 Task: Find connections with filter location Stourport-on-Severn with filter topic #Startupcompanywith filter profile language Potuguese with filter current company UnitedLex with filter school Karnataka State Open University with filter industry Building Construction with filter service category Copywriting with filter keywords title Iron Worker
Action: Mouse moved to (650, 91)
Screenshot: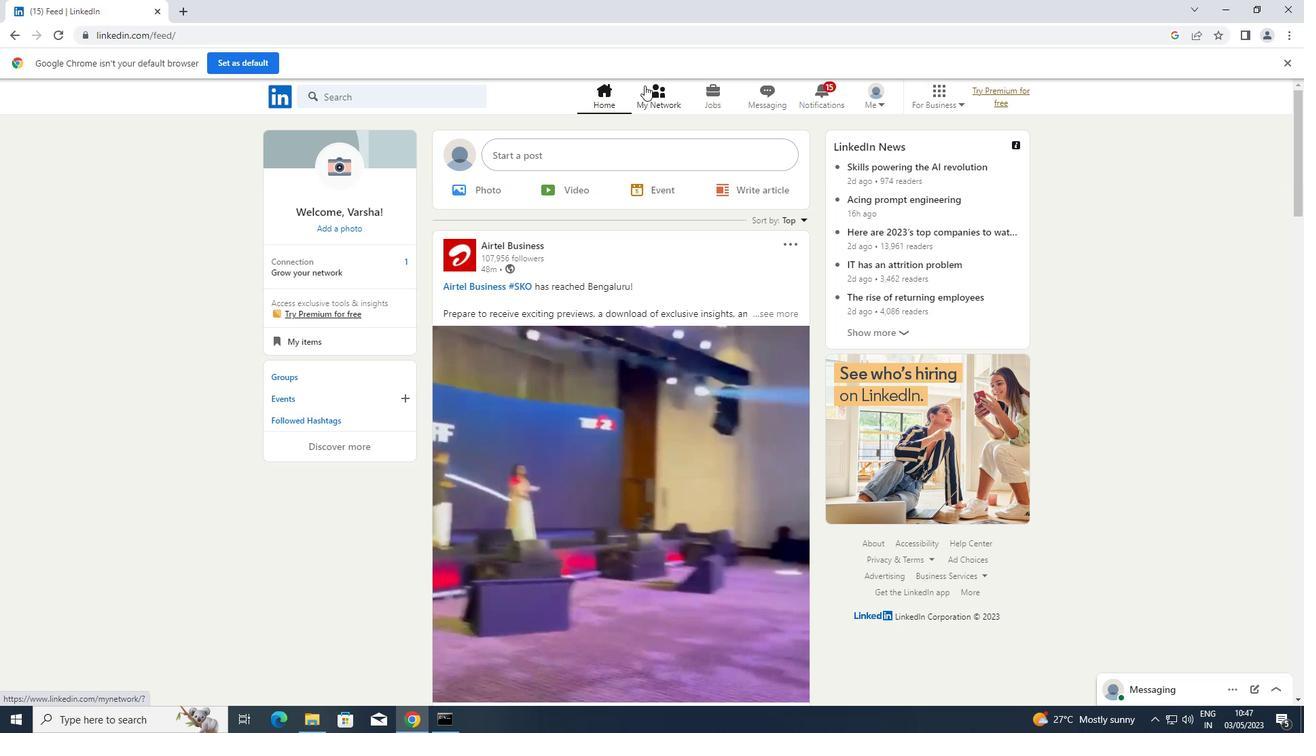 
Action: Mouse pressed left at (650, 91)
Screenshot: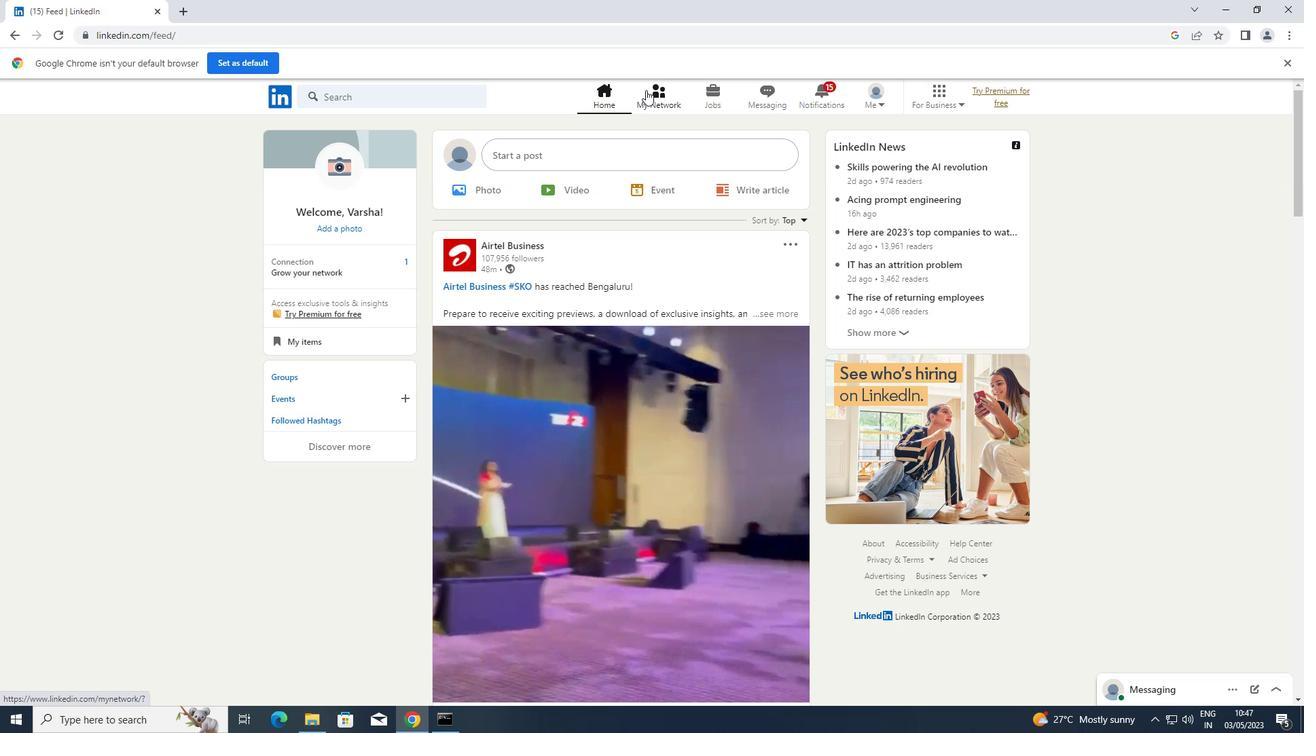 
Action: Mouse moved to (374, 171)
Screenshot: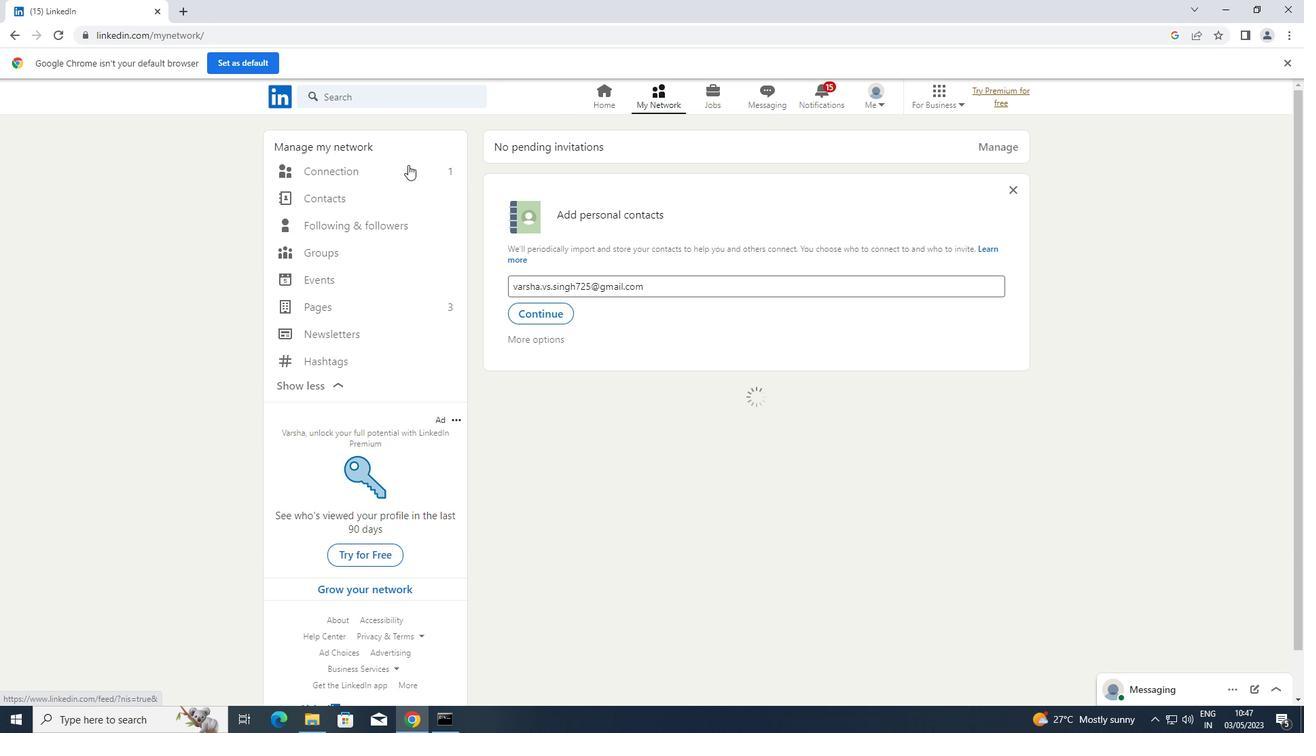 
Action: Mouse pressed left at (374, 171)
Screenshot: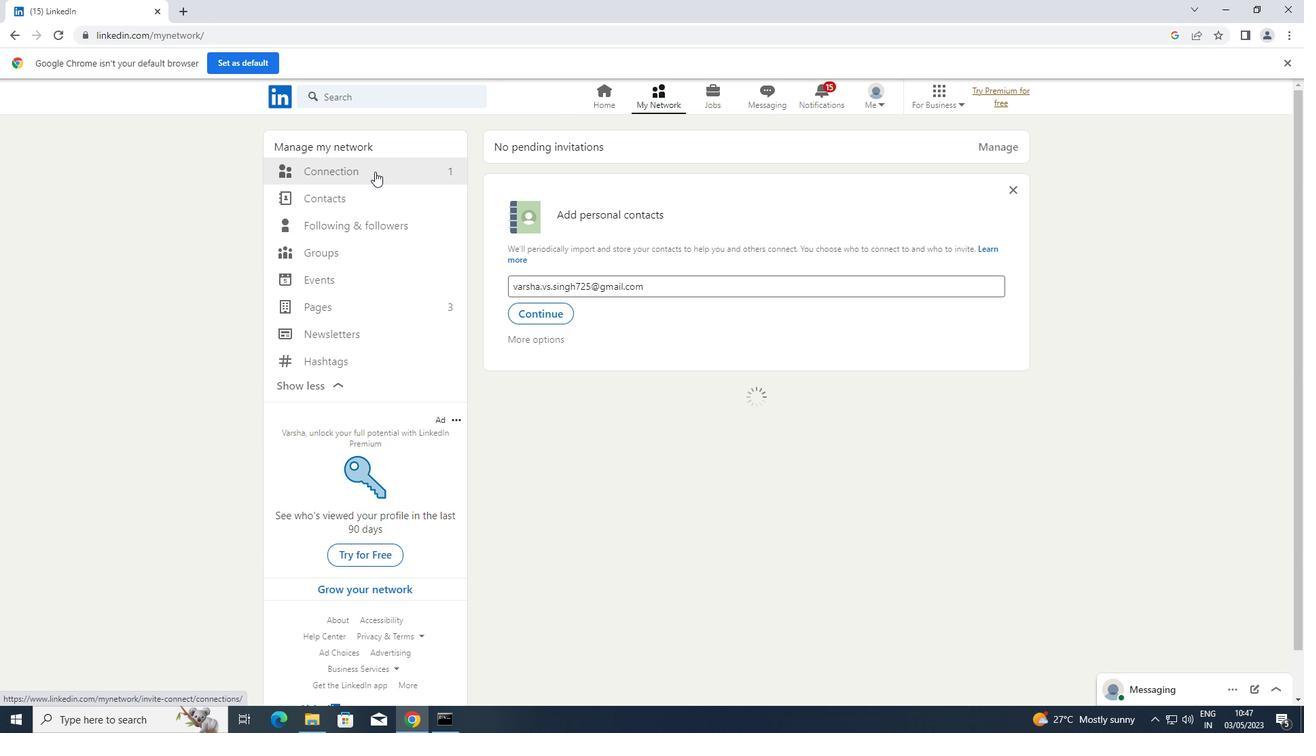 
Action: Mouse moved to (729, 160)
Screenshot: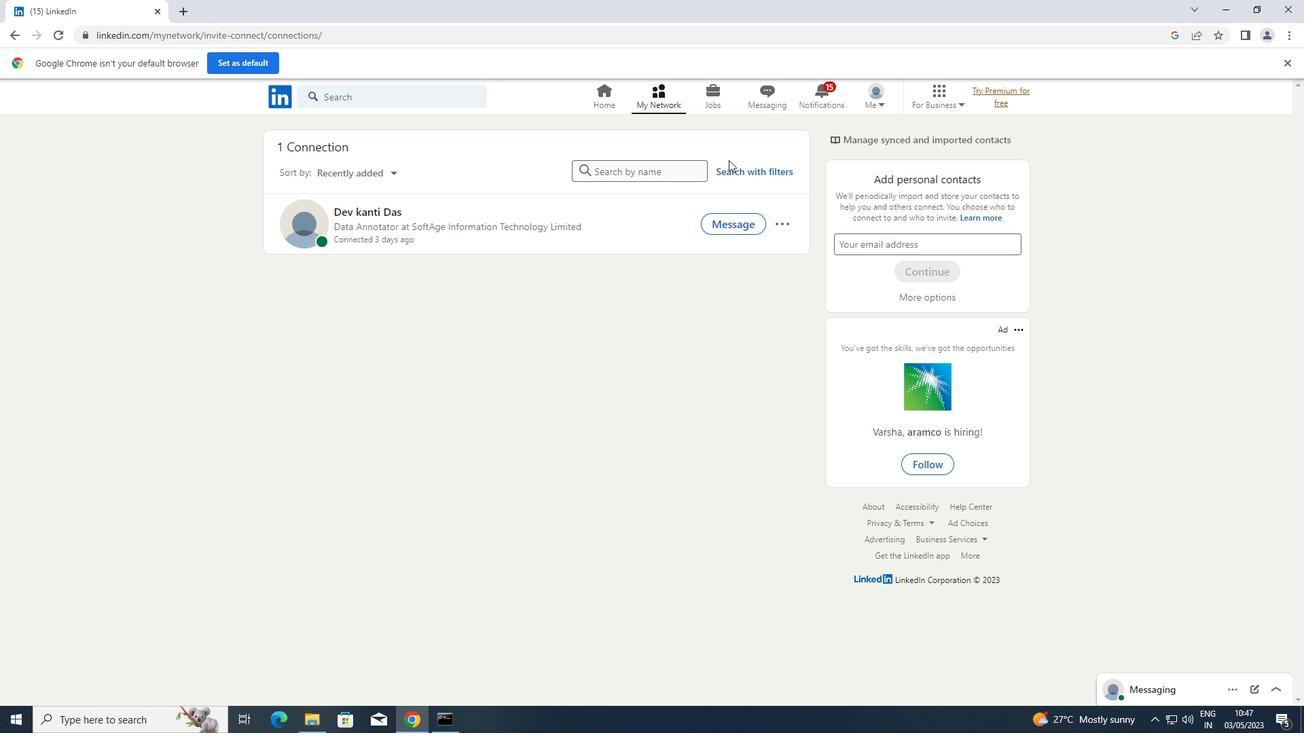 
Action: Mouse pressed left at (729, 160)
Screenshot: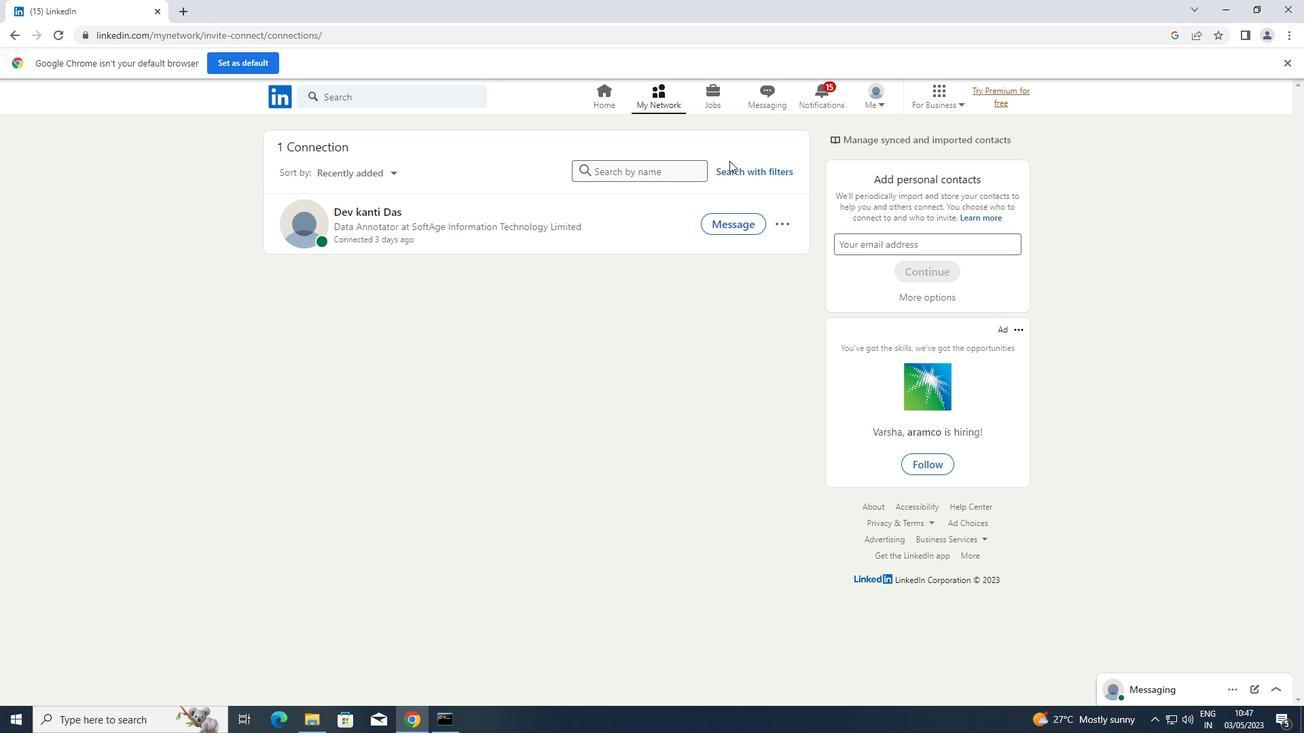 
Action: Mouse moved to (730, 164)
Screenshot: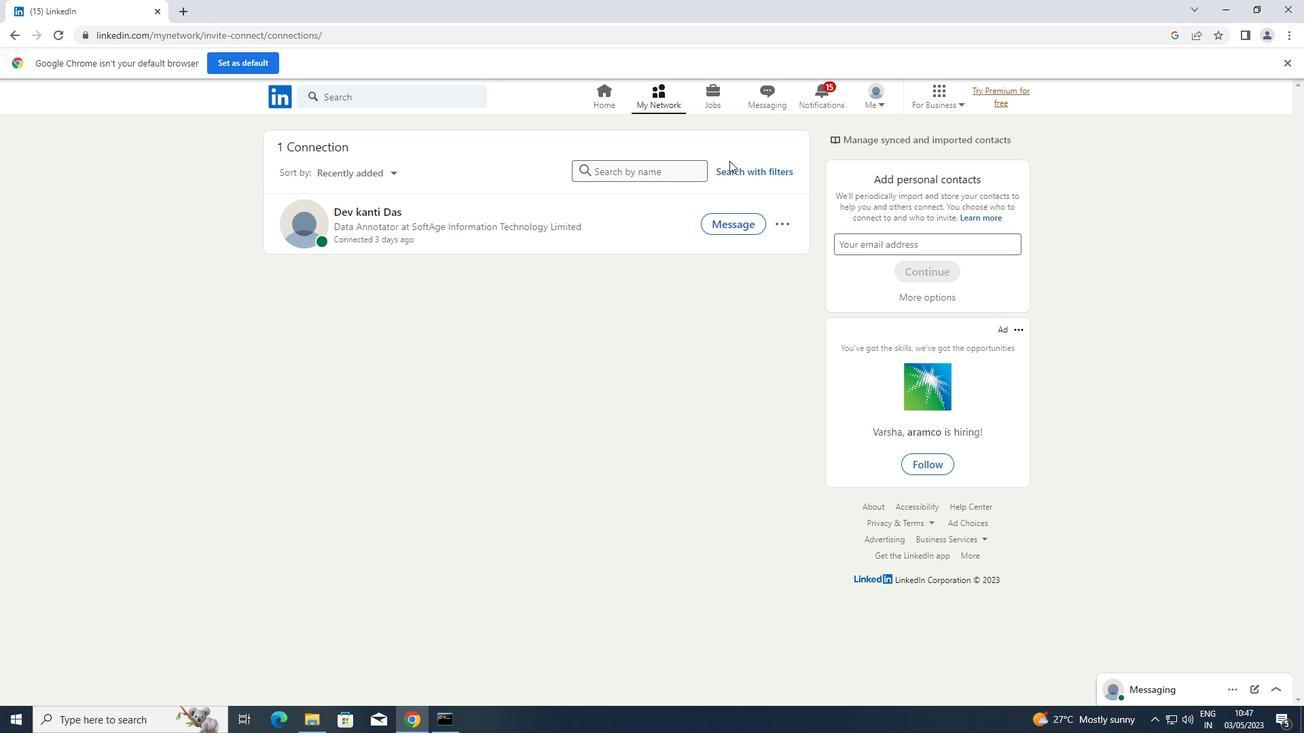 
Action: Mouse pressed left at (730, 164)
Screenshot: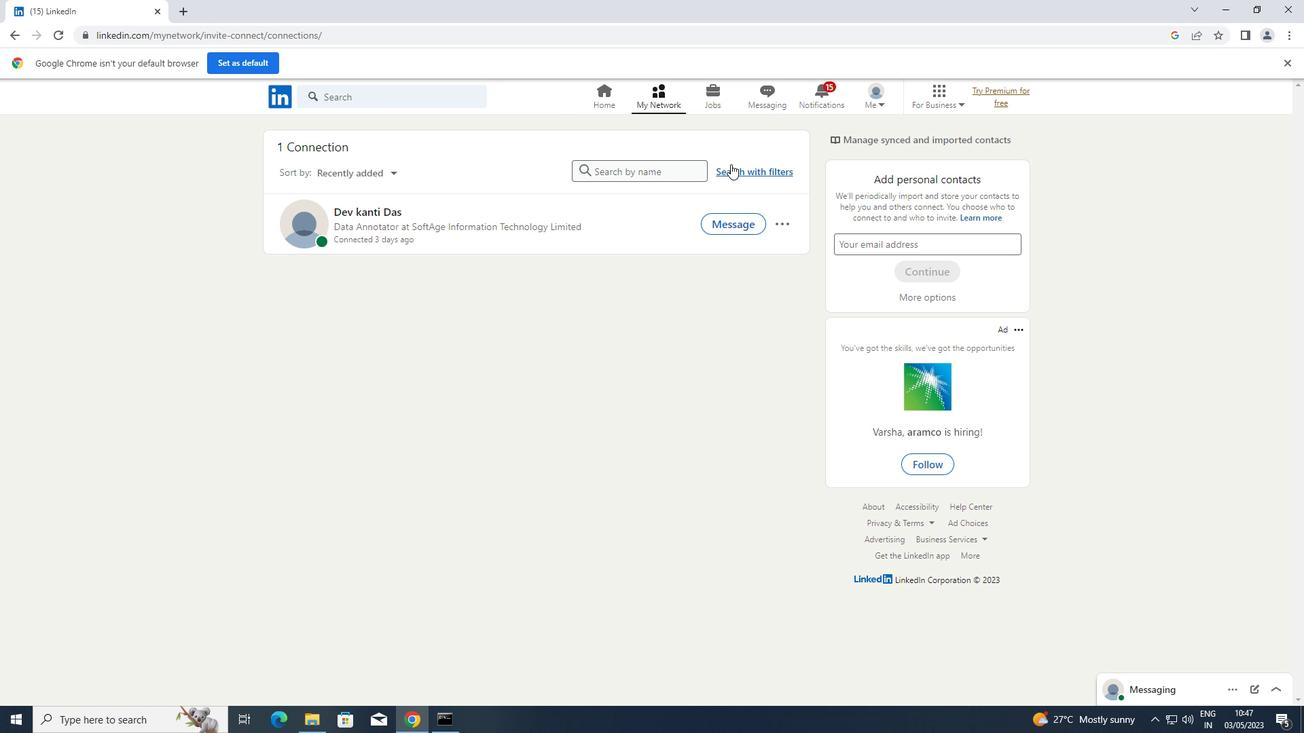
Action: Mouse moved to (705, 137)
Screenshot: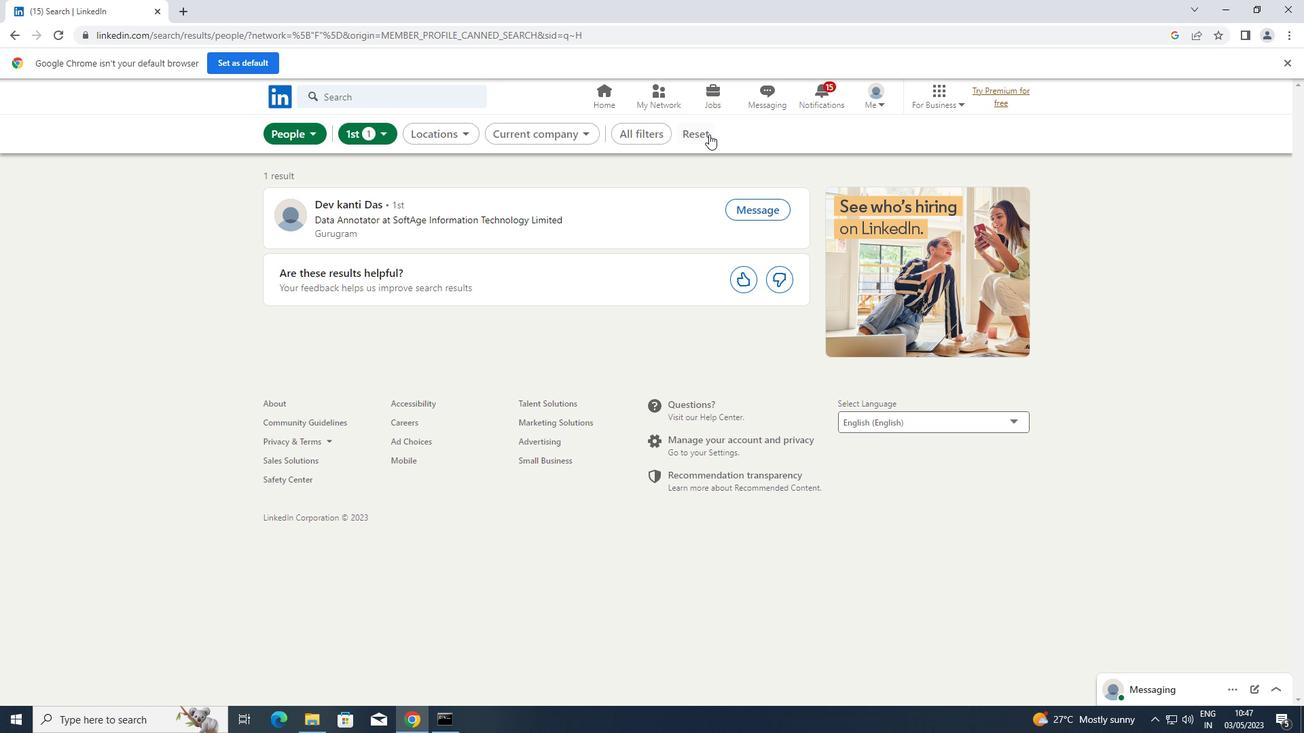 
Action: Mouse pressed left at (705, 137)
Screenshot: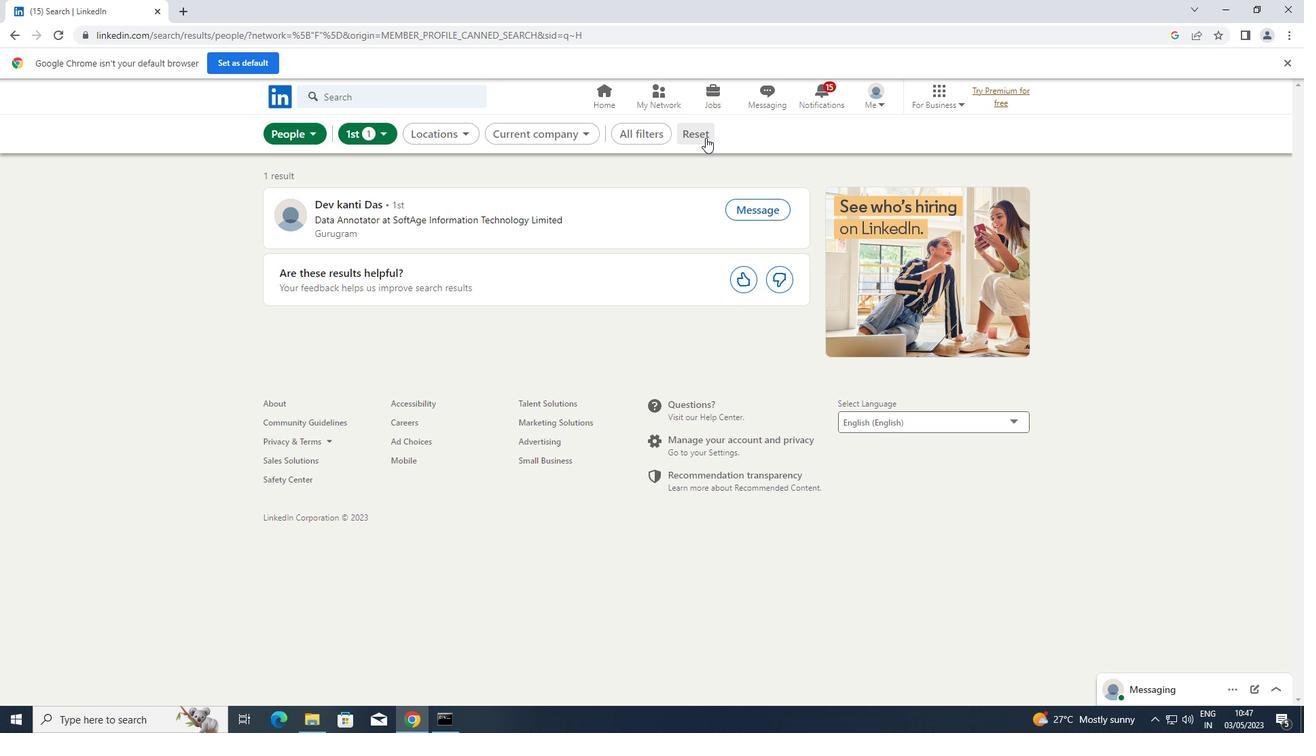 
Action: Mouse moved to (677, 138)
Screenshot: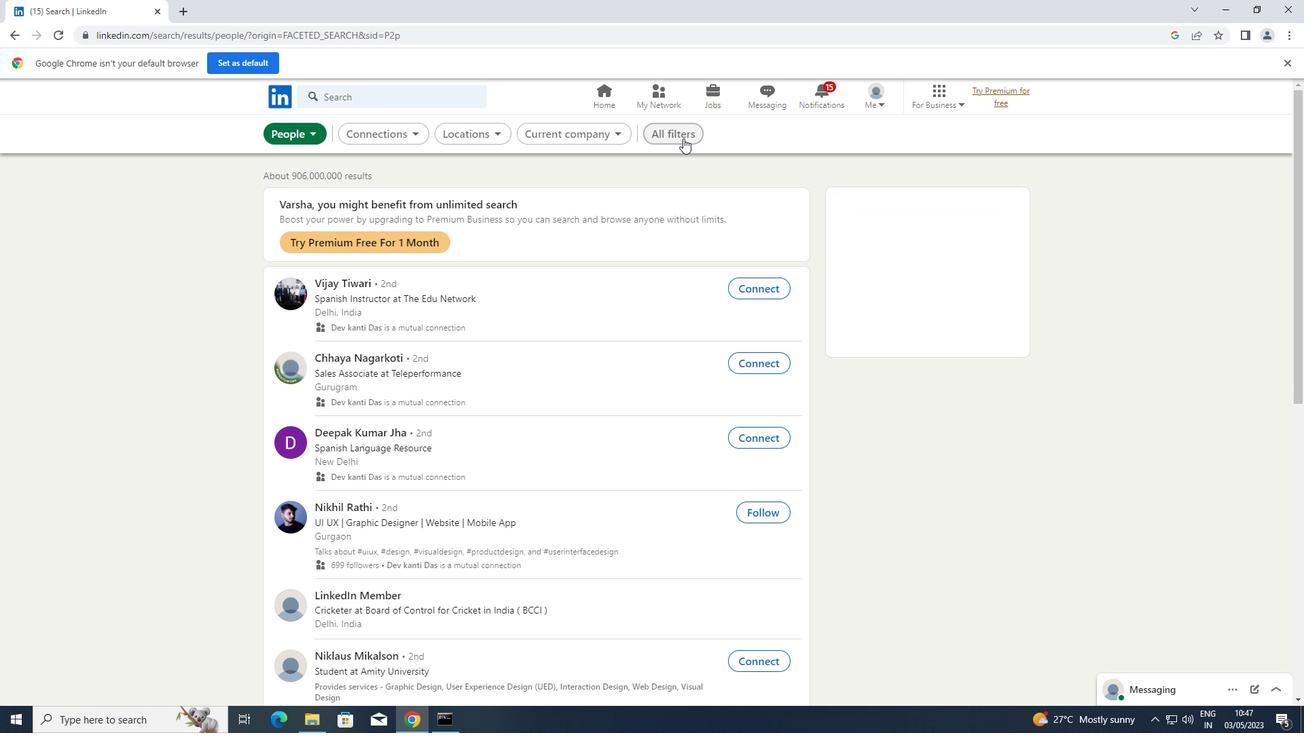 
Action: Mouse pressed left at (677, 138)
Screenshot: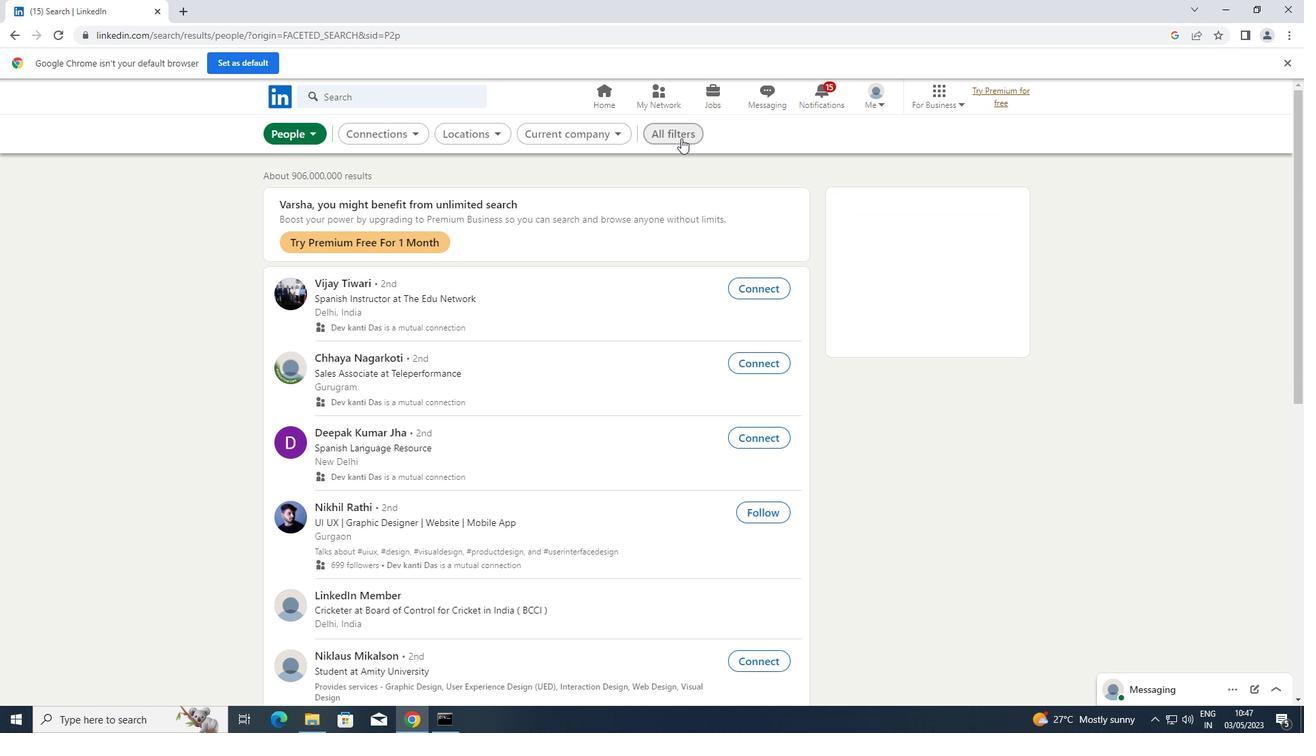 
Action: Mouse moved to (910, 256)
Screenshot: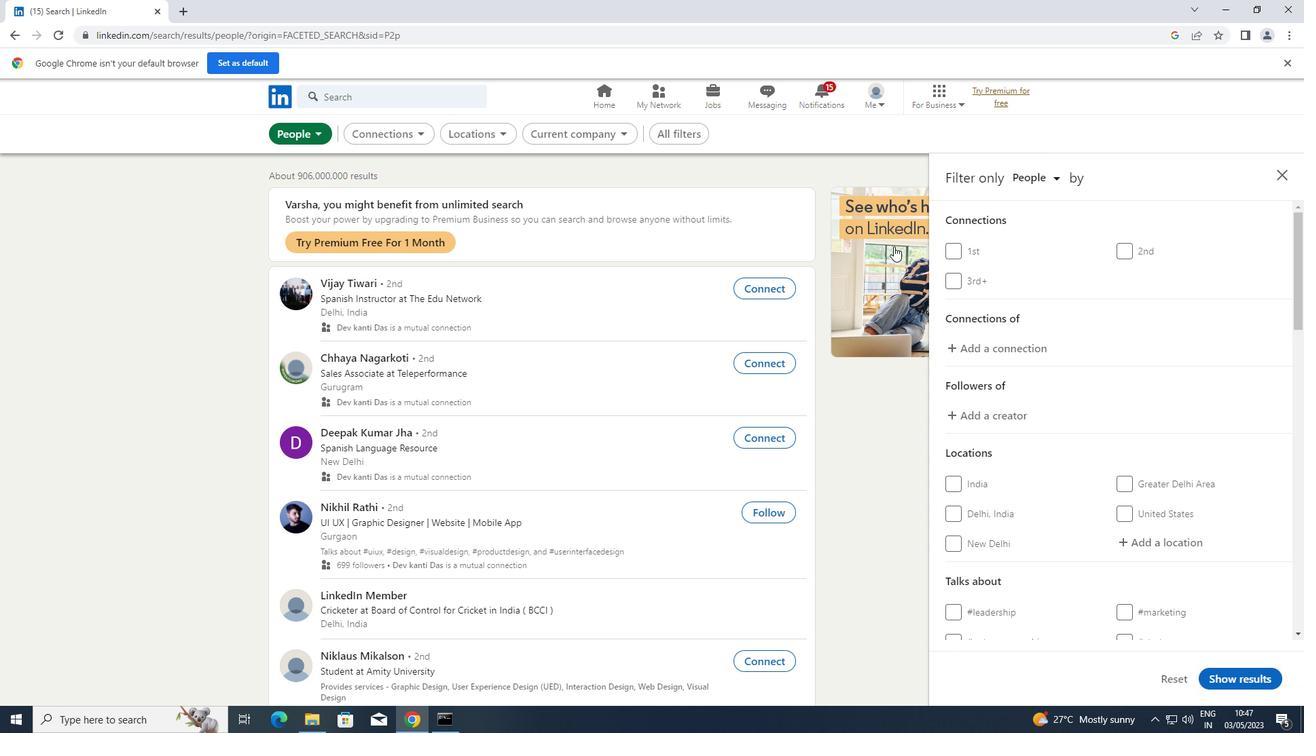 
Action: Mouse scrolled (910, 256) with delta (0, 0)
Screenshot: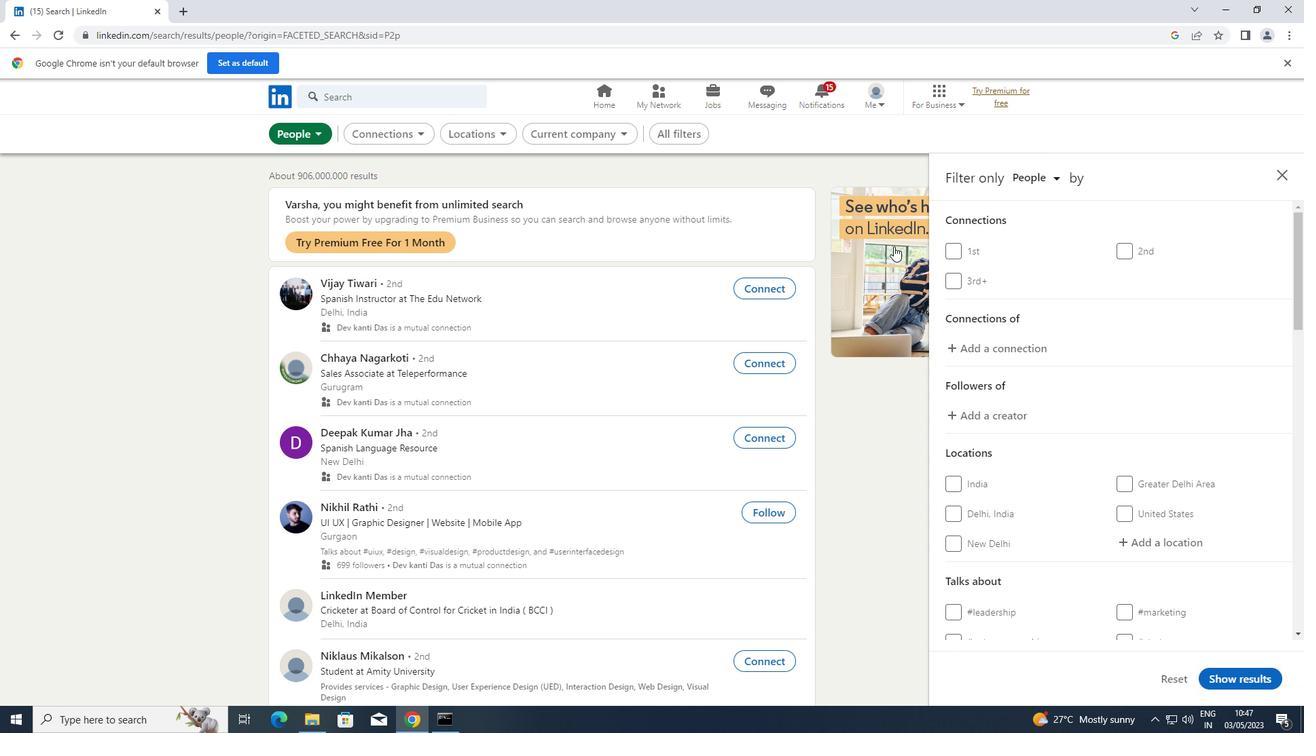 
Action: Mouse moved to (914, 259)
Screenshot: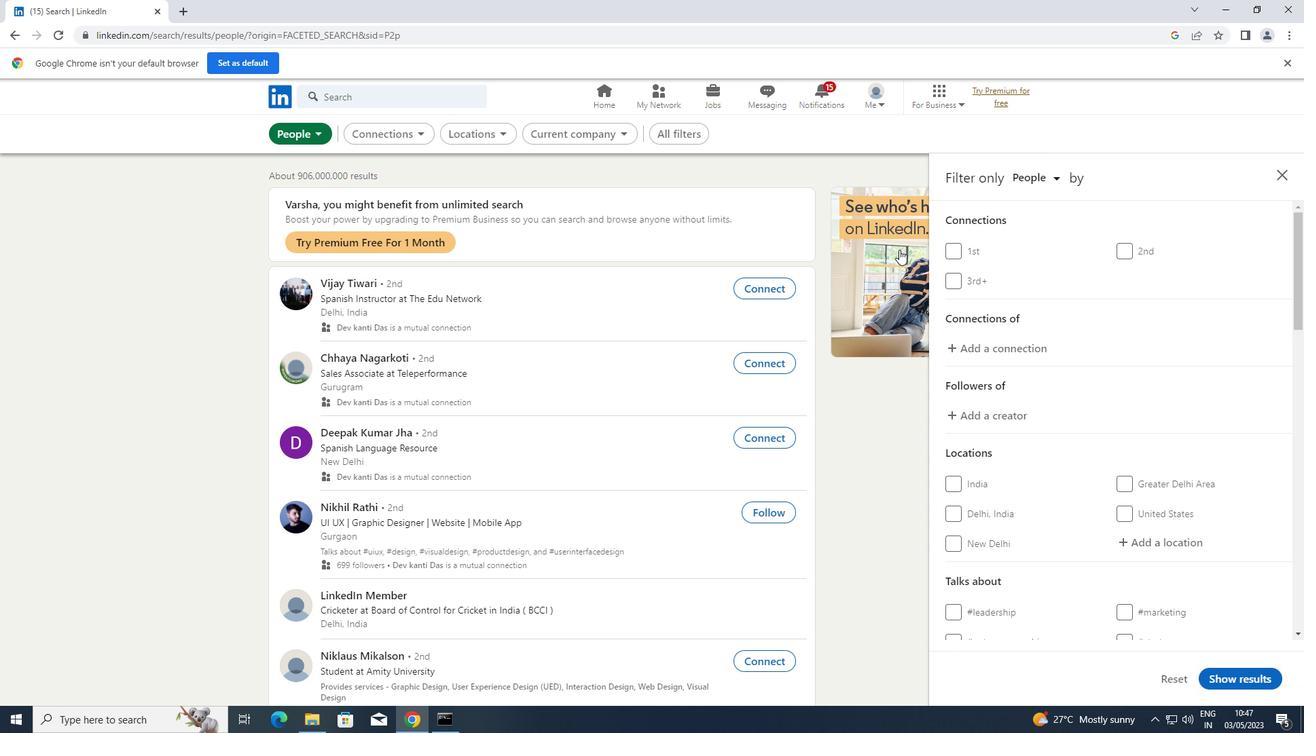
Action: Mouse scrolled (914, 258) with delta (0, 0)
Screenshot: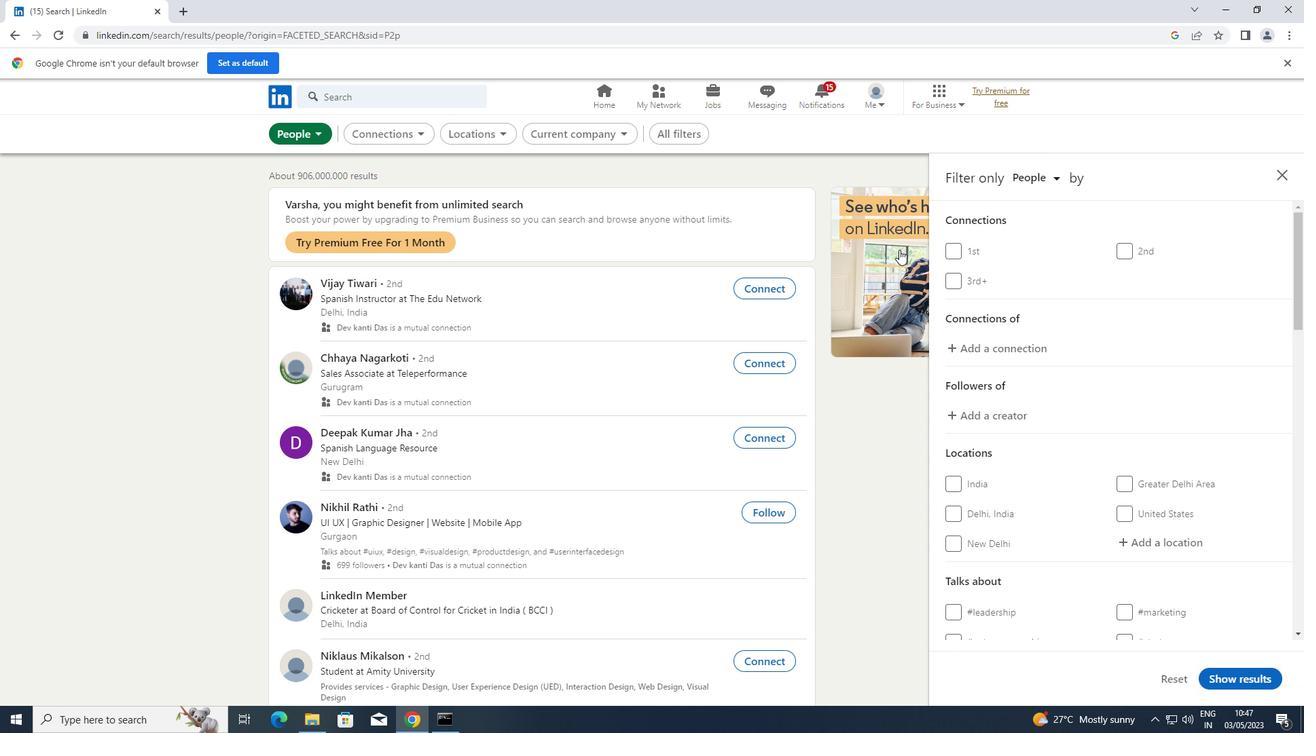 
Action: Mouse scrolled (914, 258) with delta (0, 0)
Screenshot: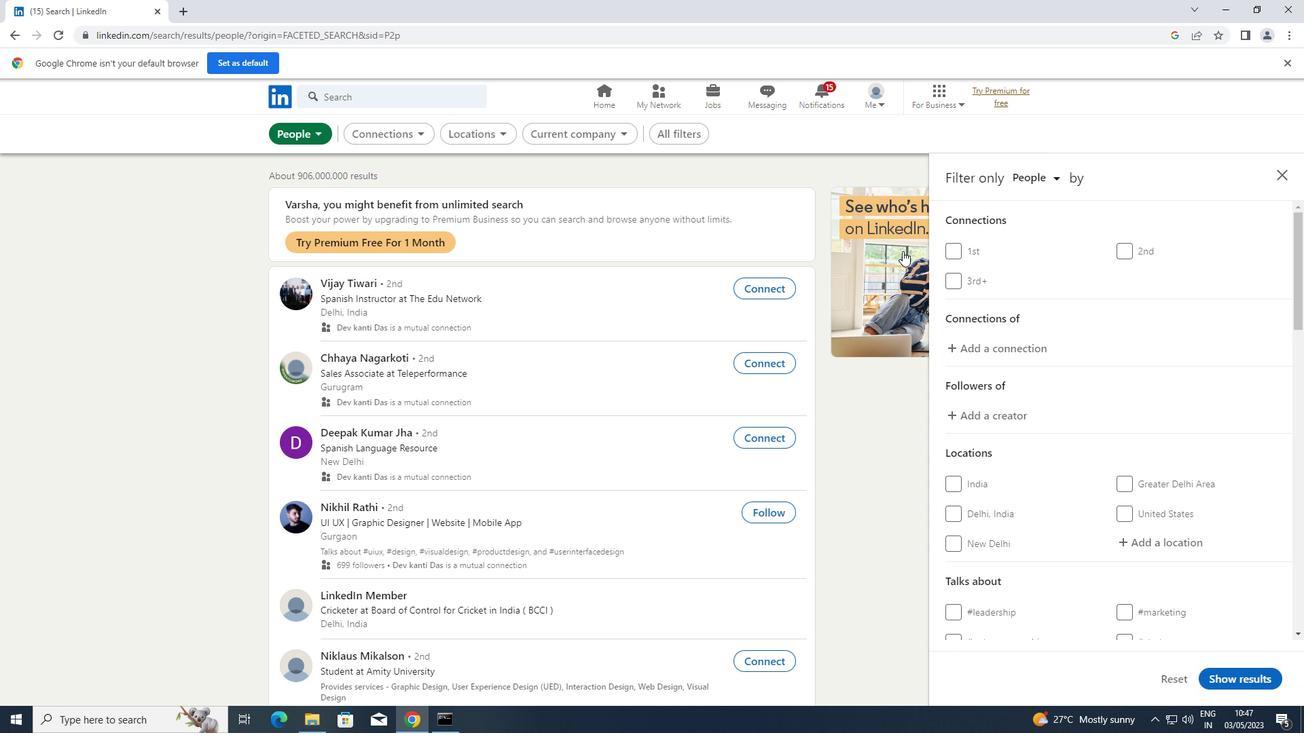 
Action: Mouse moved to (1134, 548)
Screenshot: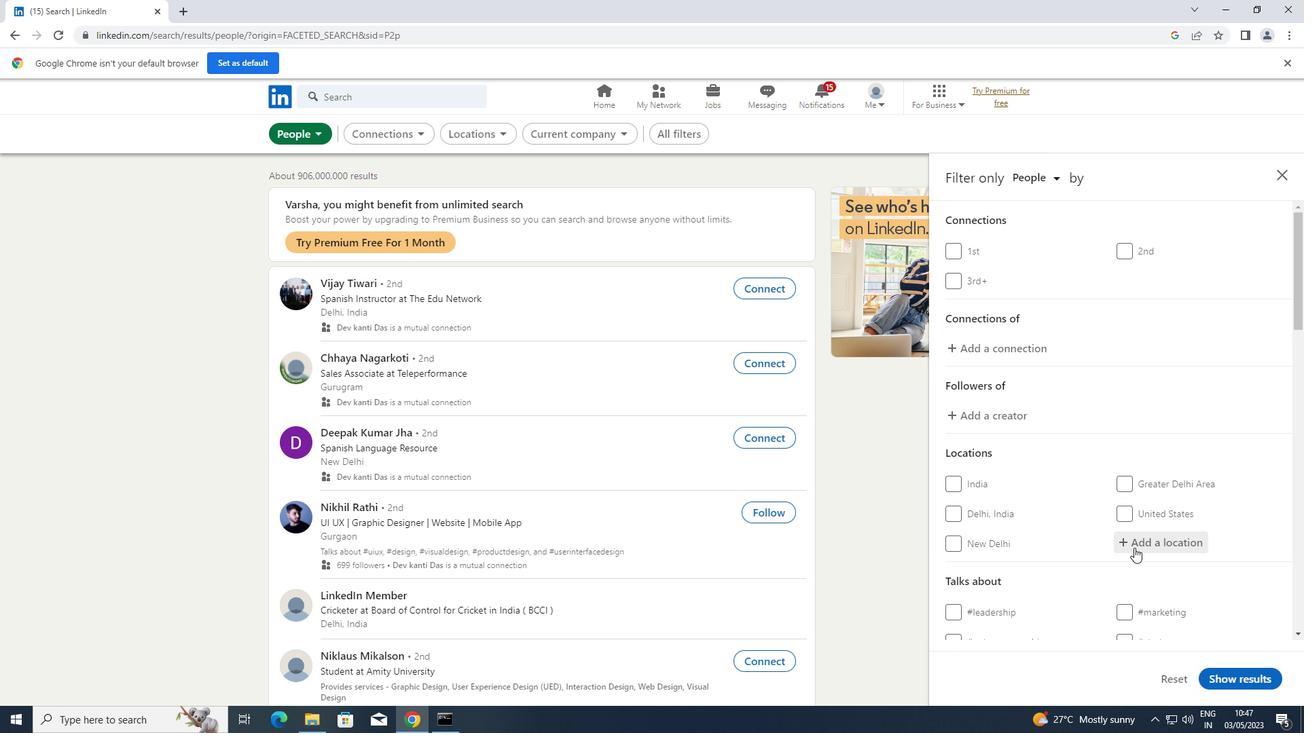 
Action: Mouse pressed left at (1134, 548)
Screenshot: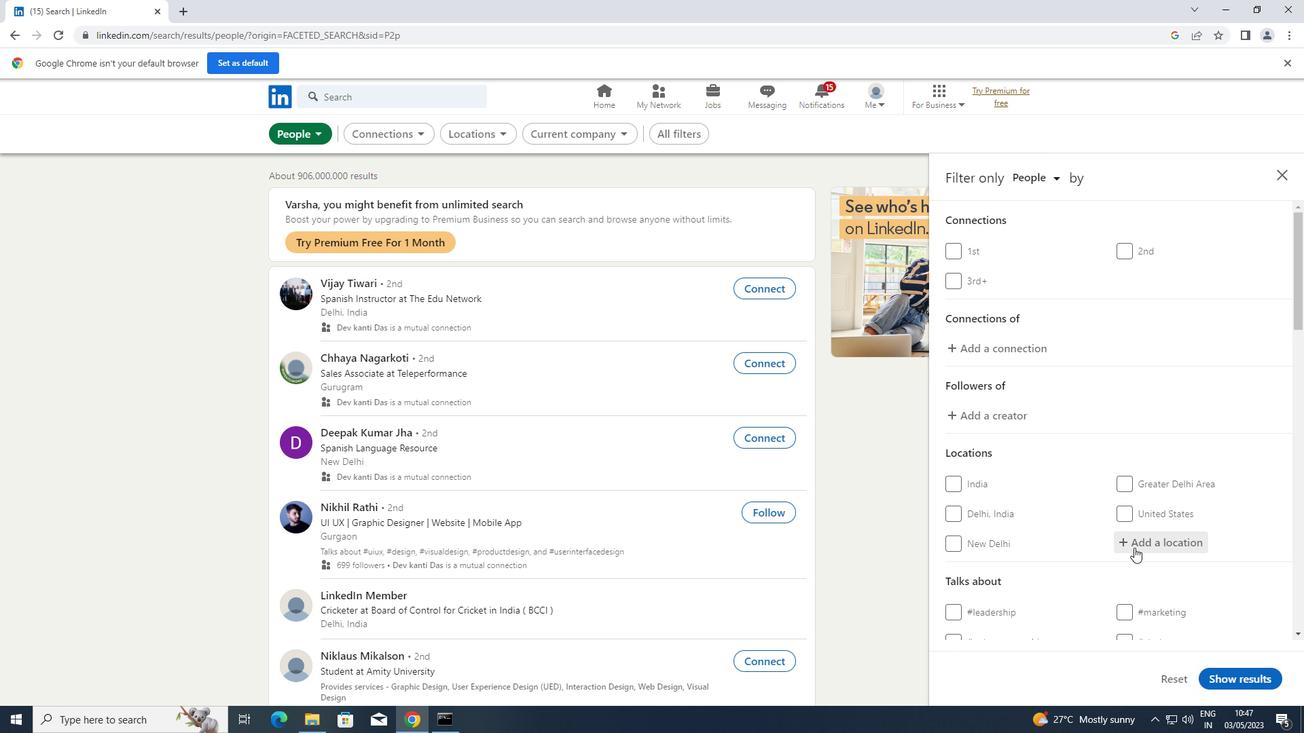
Action: Mouse moved to (1099, 204)
Screenshot: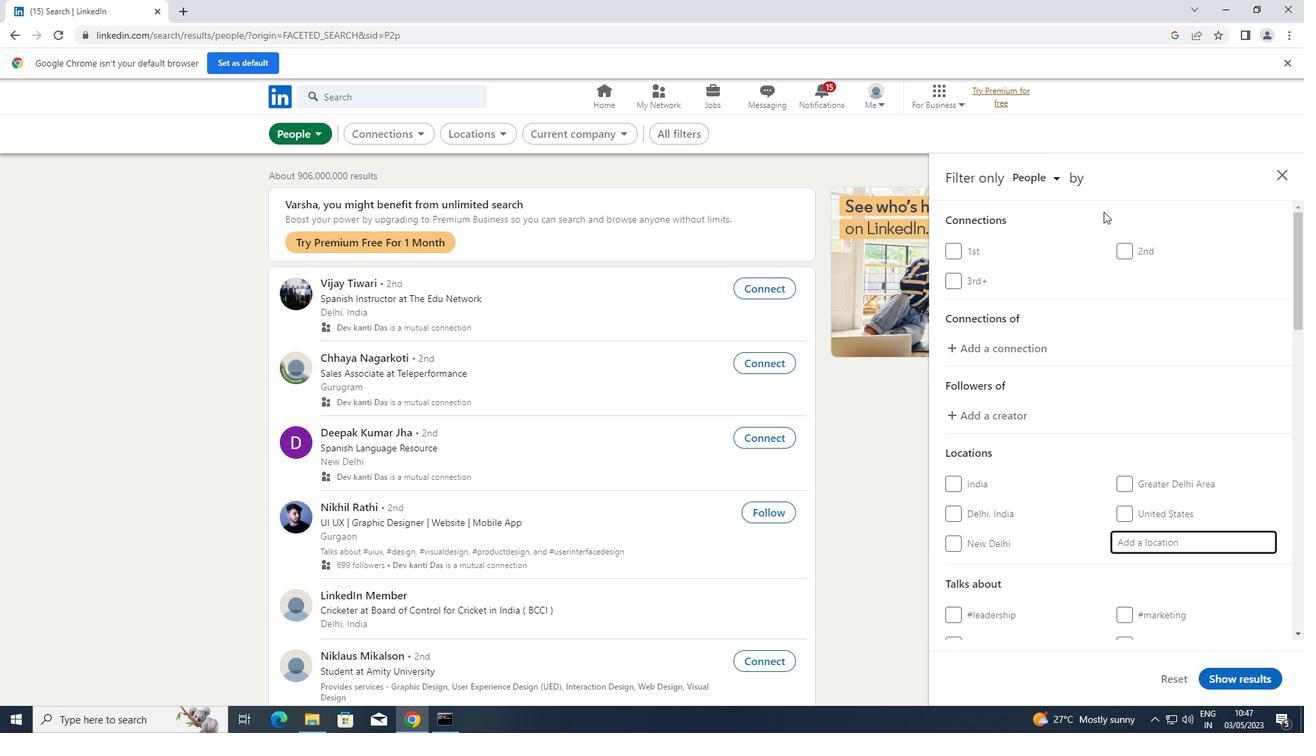 
Action: Key pressed <Key.shift>STUR<Key.backspace><Key.backspace>OURPORT-ON-<Key.shift>SEVERN
Screenshot: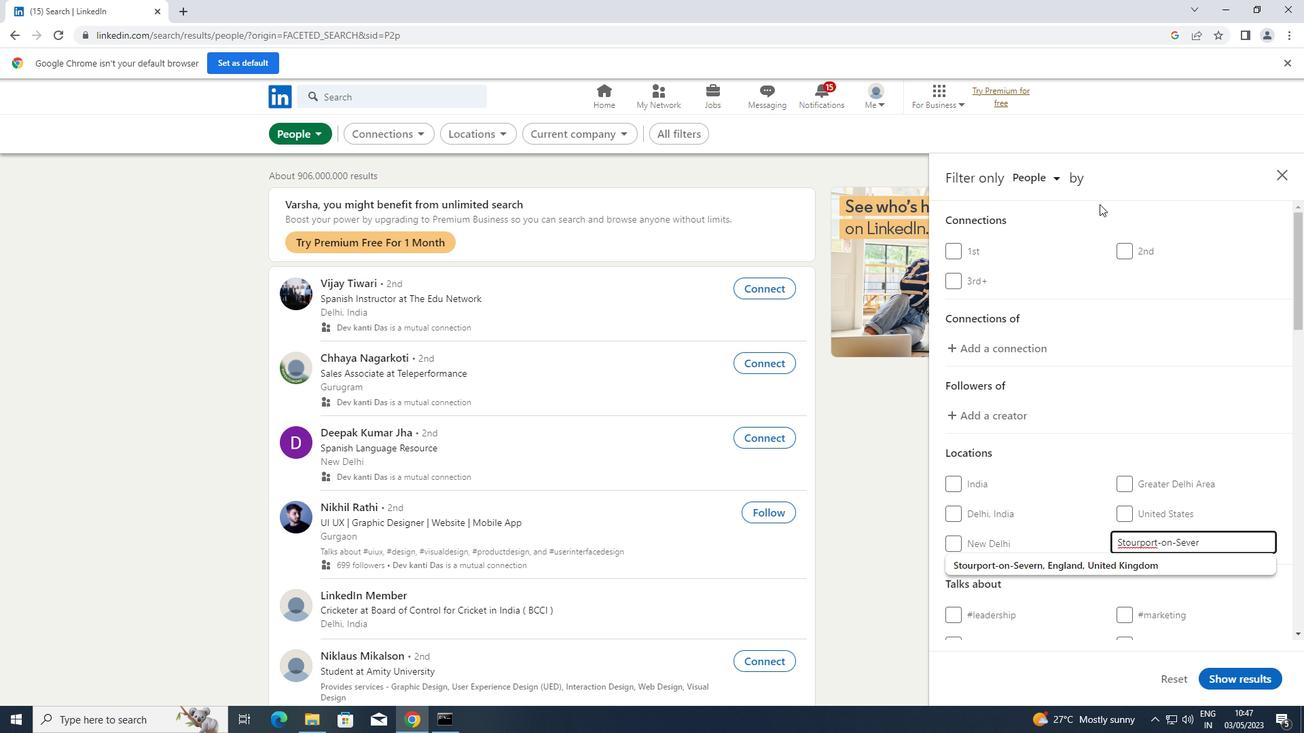 
Action: Mouse moved to (1083, 311)
Screenshot: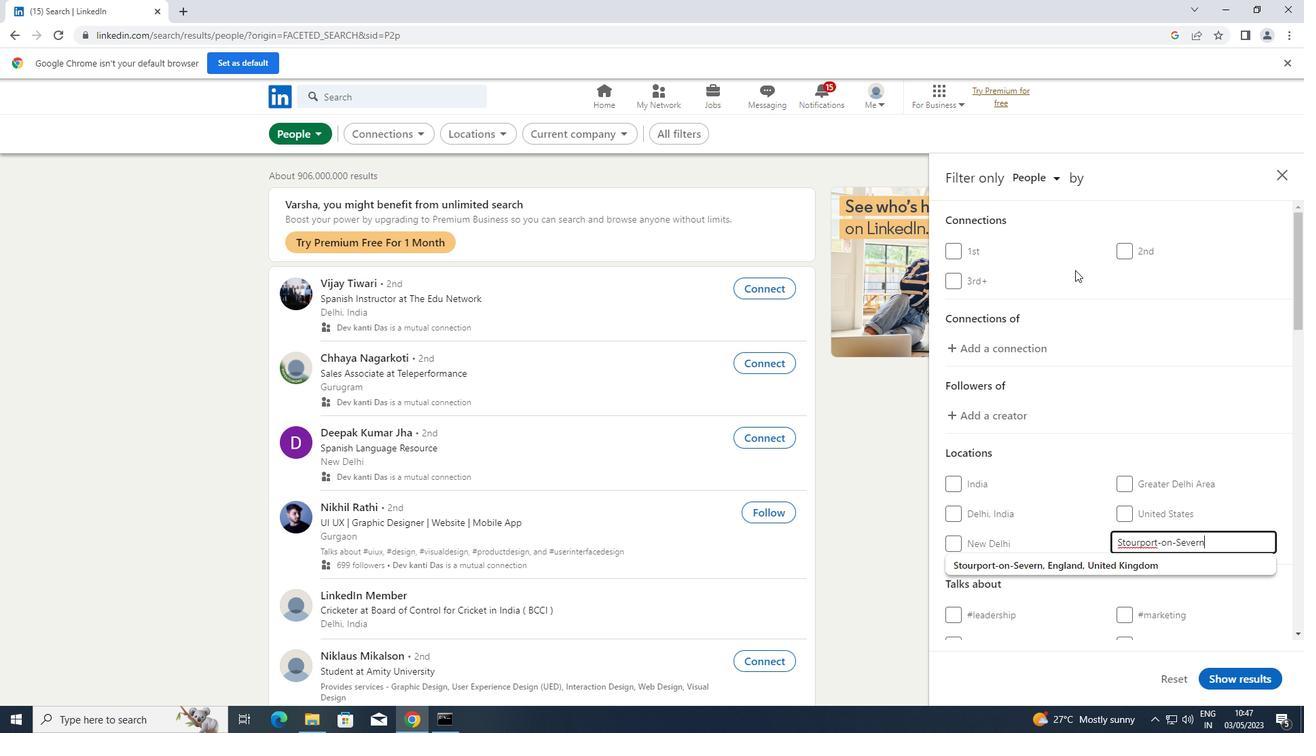 
Action: Mouse scrolled (1083, 311) with delta (0, 0)
Screenshot: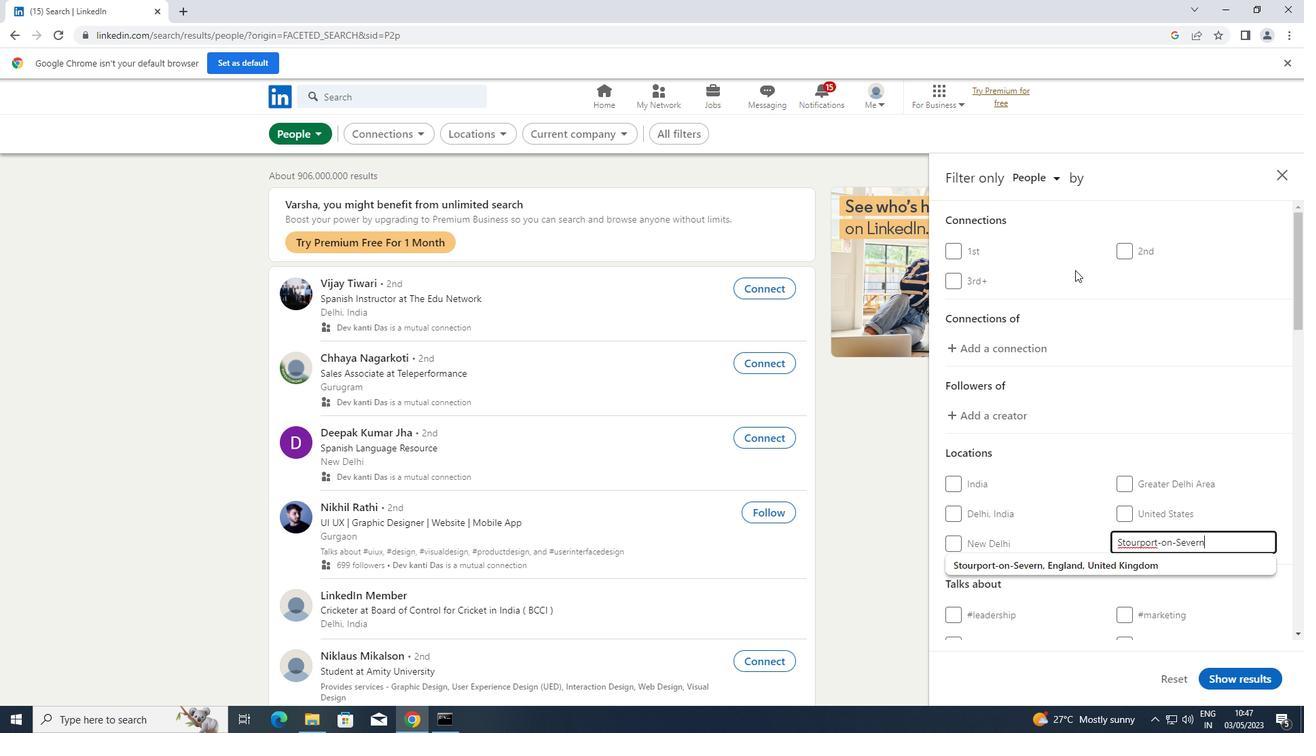 
Action: Mouse moved to (1084, 313)
Screenshot: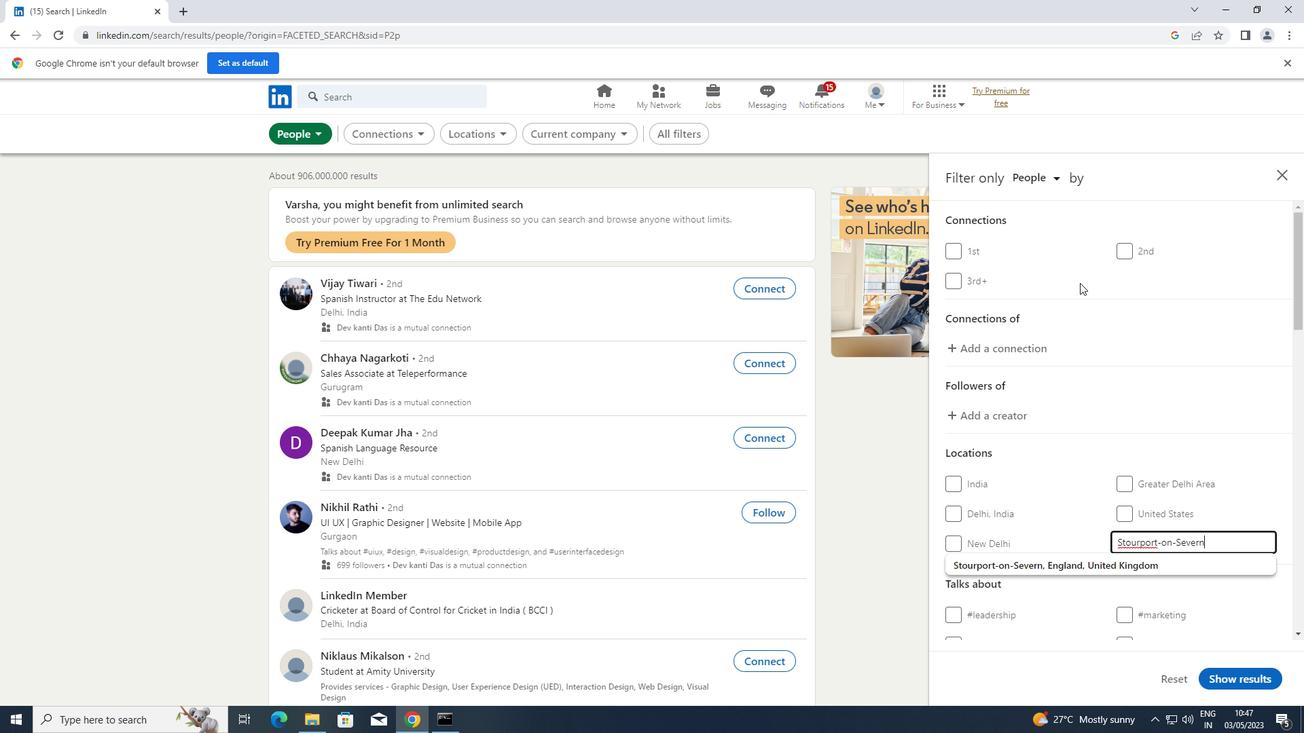 
Action: Mouse scrolled (1084, 313) with delta (0, 0)
Screenshot: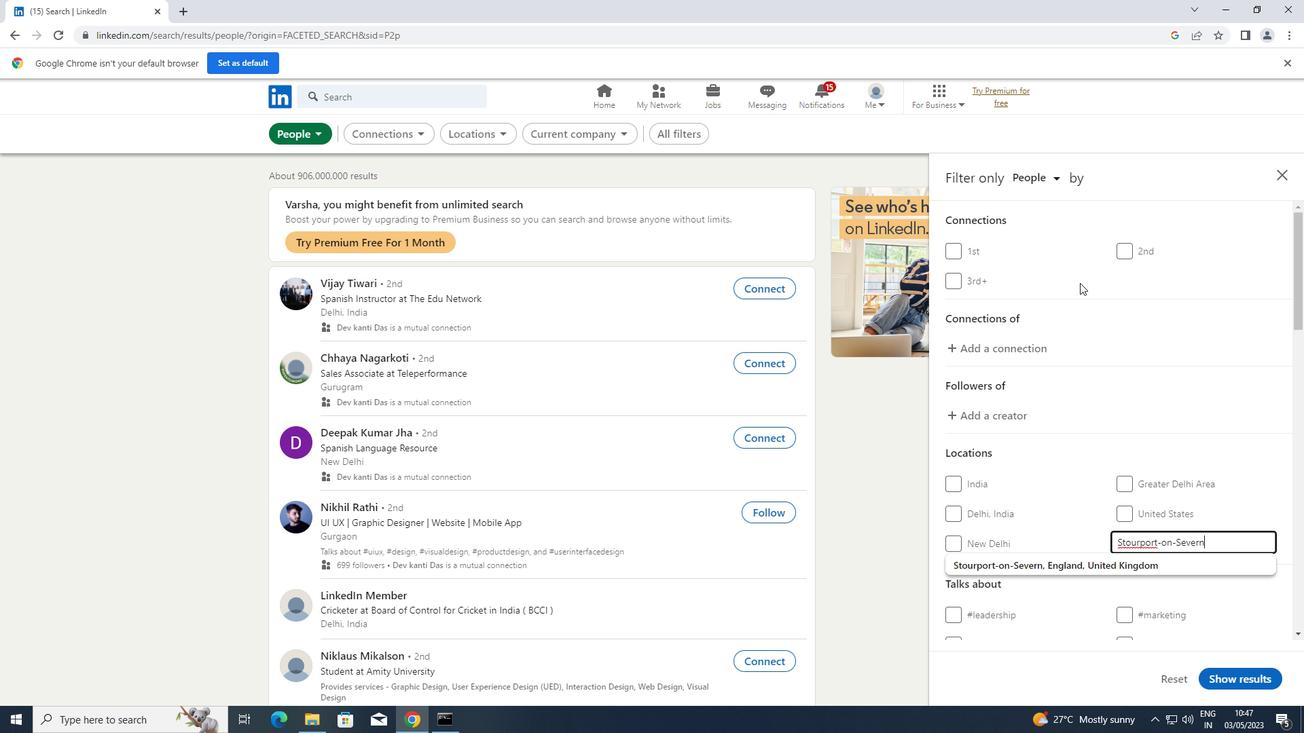 
Action: Mouse moved to (1132, 528)
Screenshot: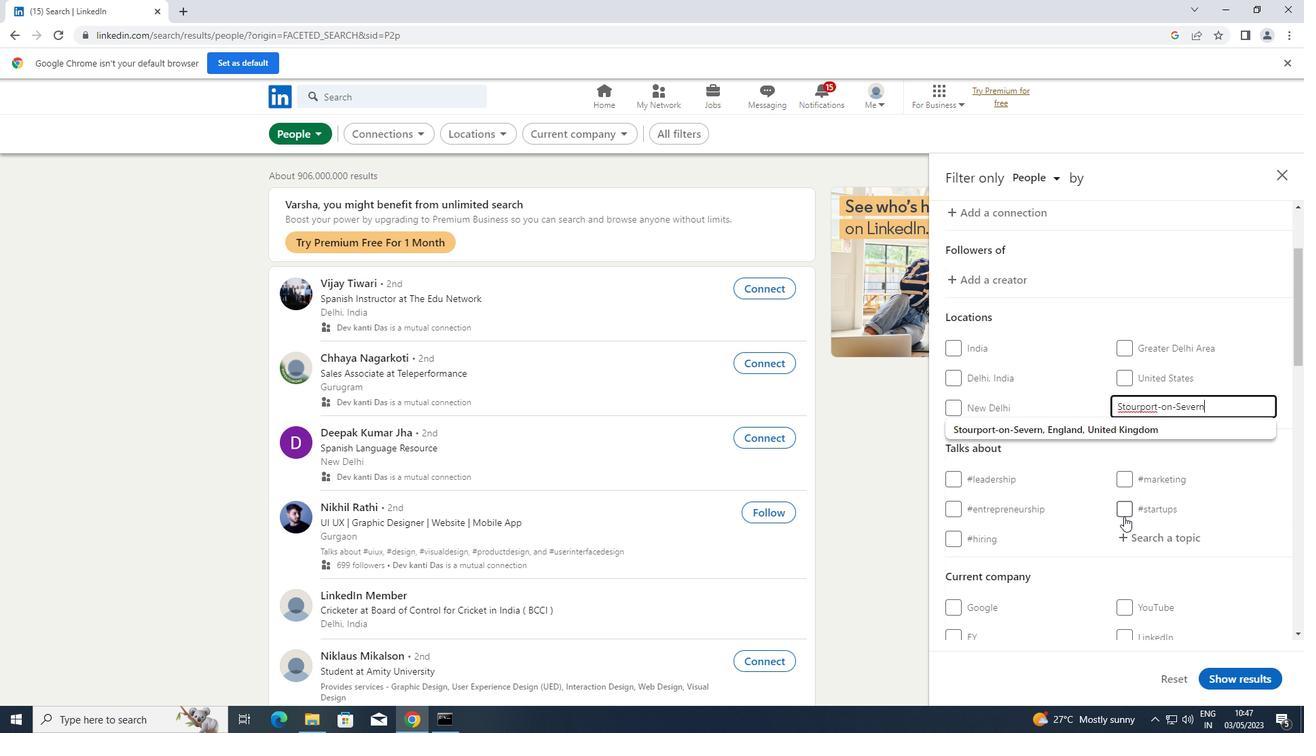 
Action: Mouse pressed left at (1132, 528)
Screenshot: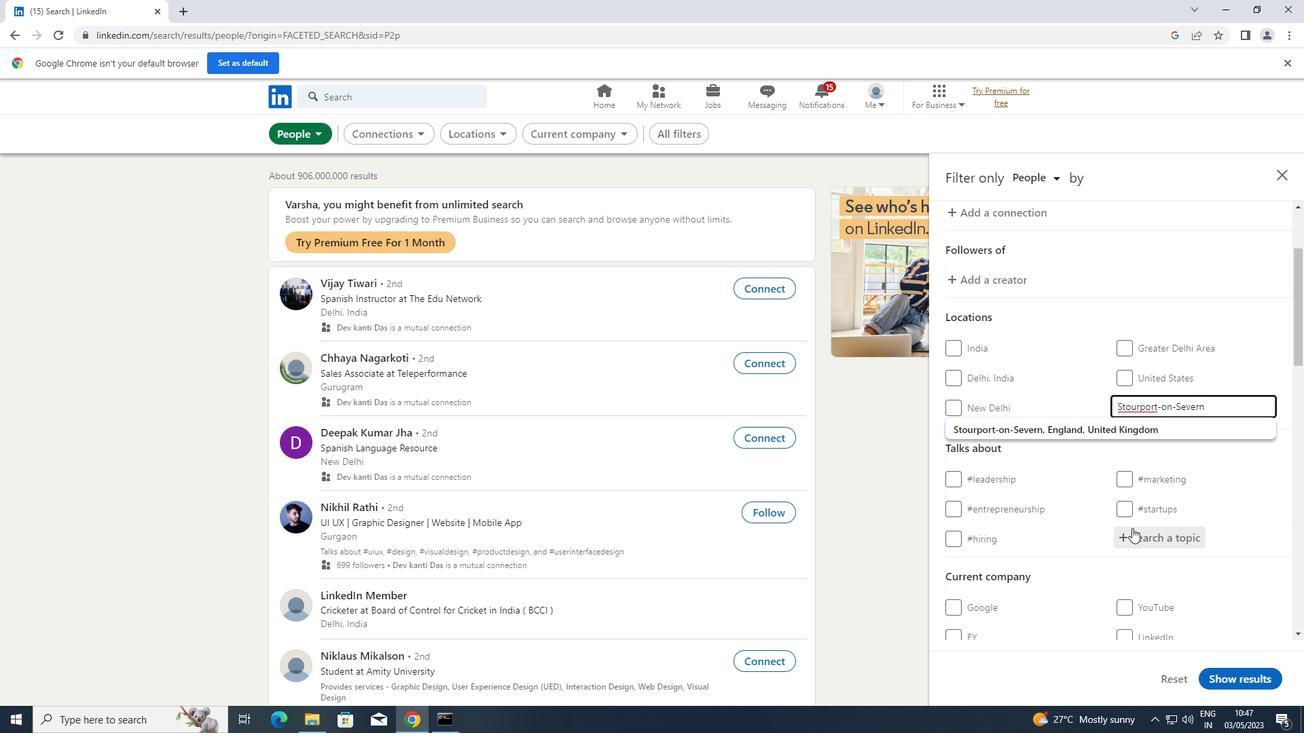 
Action: Mouse moved to (1014, 228)
Screenshot: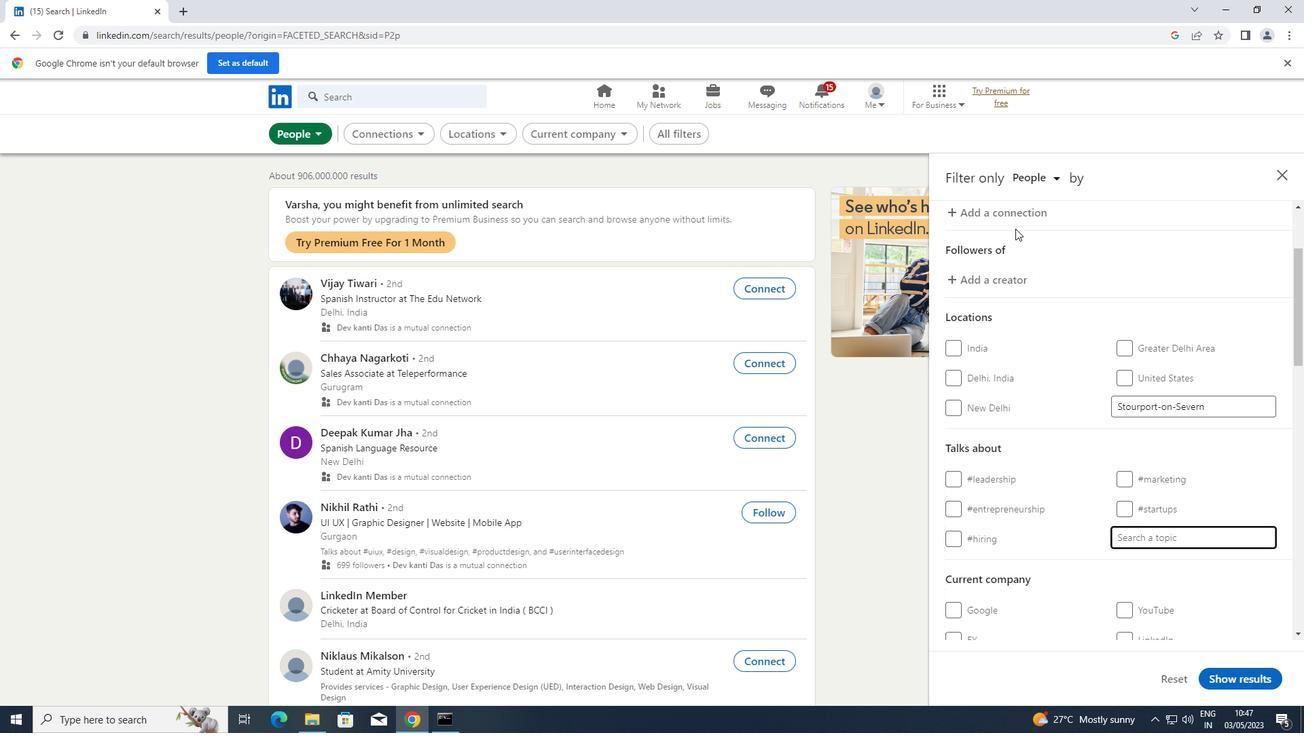 
Action: Key pressed <Key.shift>STARTUPCOMPANY
Screenshot: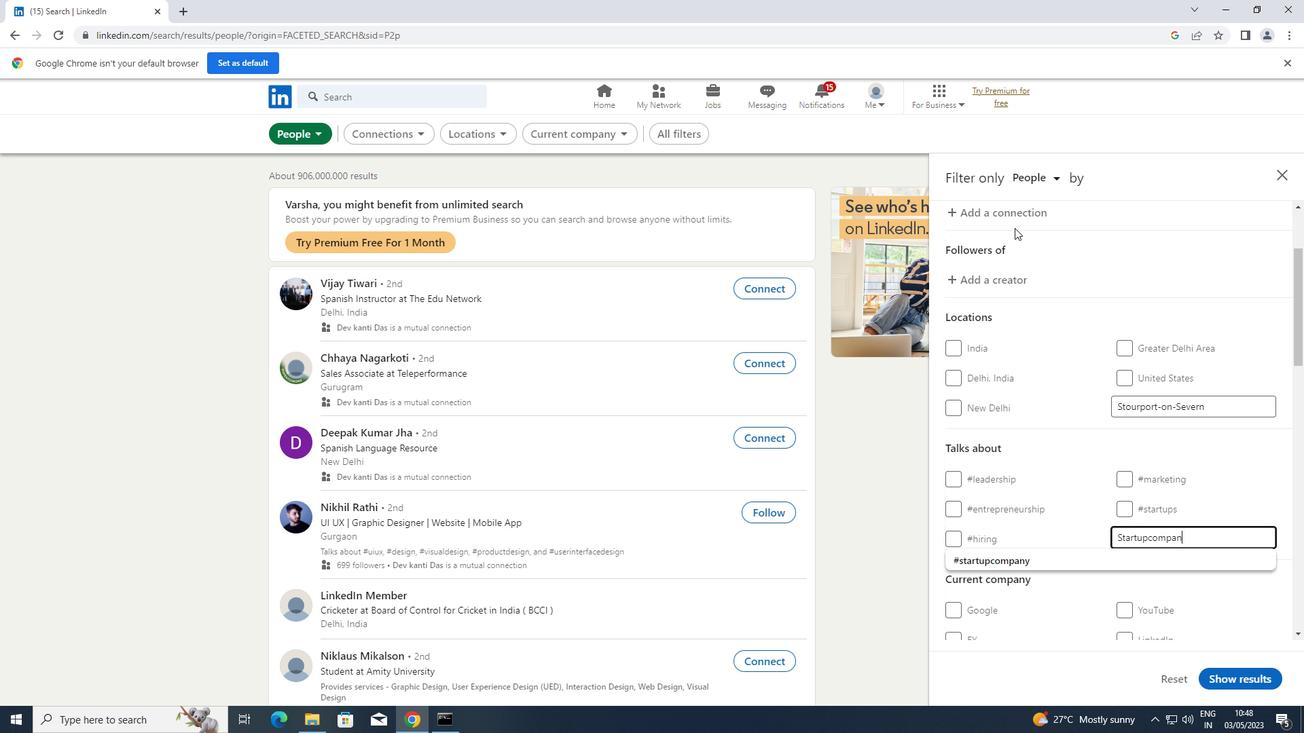 
Action: Mouse moved to (1001, 552)
Screenshot: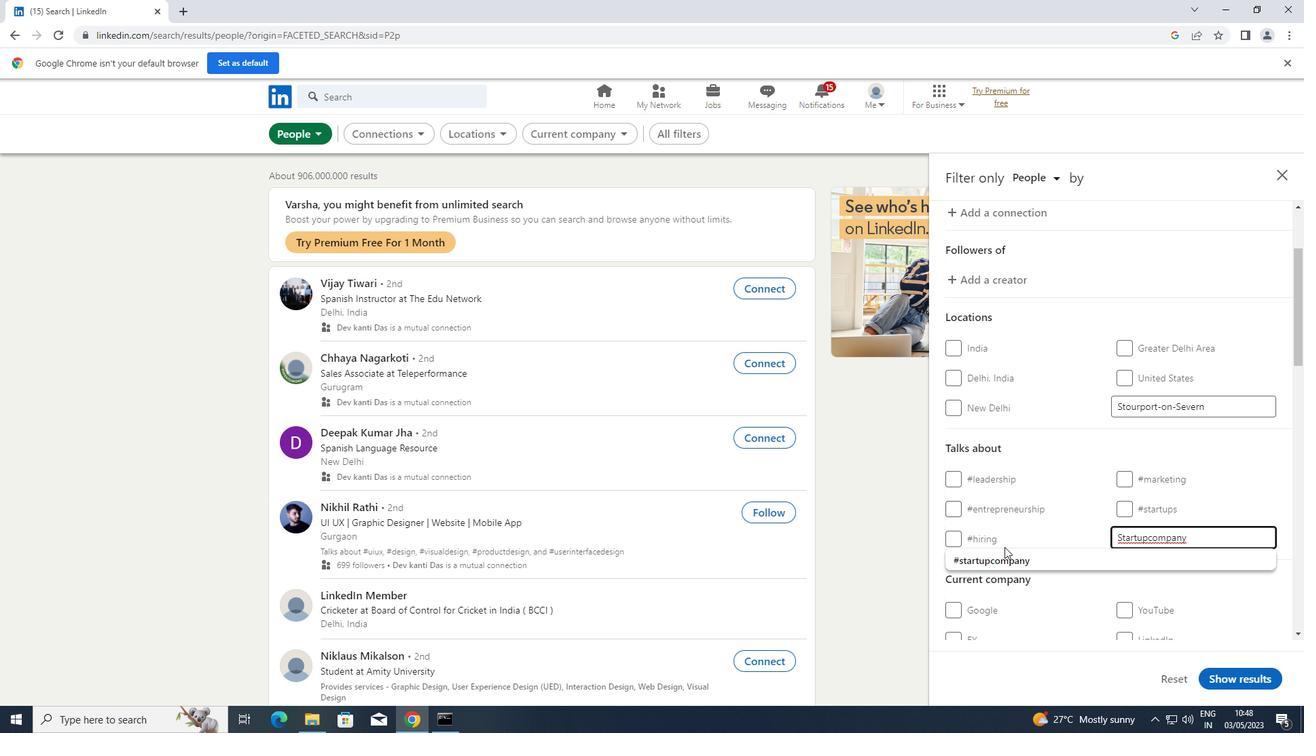 
Action: Mouse pressed left at (1001, 552)
Screenshot: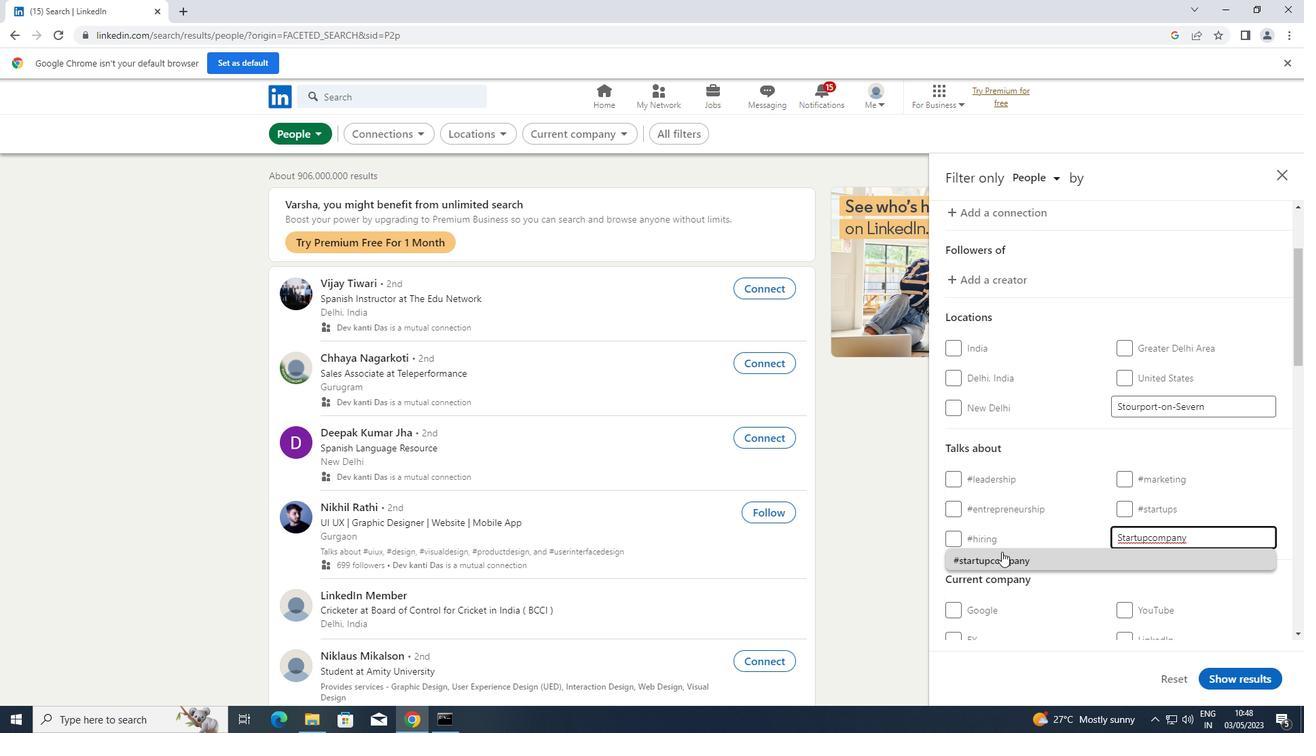 
Action: Mouse scrolled (1001, 551) with delta (0, 0)
Screenshot: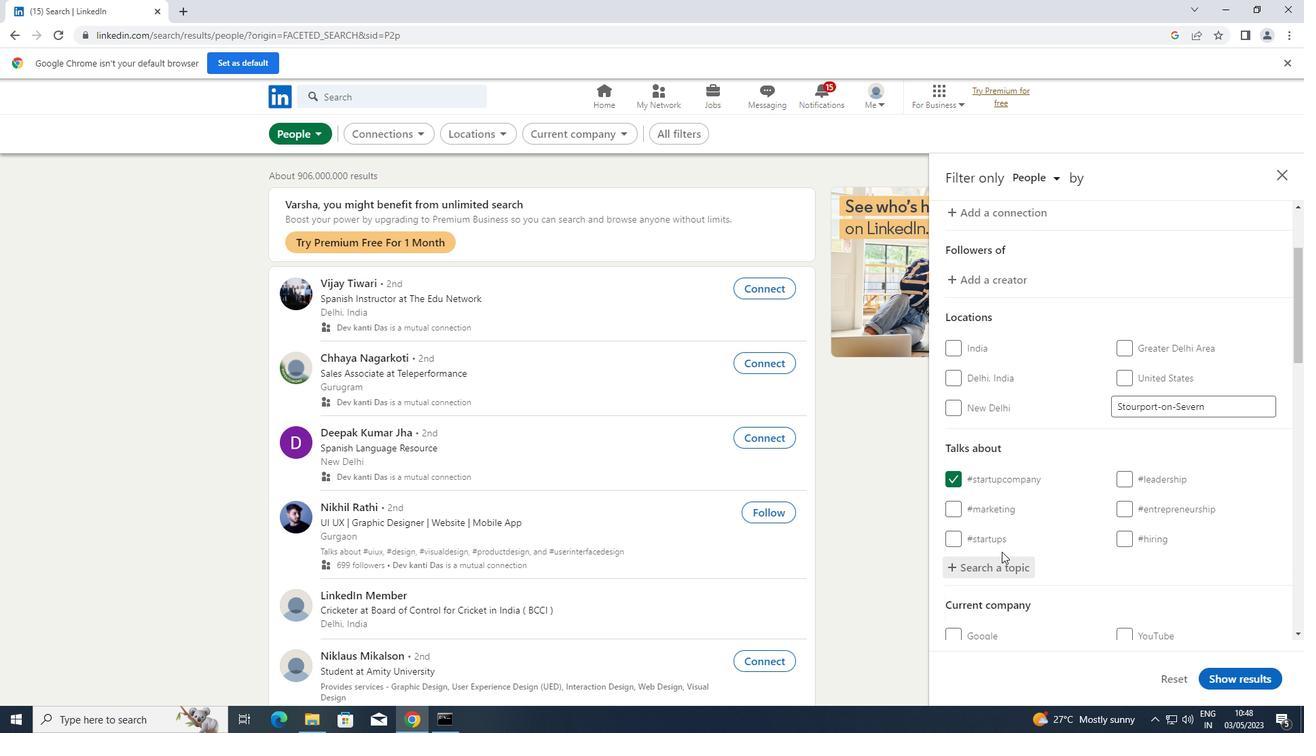 
Action: Mouse scrolled (1001, 551) with delta (0, 0)
Screenshot: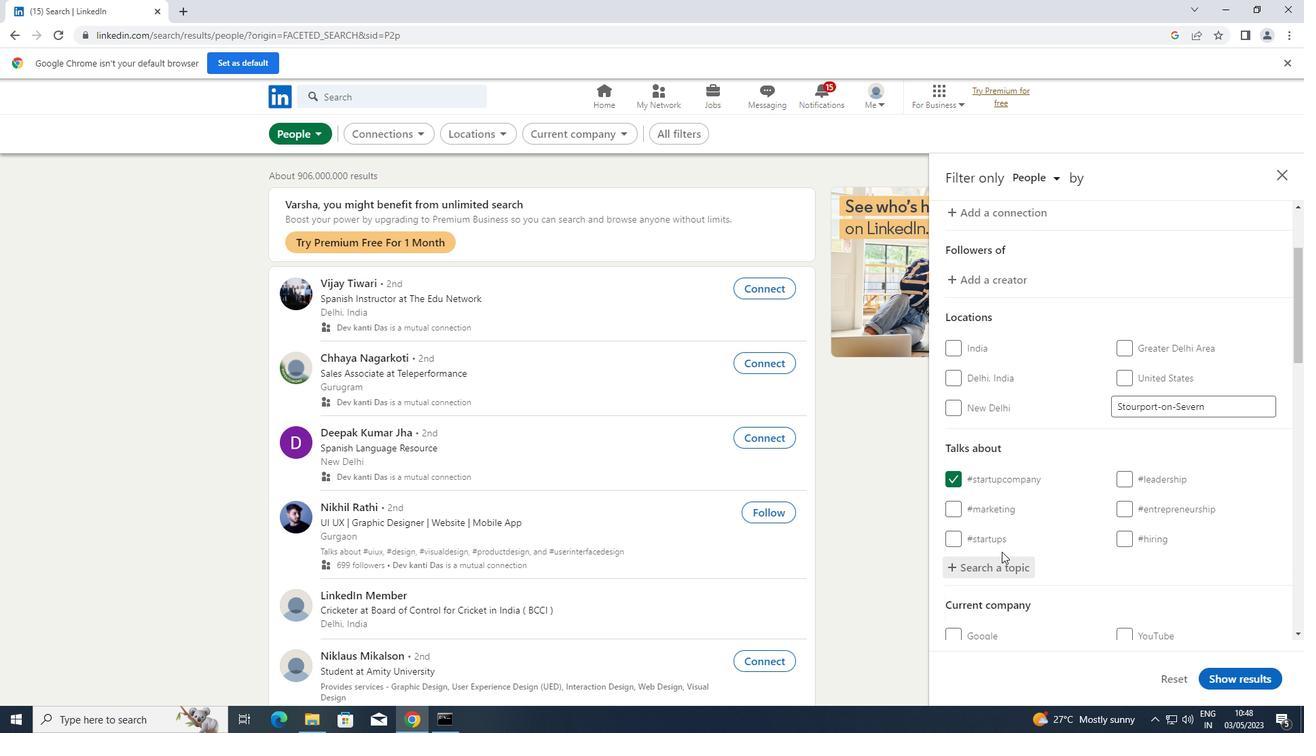 
Action: Mouse scrolled (1001, 551) with delta (0, 0)
Screenshot: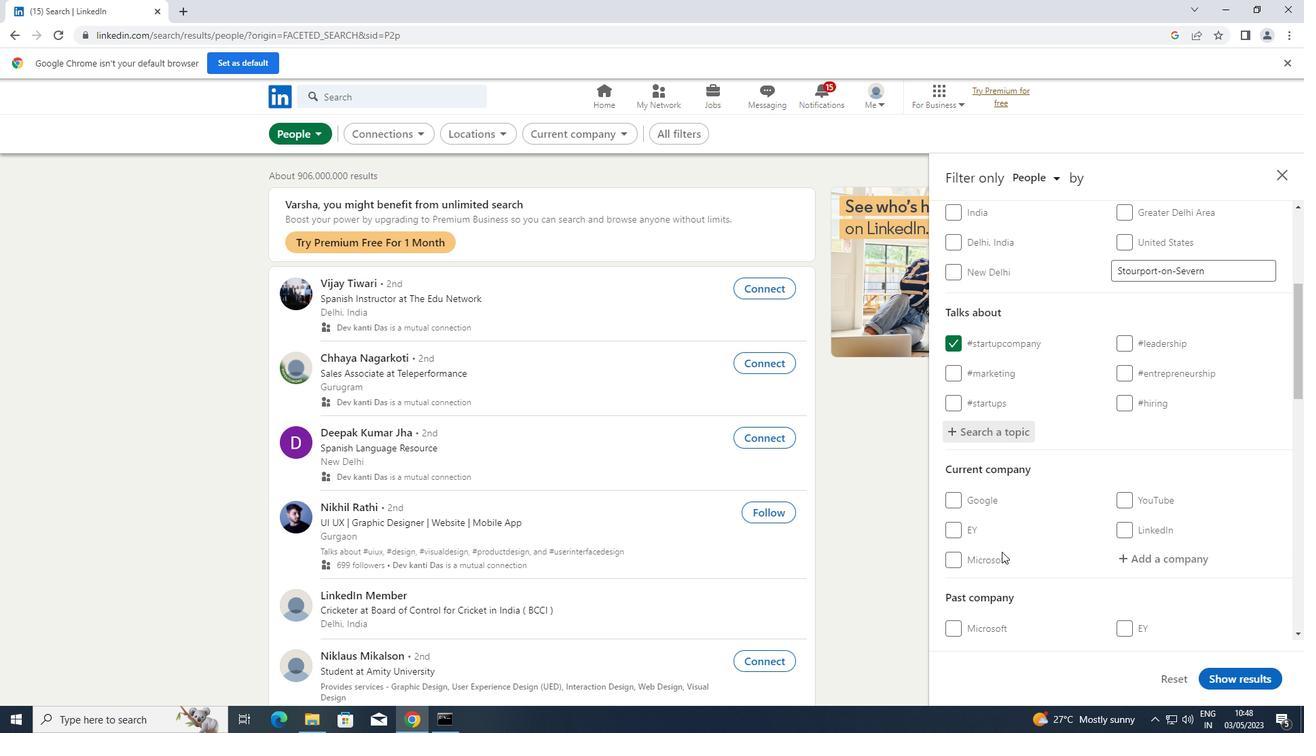 
Action: Mouse scrolled (1001, 551) with delta (0, 0)
Screenshot: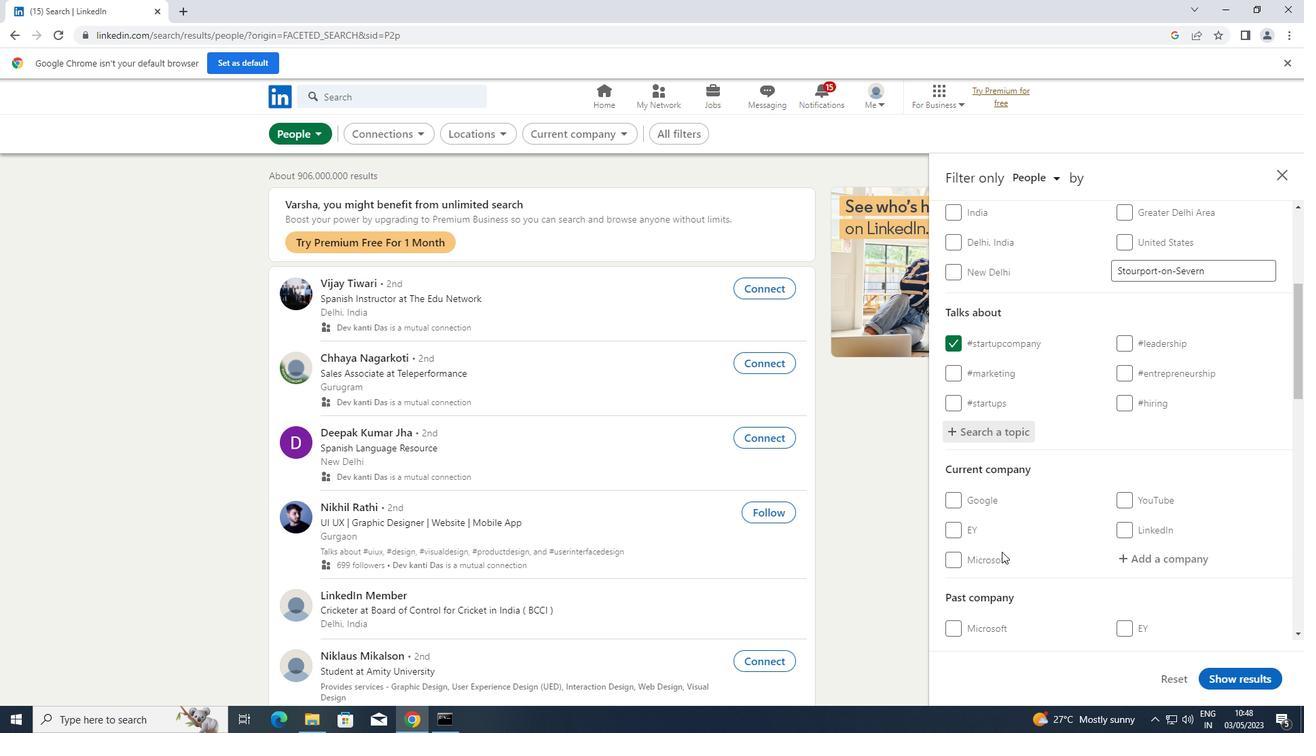 
Action: Mouse scrolled (1001, 551) with delta (0, 0)
Screenshot: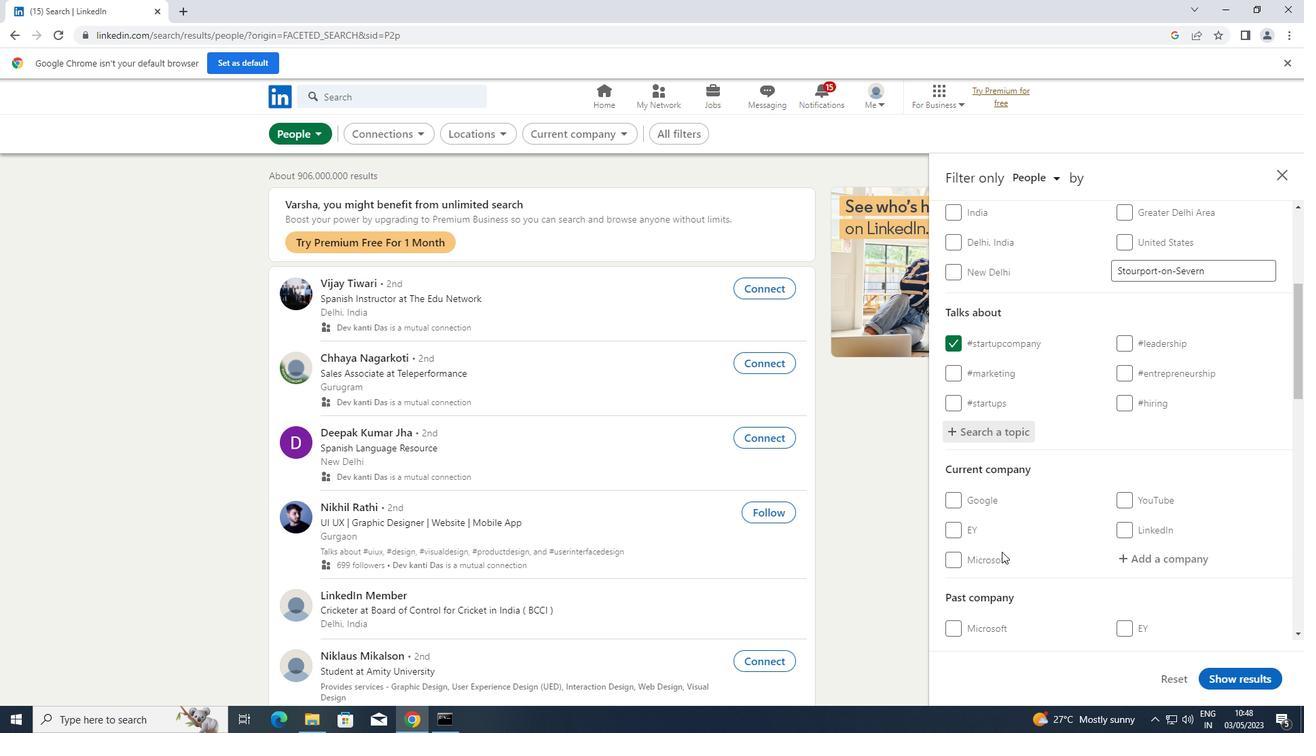 
Action: Mouse scrolled (1001, 551) with delta (0, 0)
Screenshot: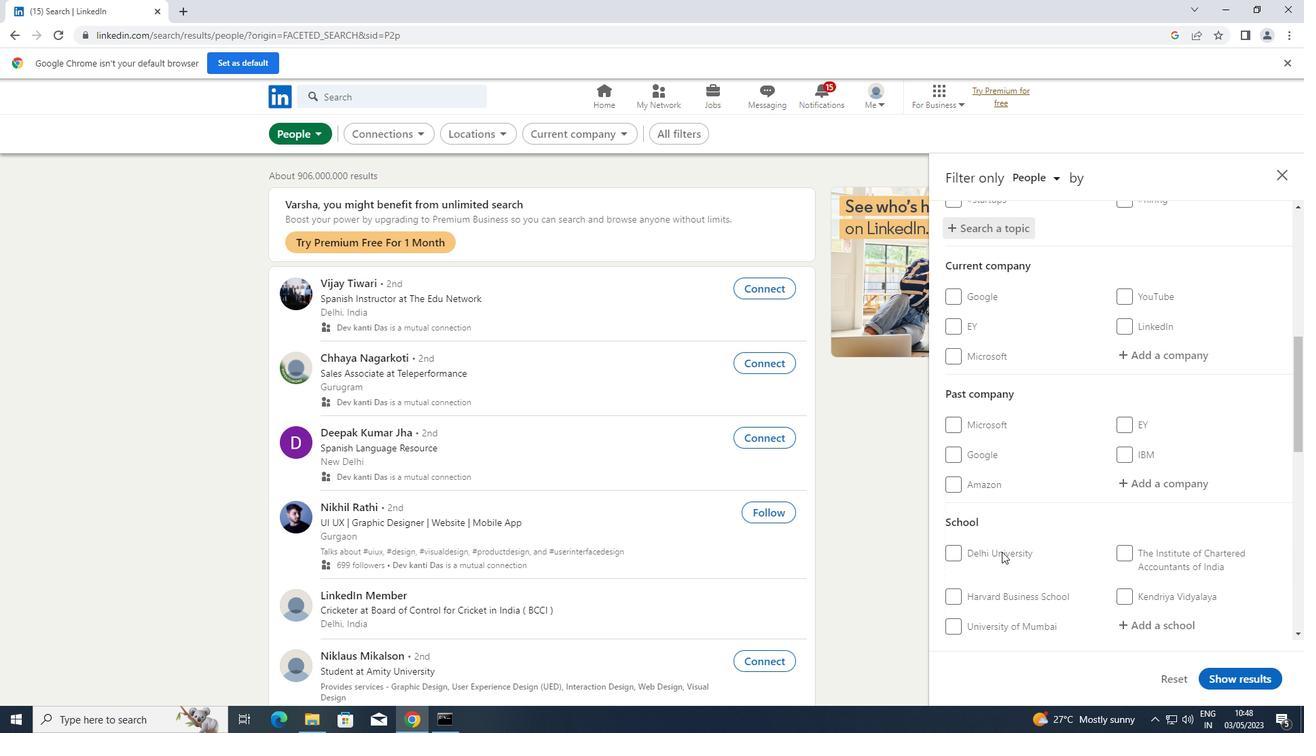 
Action: Mouse scrolled (1001, 551) with delta (0, 0)
Screenshot: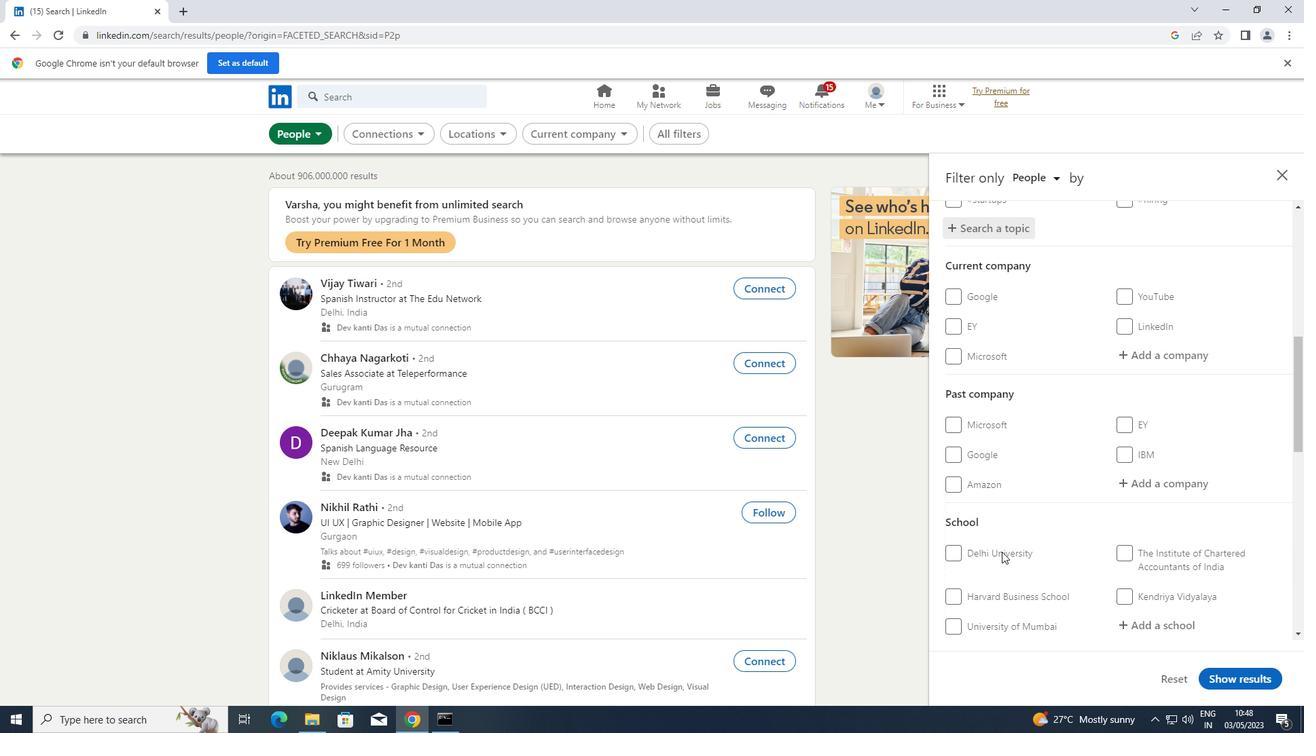 
Action: Mouse scrolled (1001, 551) with delta (0, 0)
Screenshot: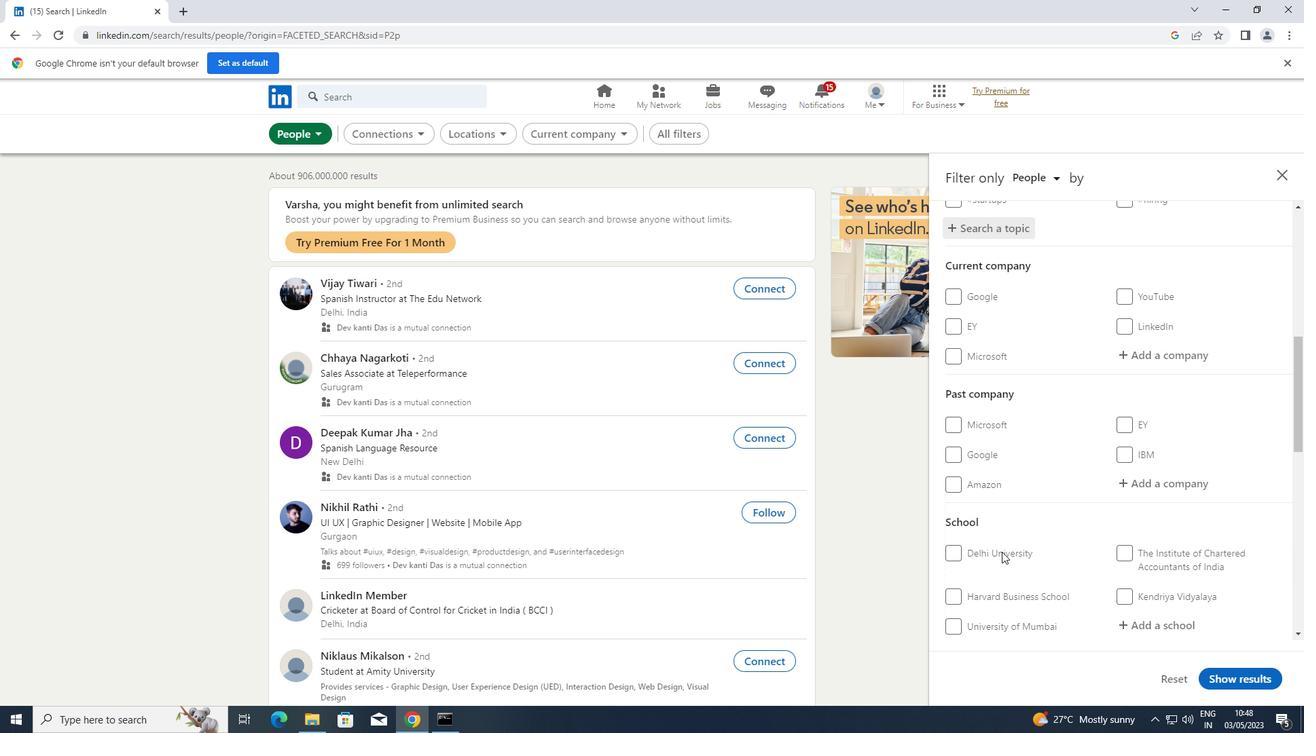 
Action: Mouse scrolled (1001, 551) with delta (0, 0)
Screenshot: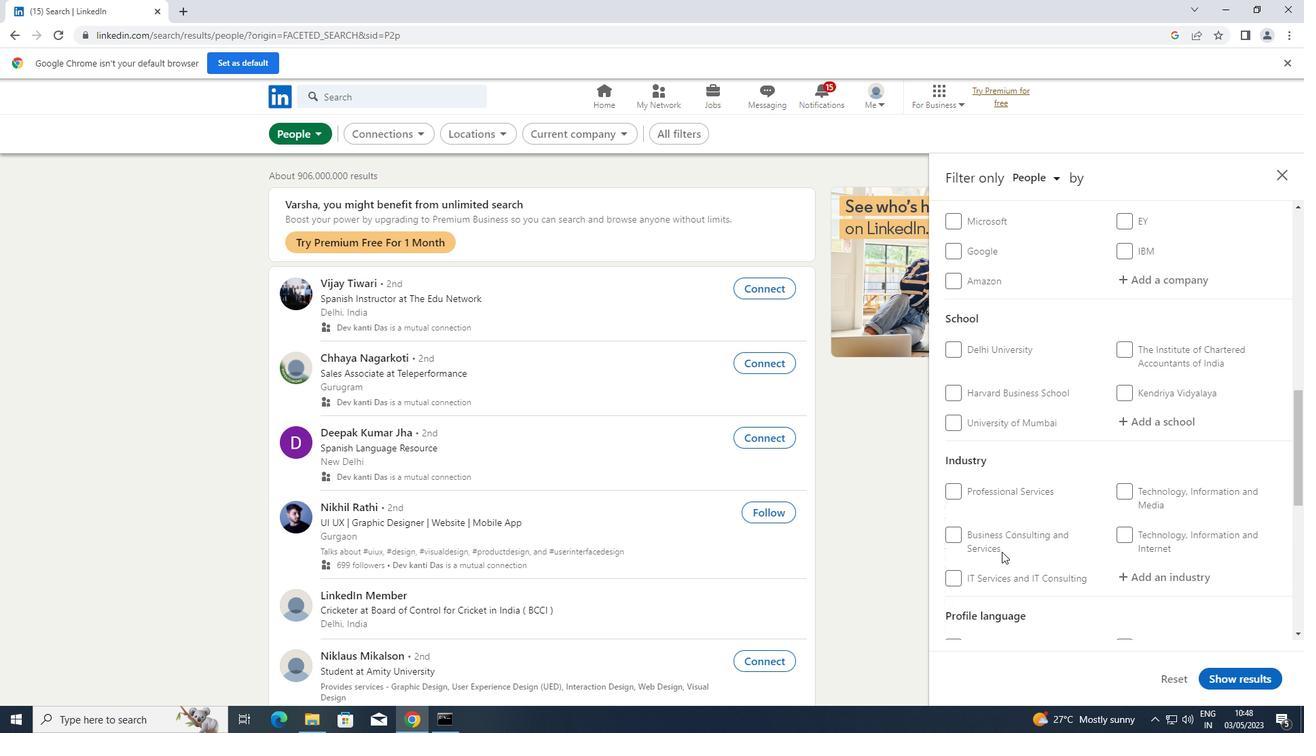 
Action: Mouse scrolled (1001, 551) with delta (0, 0)
Screenshot: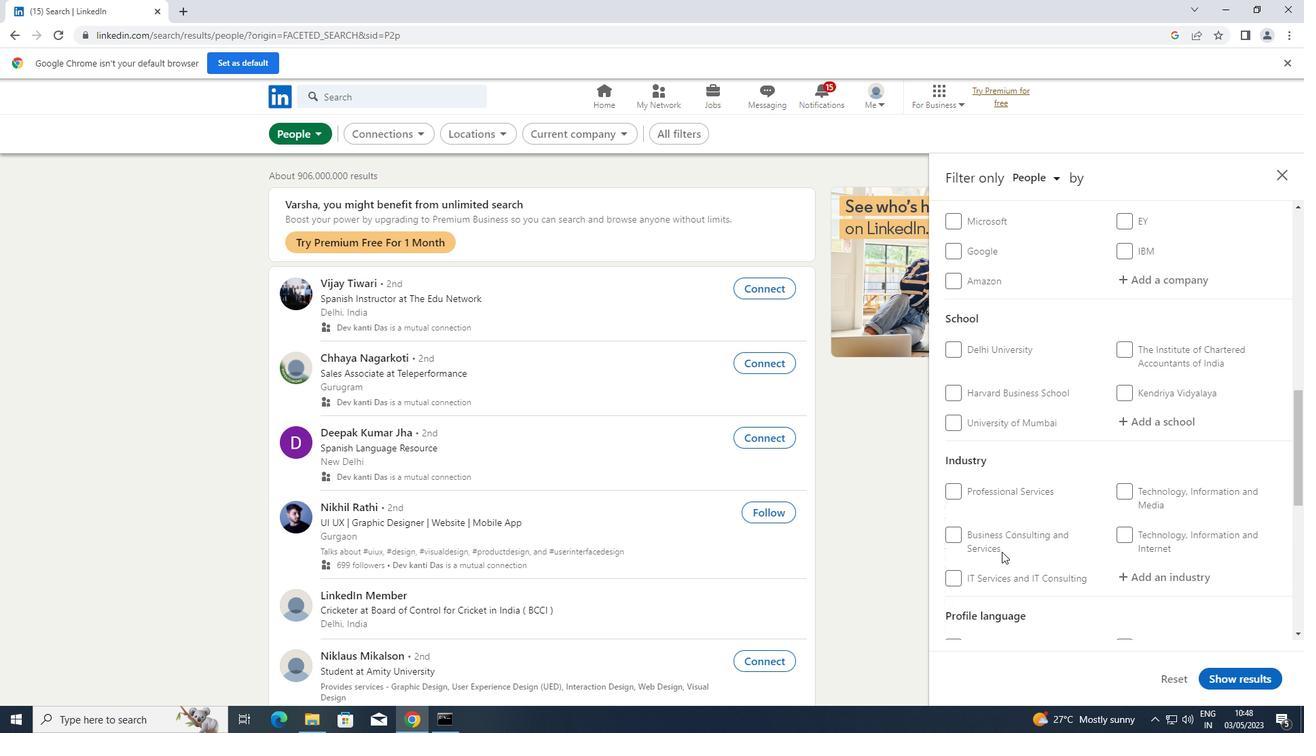 
Action: Mouse scrolled (1001, 551) with delta (0, 0)
Screenshot: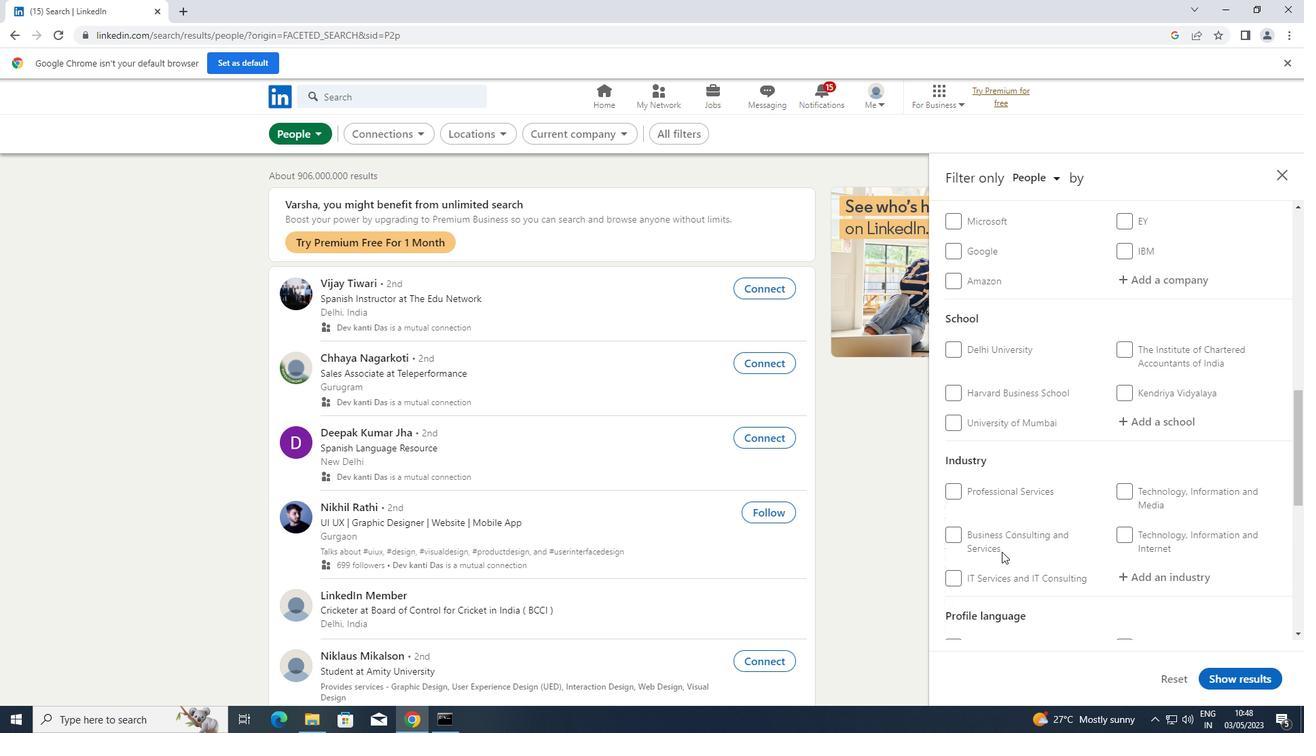 
Action: Mouse moved to (1127, 473)
Screenshot: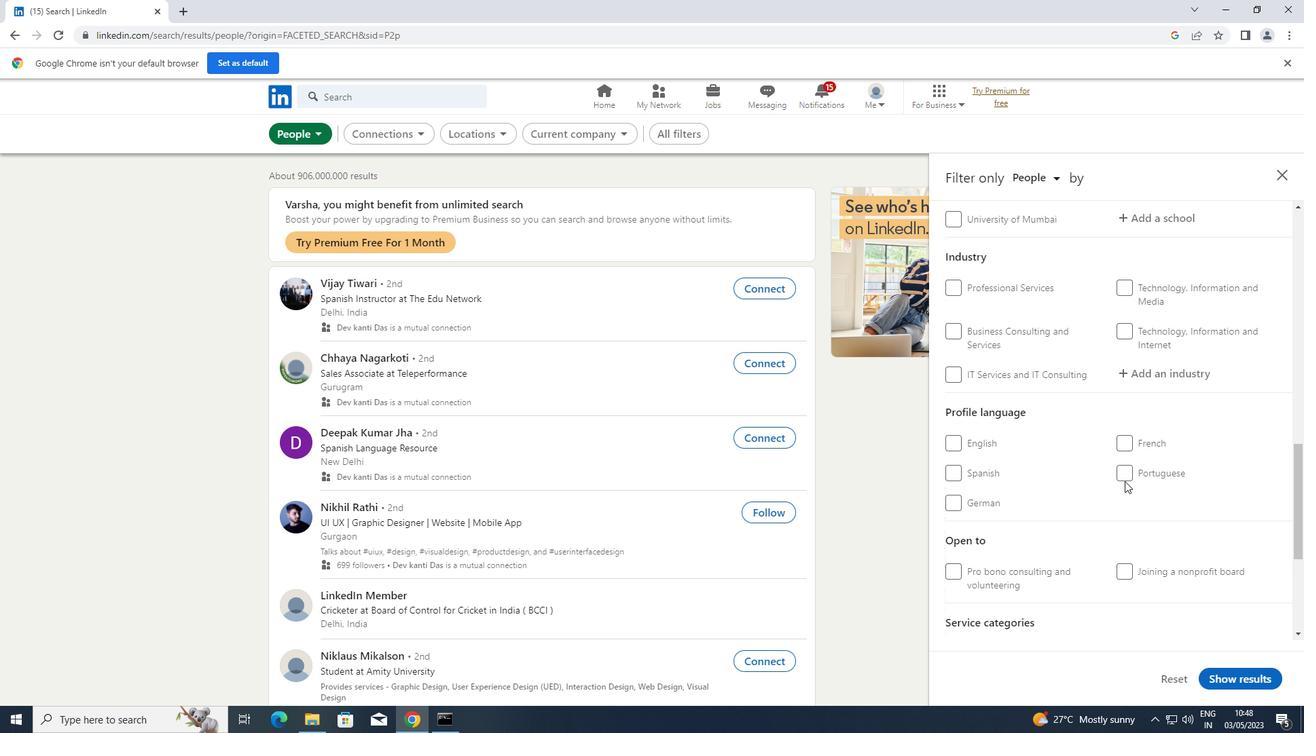 
Action: Mouse pressed left at (1127, 473)
Screenshot: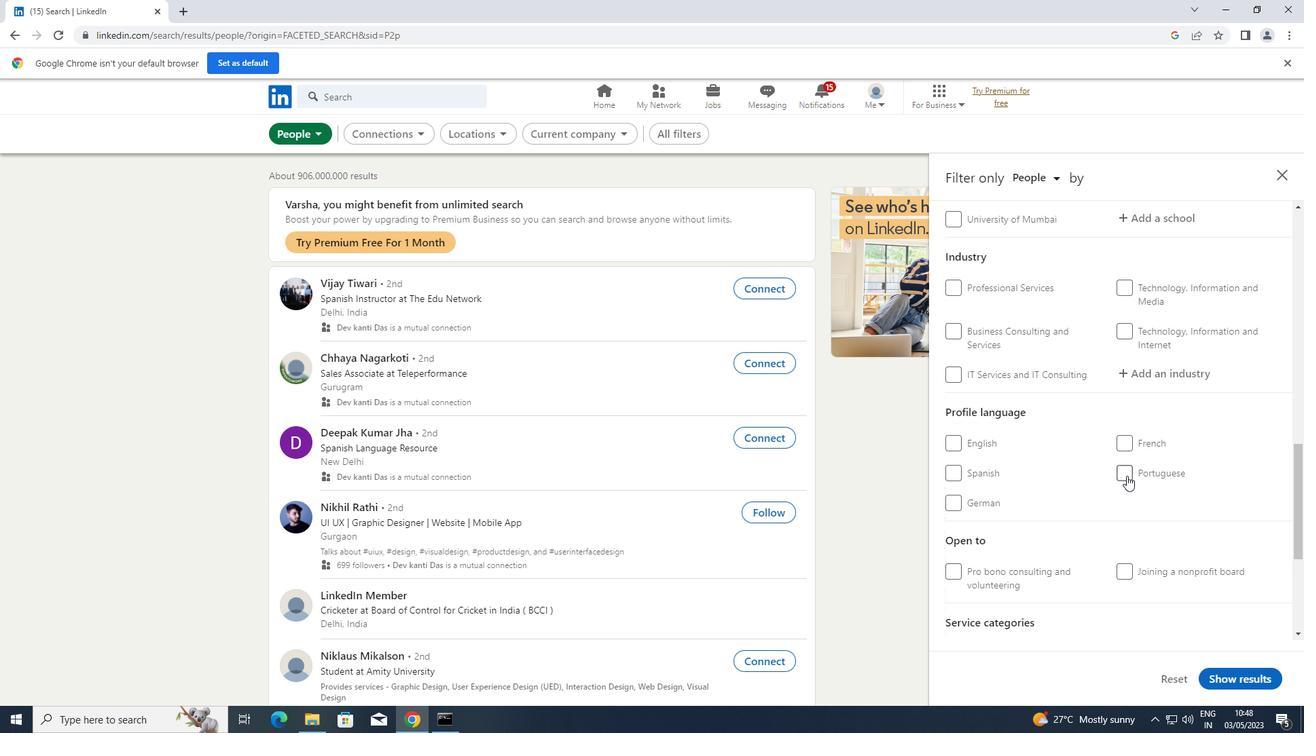 
Action: Mouse moved to (1105, 476)
Screenshot: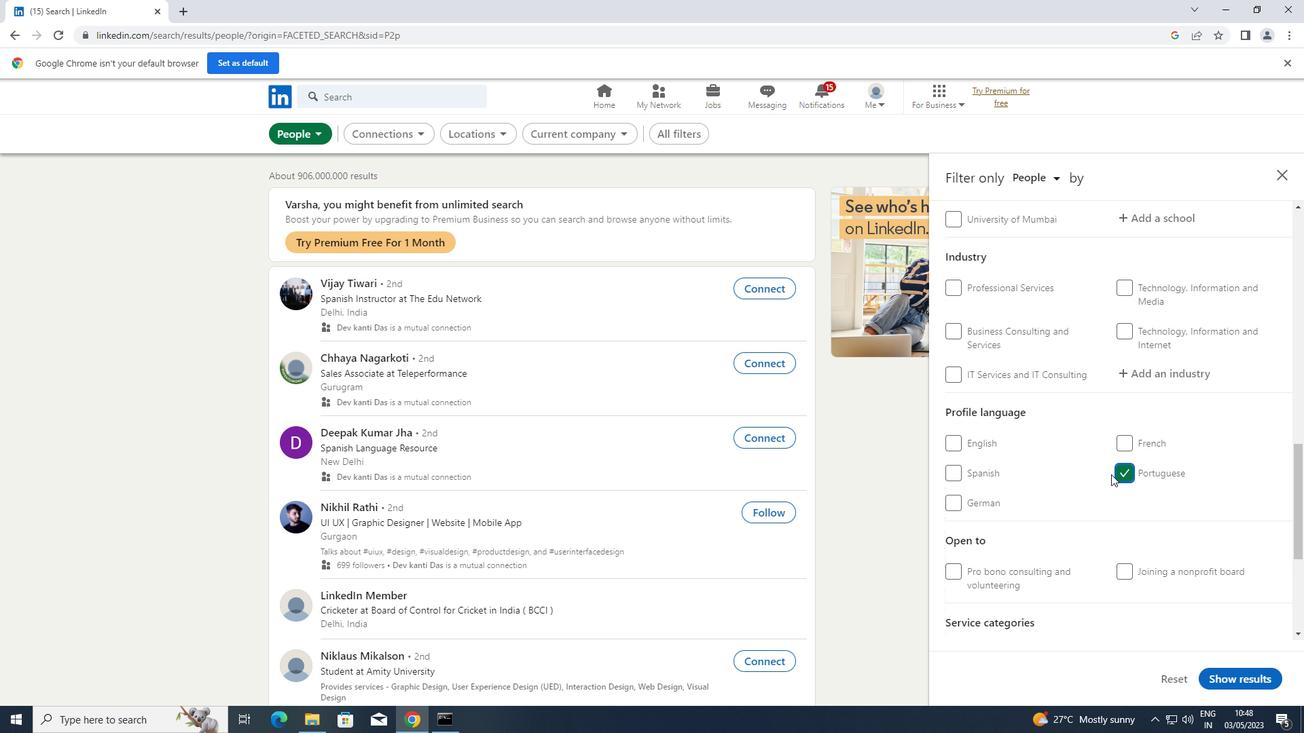 
Action: Mouse scrolled (1105, 476) with delta (0, 0)
Screenshot: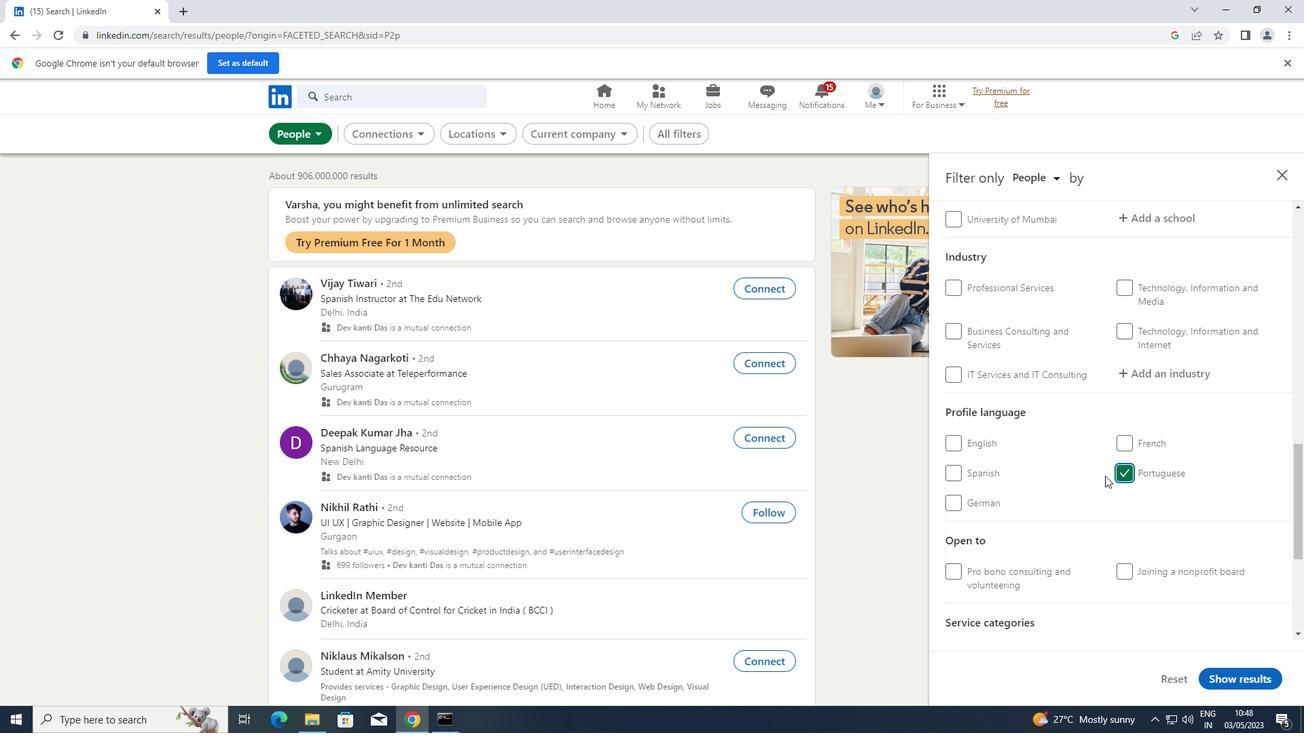 
Action: Mouse scrolled (1105, 476) with delta (0, 0)
Screenshot: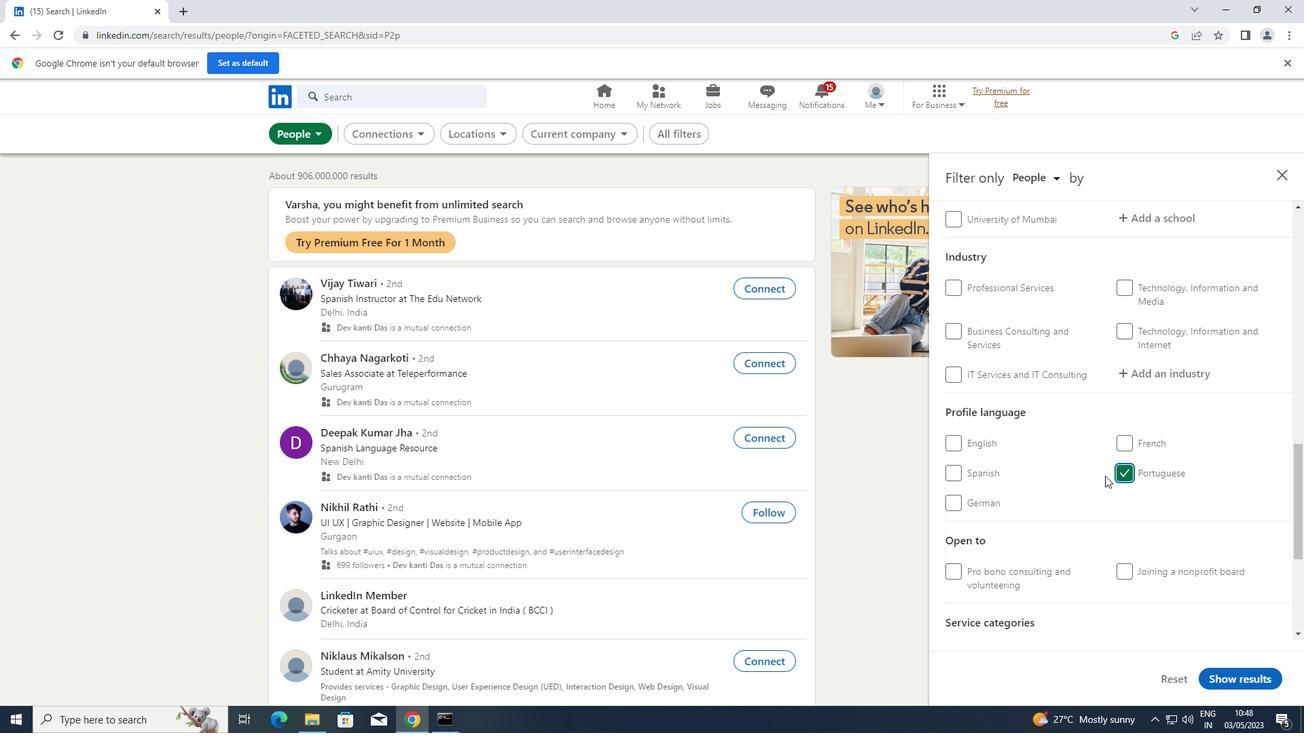 
Action: Mouse scrolled (1105, 476) with delta (0, 0)
Screenshot: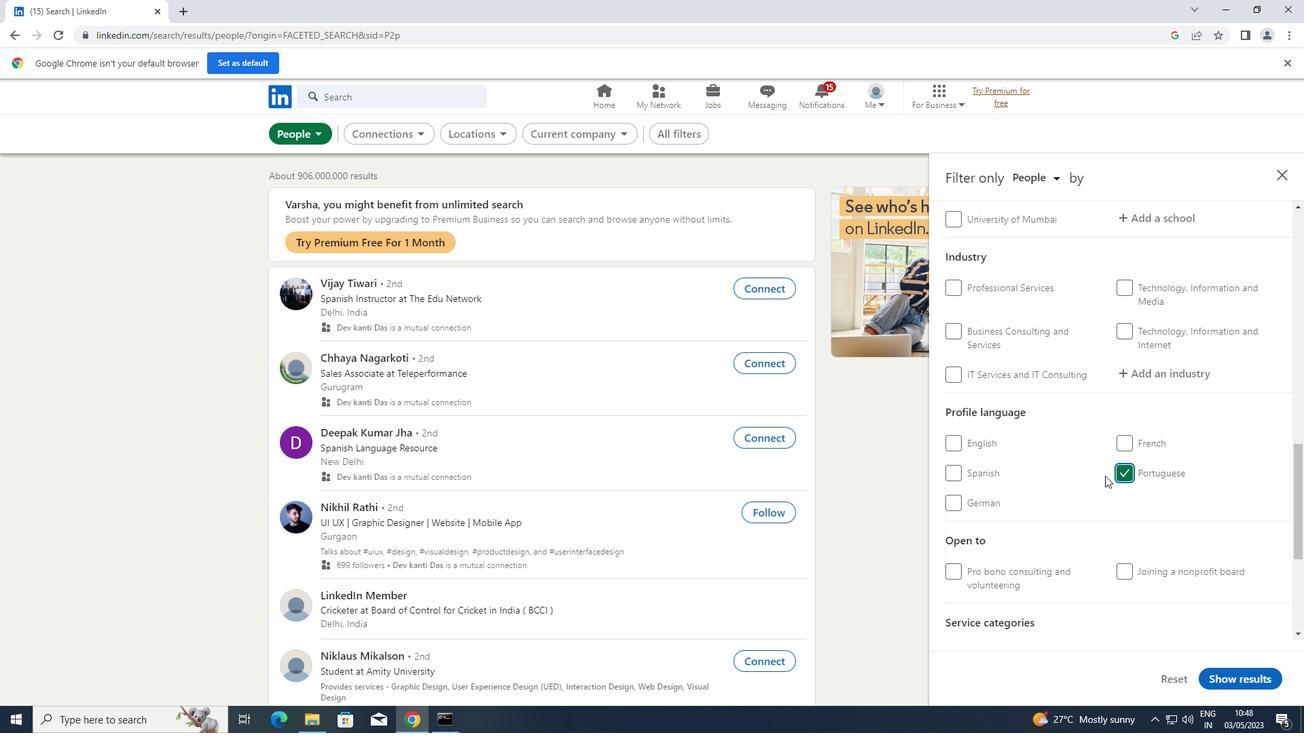 
Action: Mouse scrolled (1105, 476) with delta (0, 0)
Screenshot: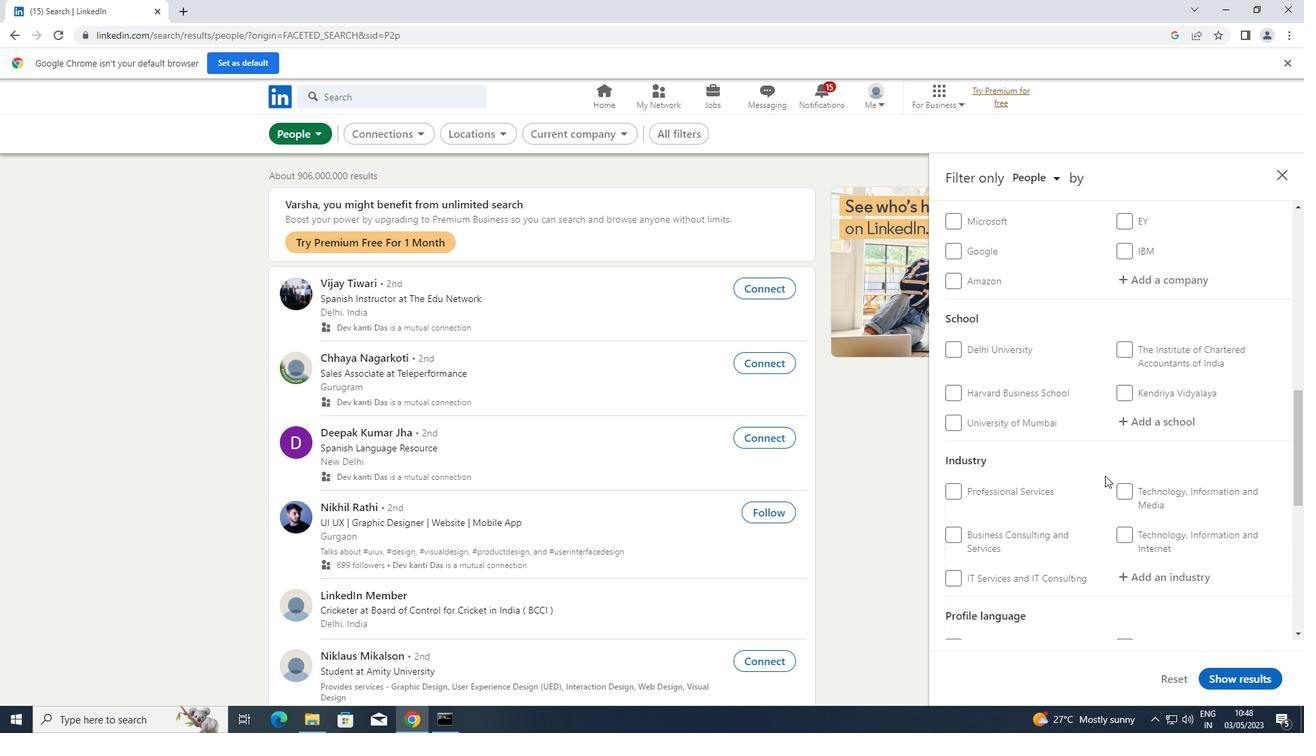 
Action: Mouse scrolled (1105, 476) with delta (0, 0)
Screenshot: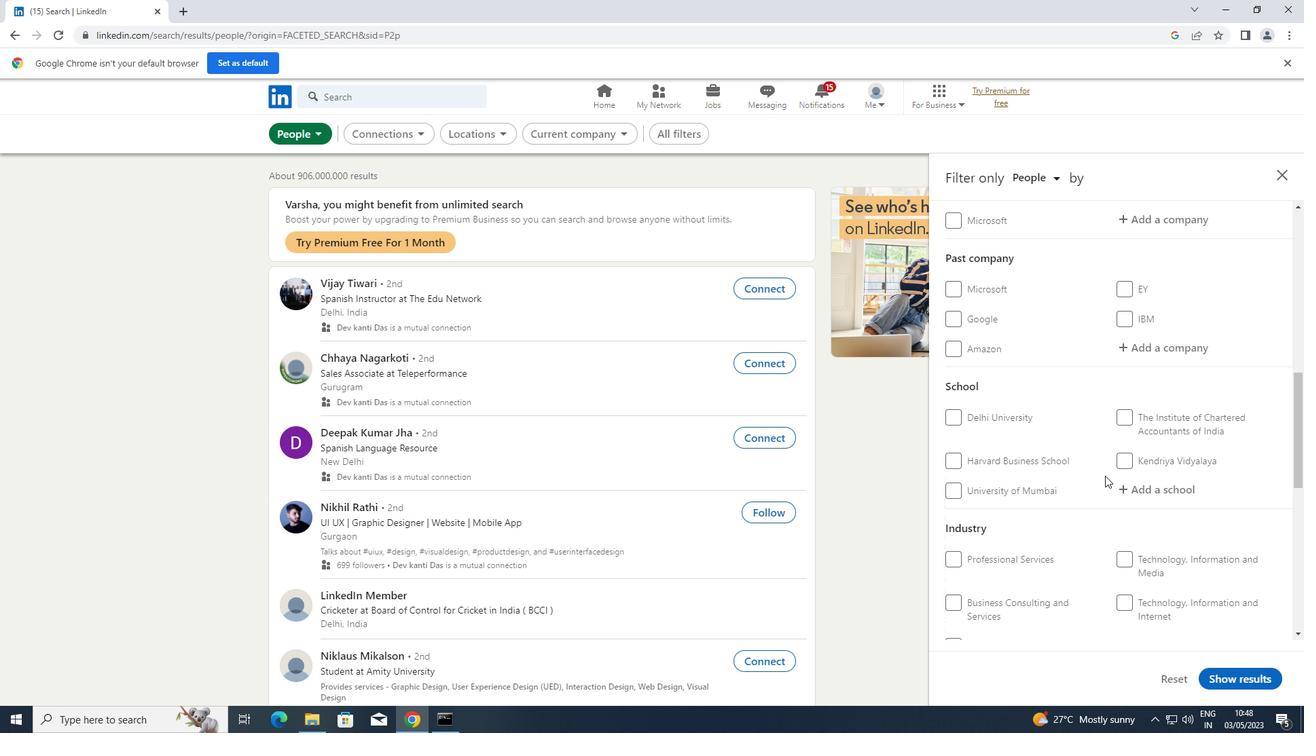 
Action: Mouse scrolled (1105, 476) with delta (0, 0)
Screenshot: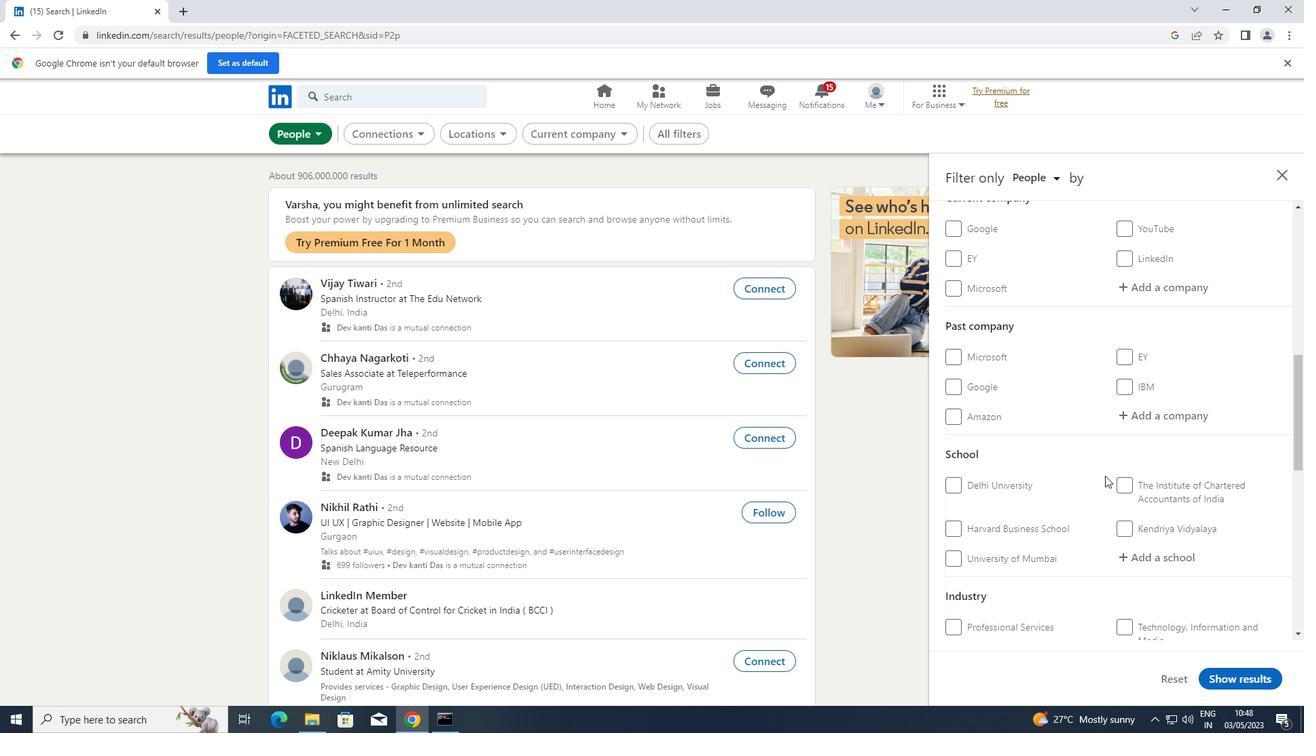 
Action: Mouse scrolled (1105, 476) with delta (0, 0)
Screenshot: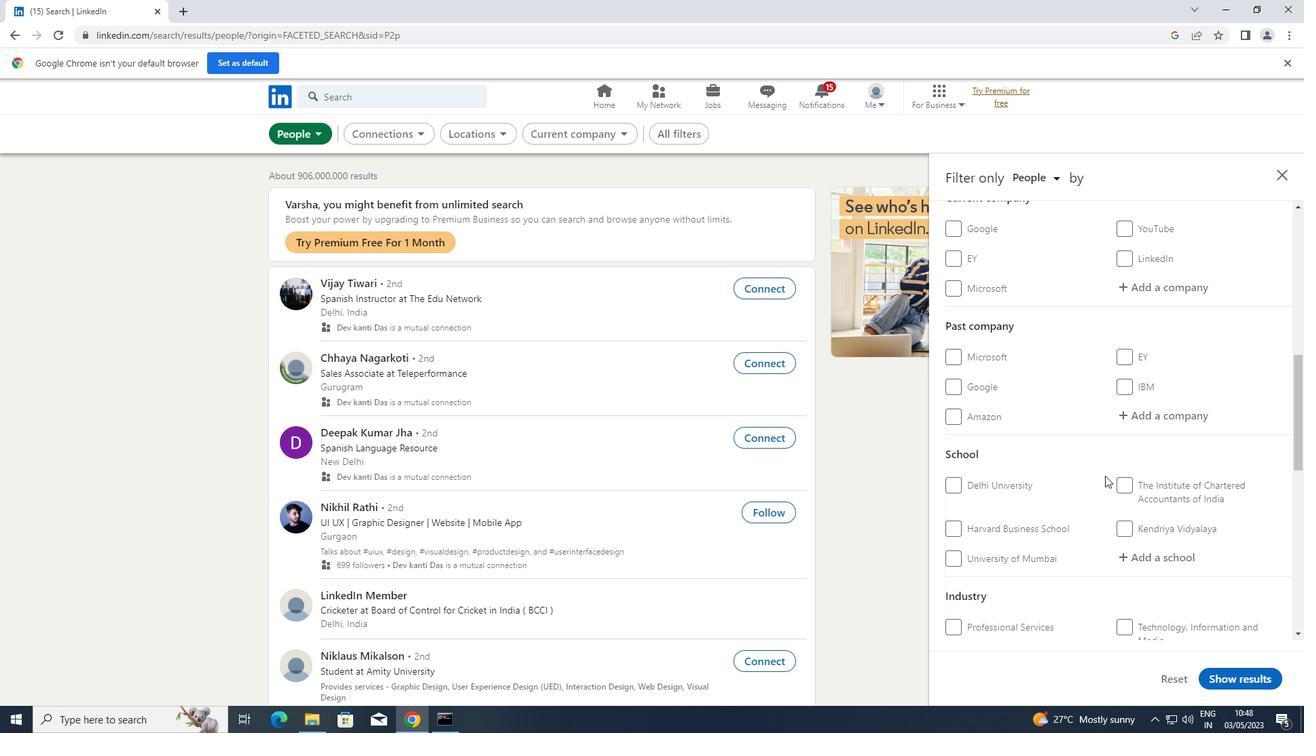 
Action: Mouse moved to (1172, 416)
Screenshot: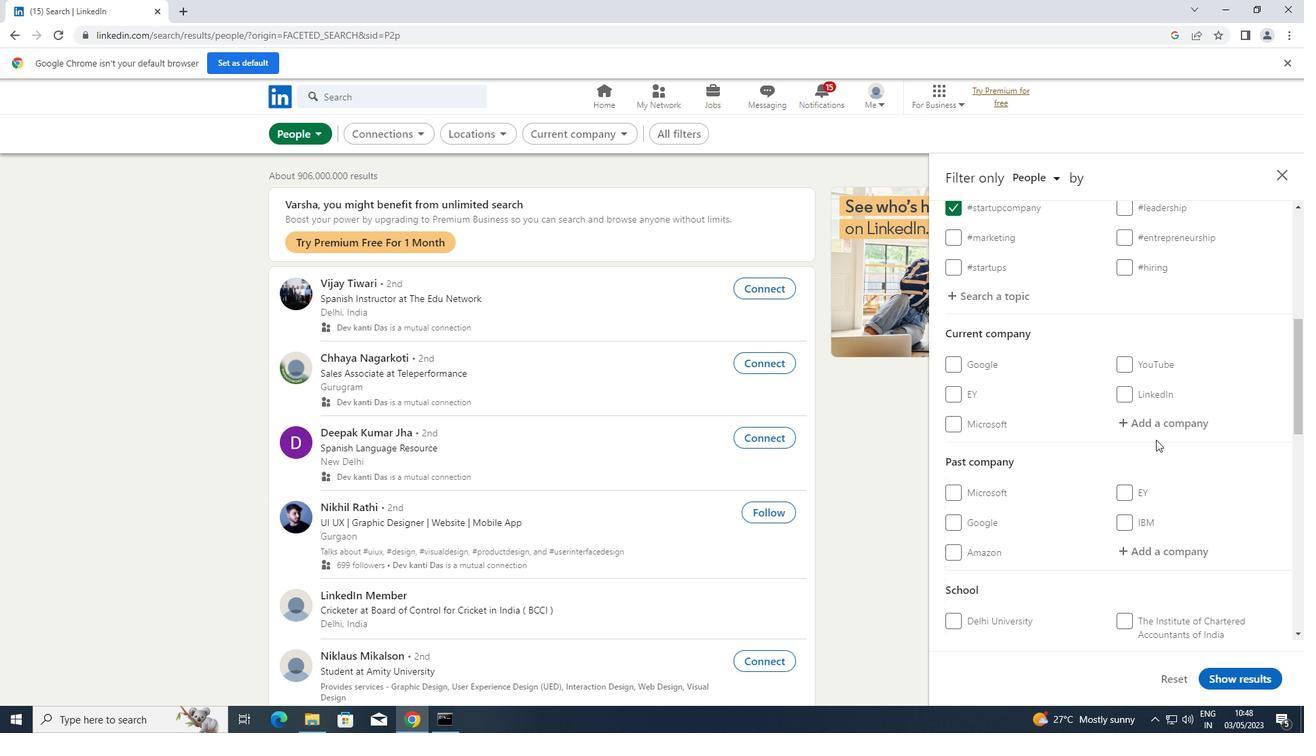 
Action: Mouse pressed left at (1172, 416)
Screenshot: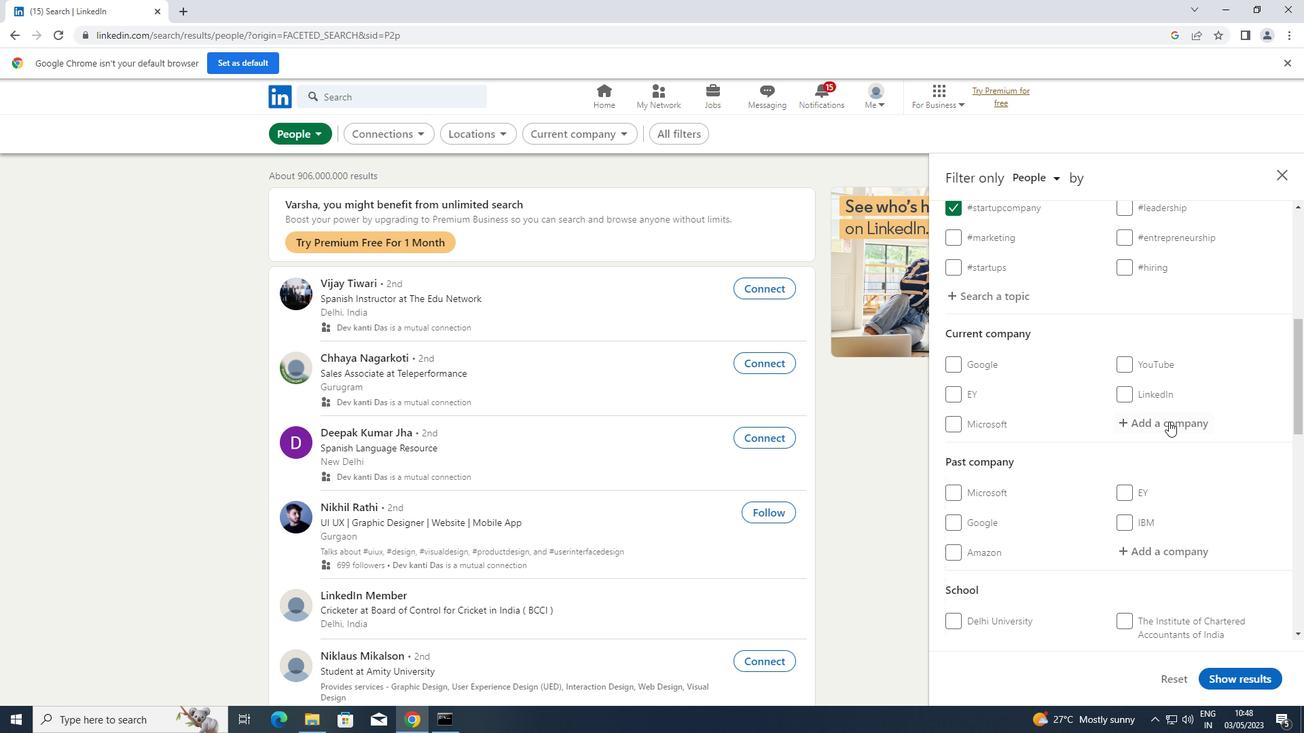 
Action: Mouse moved to (994, 258)
Screenshot: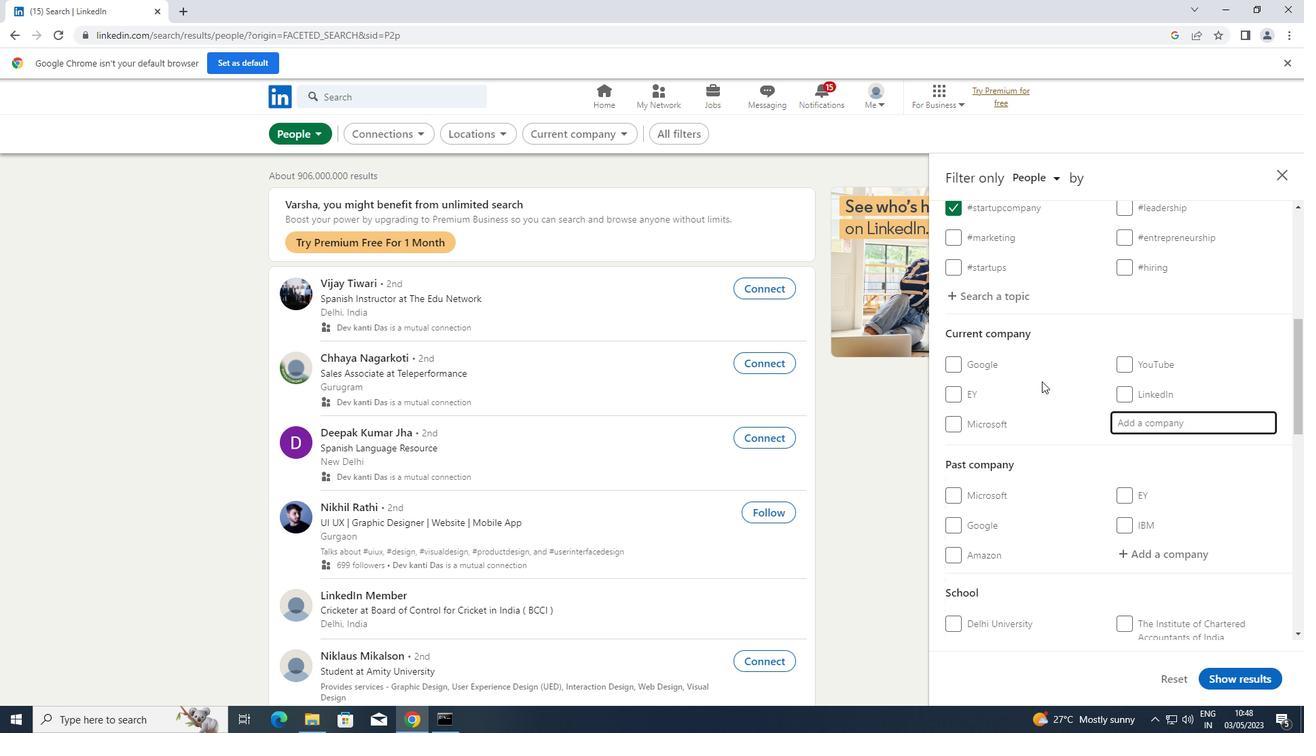 
Action: Key pressed <Key.shift>UNITED<Key.shift>LE
Screenshot: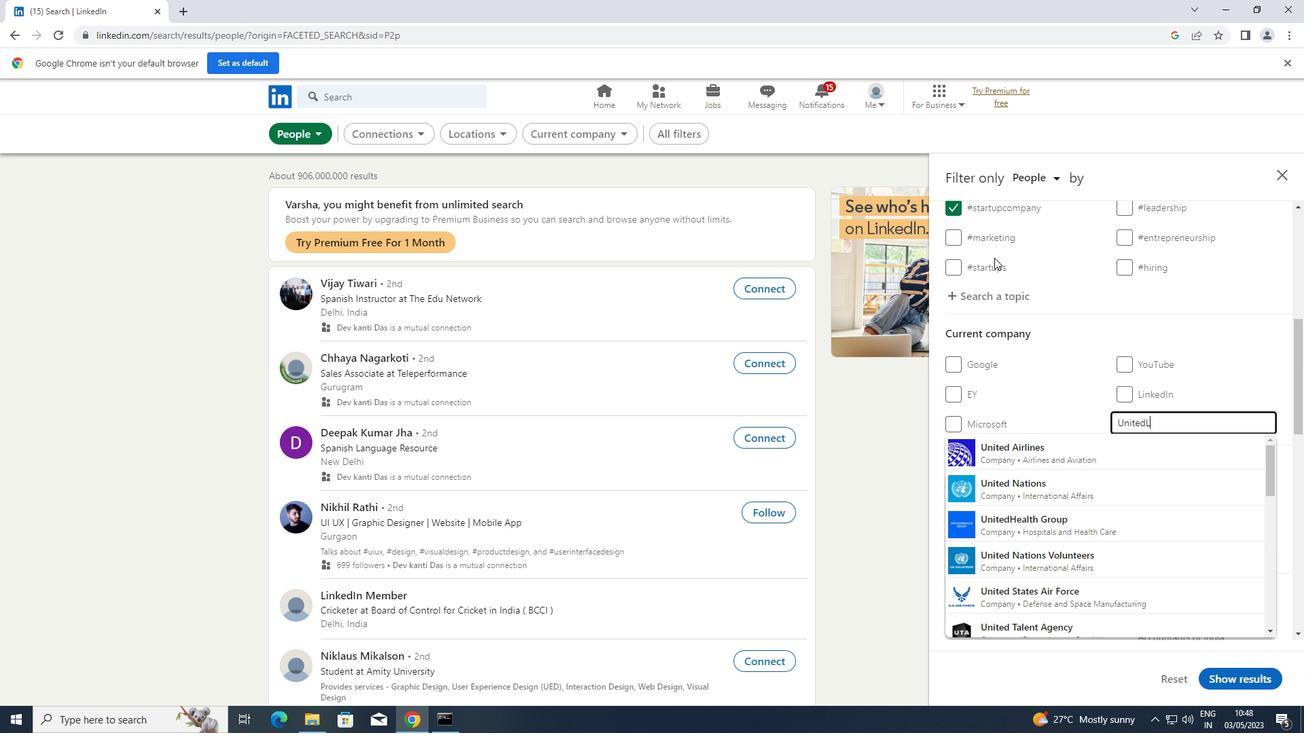 
Action: Mouse moved to (1032, 444)
Screenshot: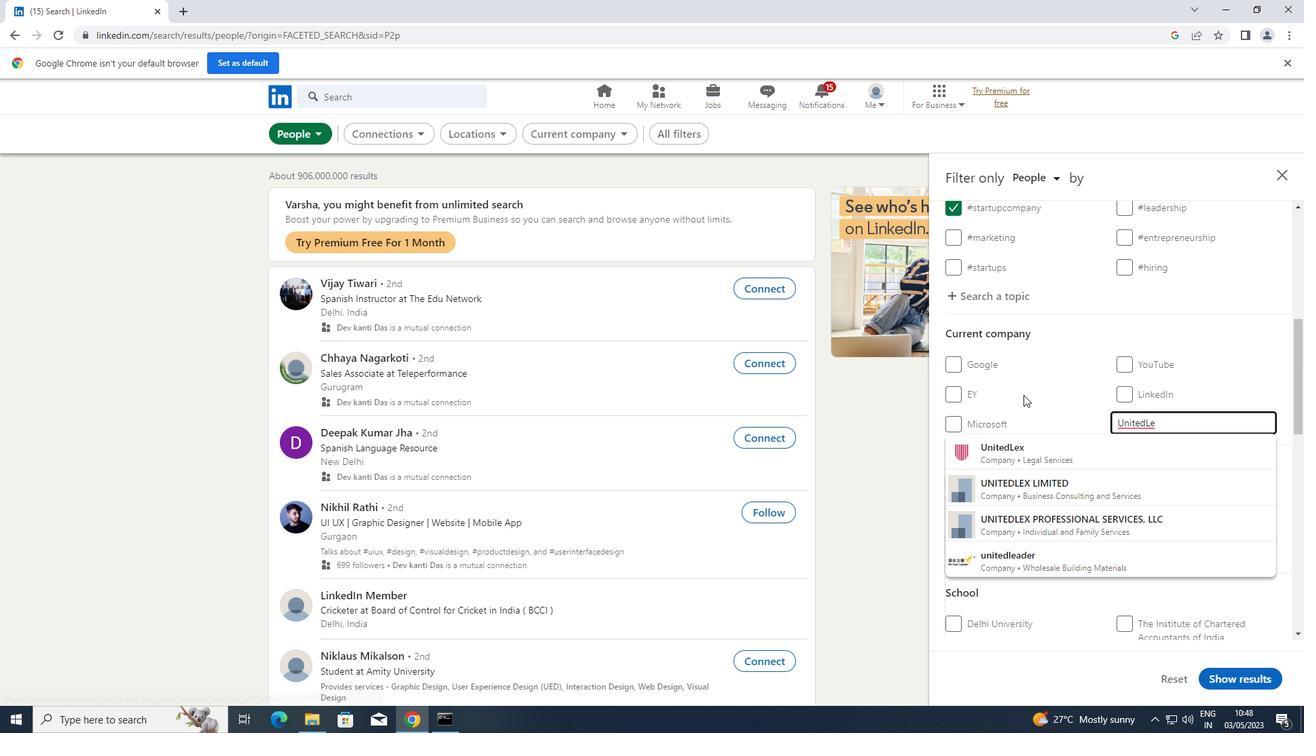 
Action: Mouse pressed left at (1032, 444)
Screenshot: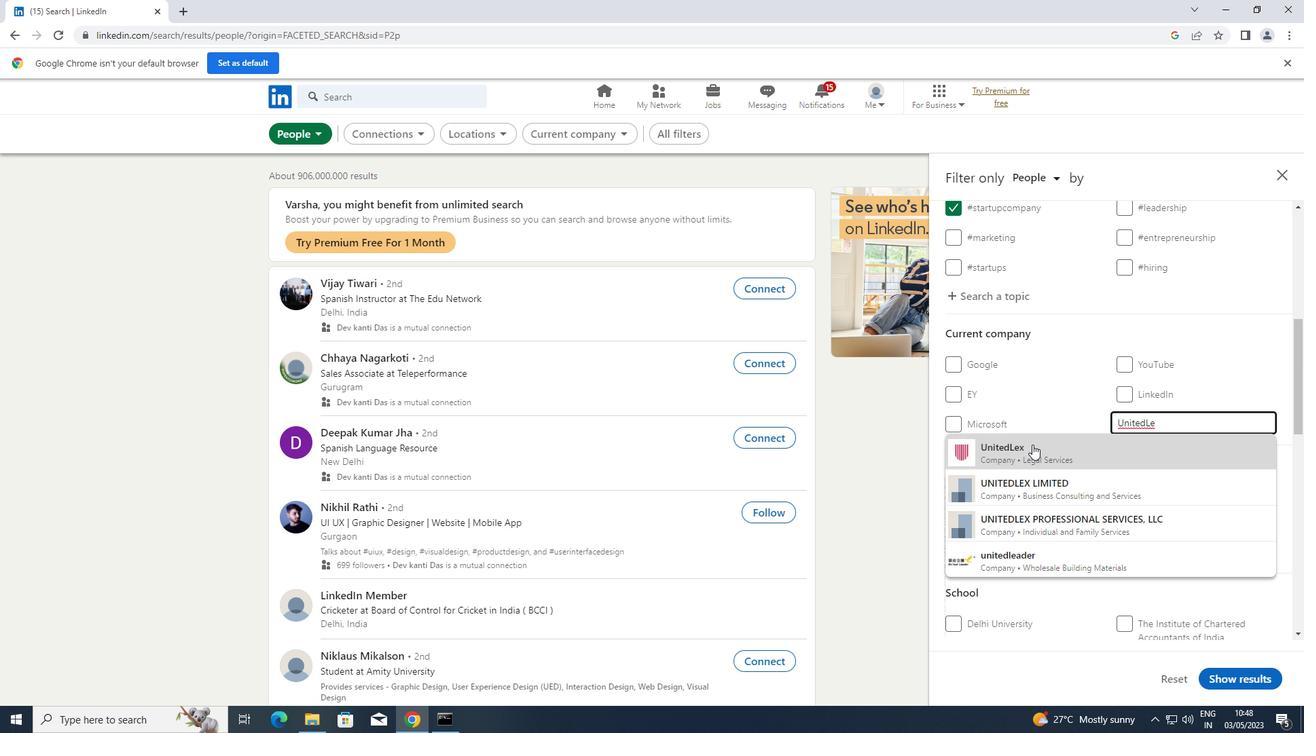 
Action: Mouse scrolled (1032, 444) with delta (0, 0)
Screenshot: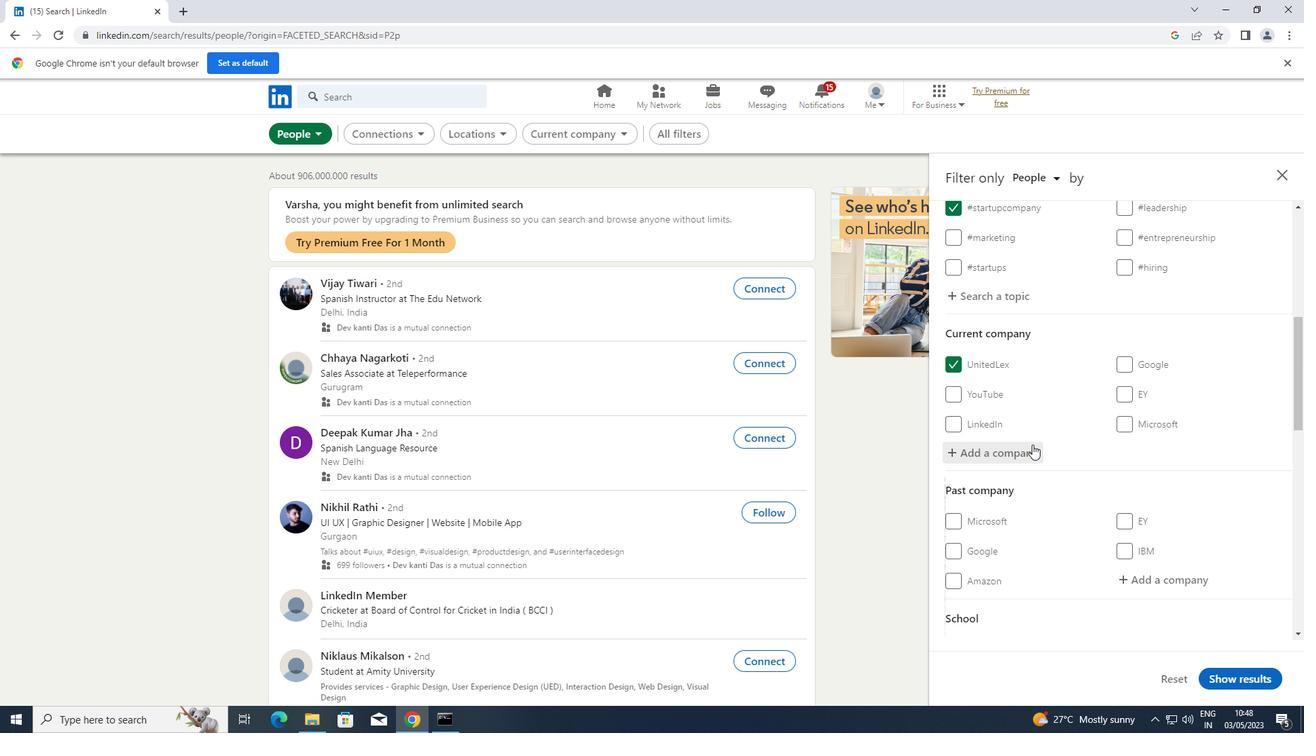 
Action: Mouse scrolled (1032, 444) with delta (0, 0)
Screenshot: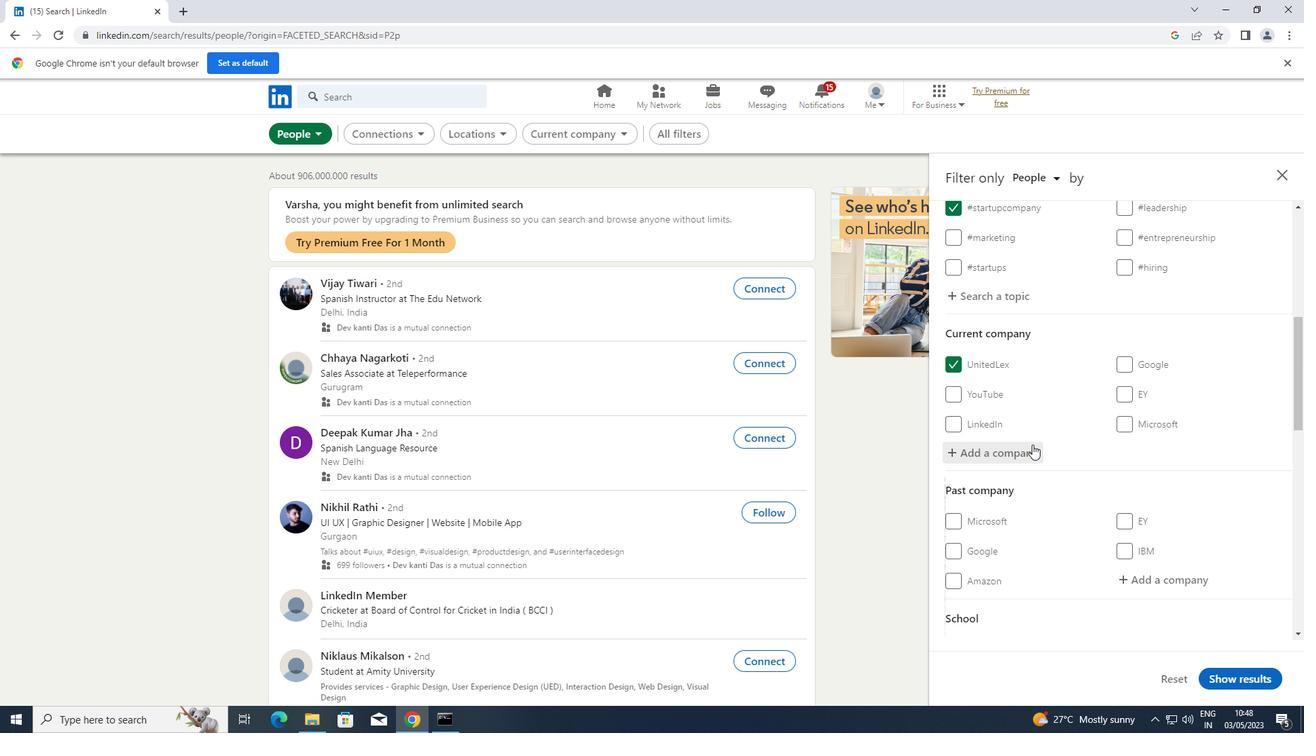 
Action: Mouse scrolled (1032, 444) with delta (0, 0)
Screenshot: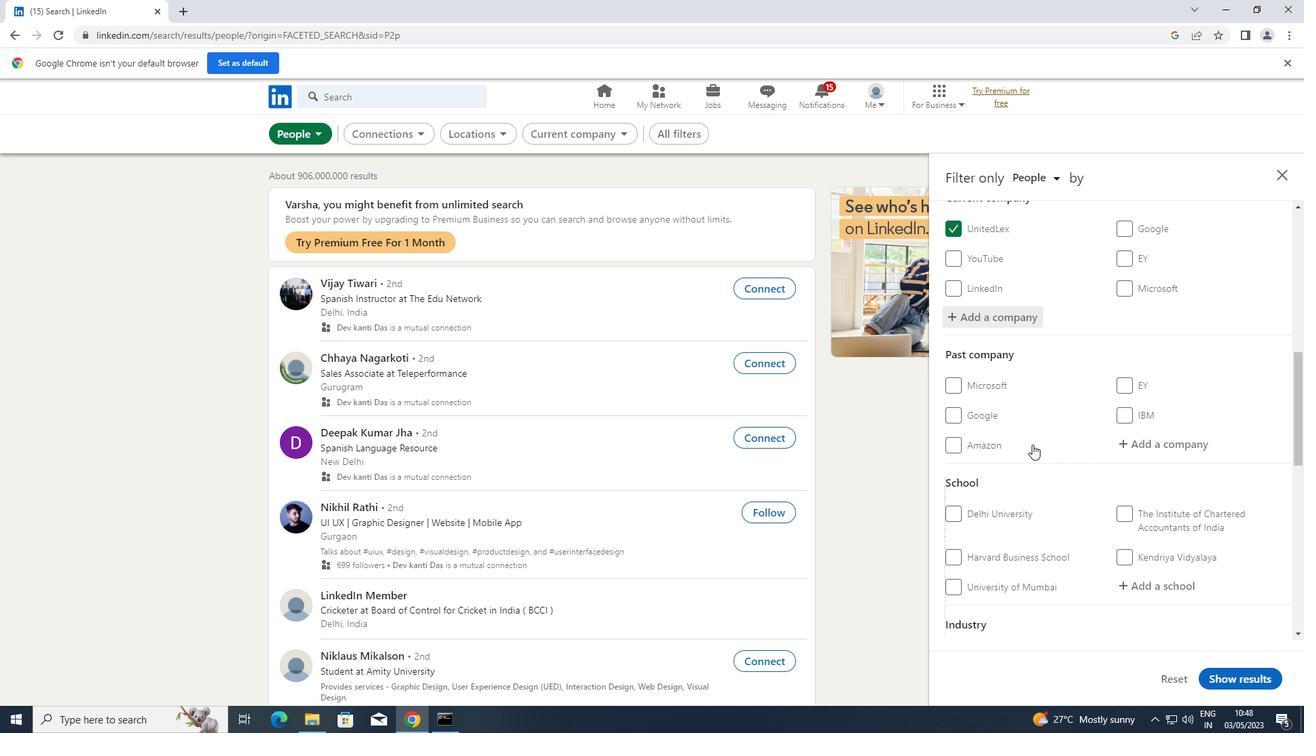 
Action: Mouse scrolled (1032, 444) with delta (0, 0)
Screenshot: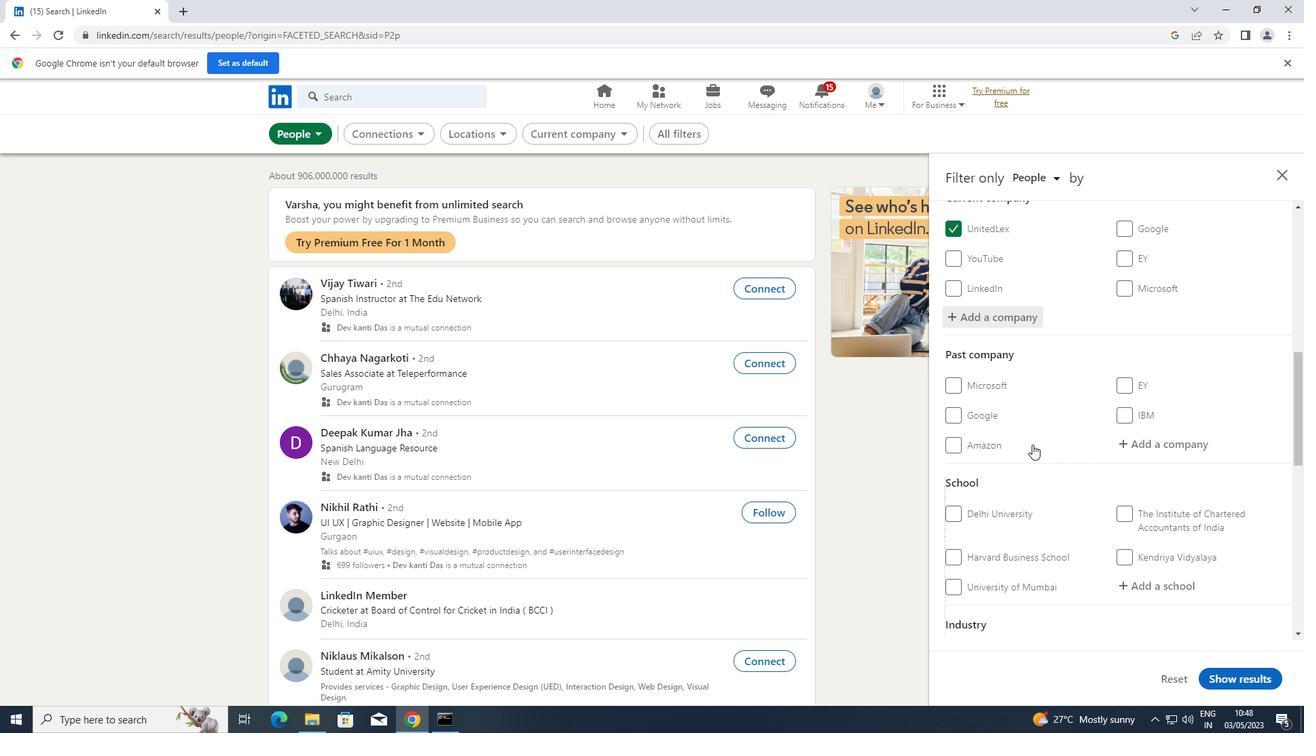 
Action: Mouse moved to (1168, 453)
Screenshot: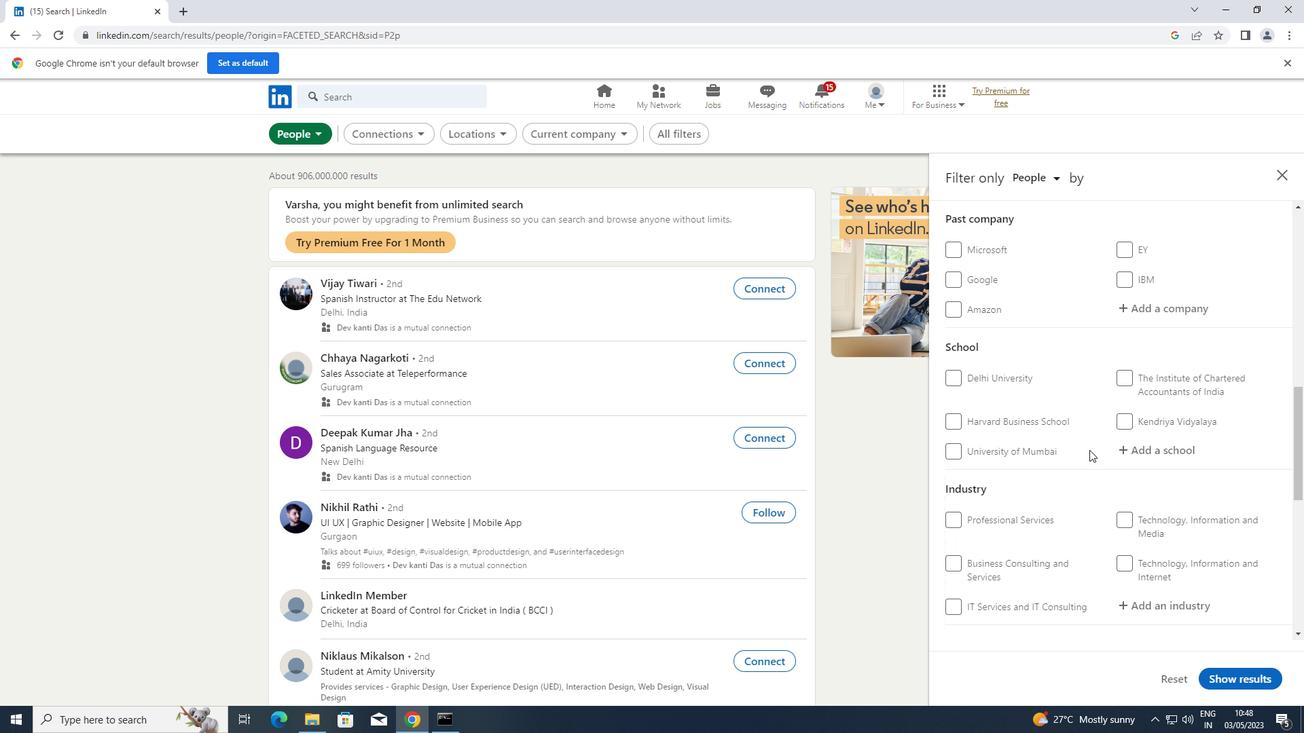 
Action: Mouse pressed left at (1168, 453)
Screenshot: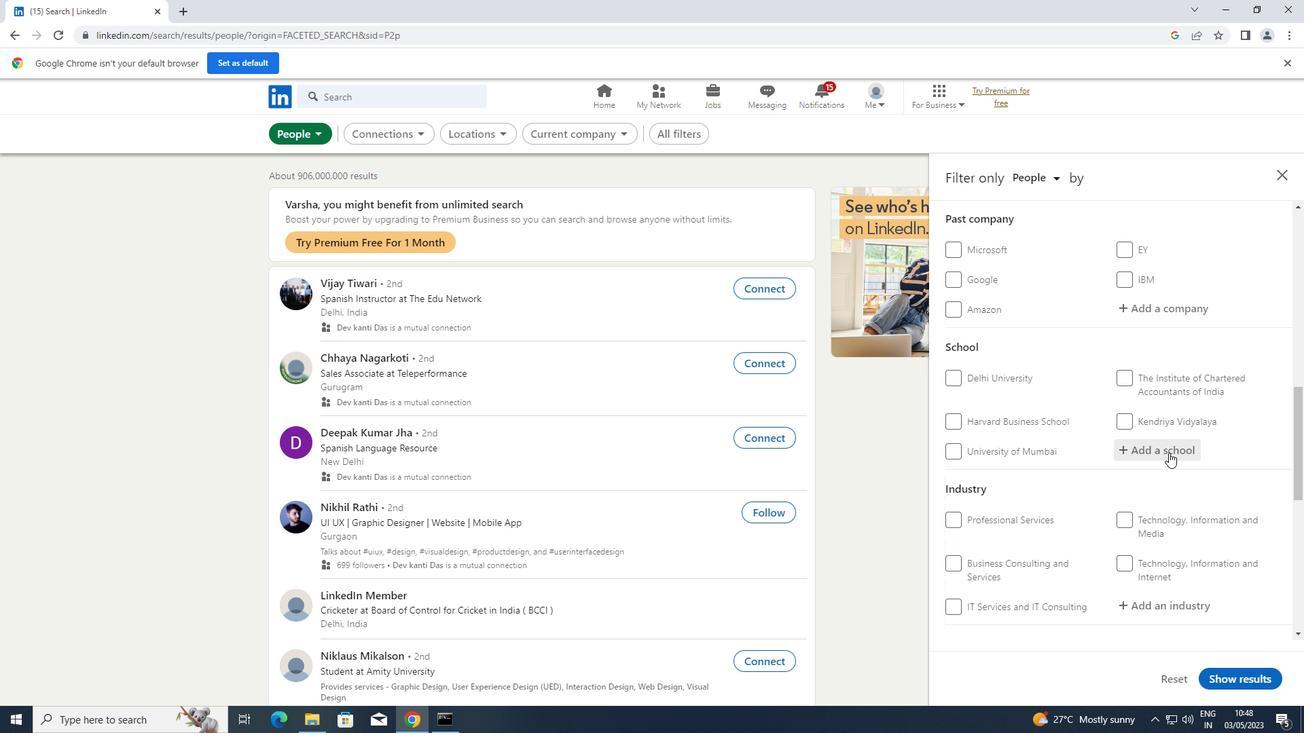 
Action: Mouse moved to (1010, 21)
Screenshot: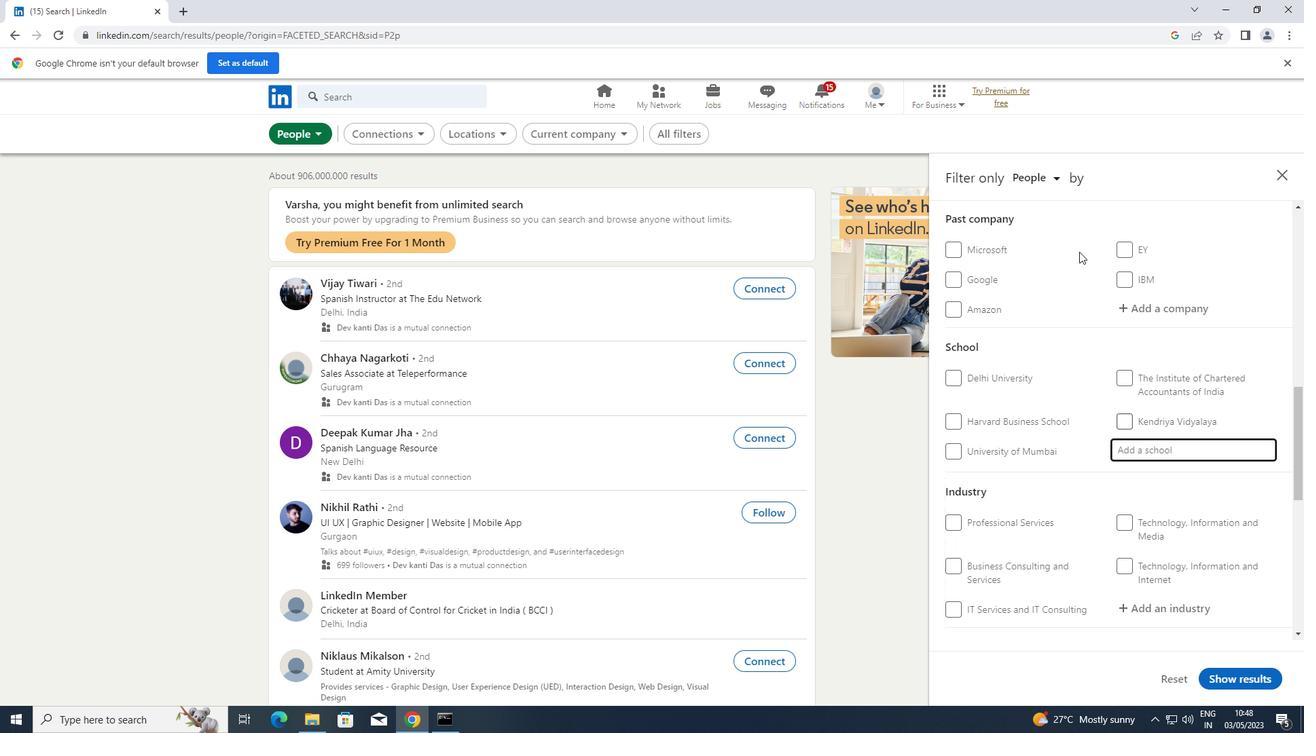 
Action: Key pressed <Key.shift>KARNATAKA
Screenshot: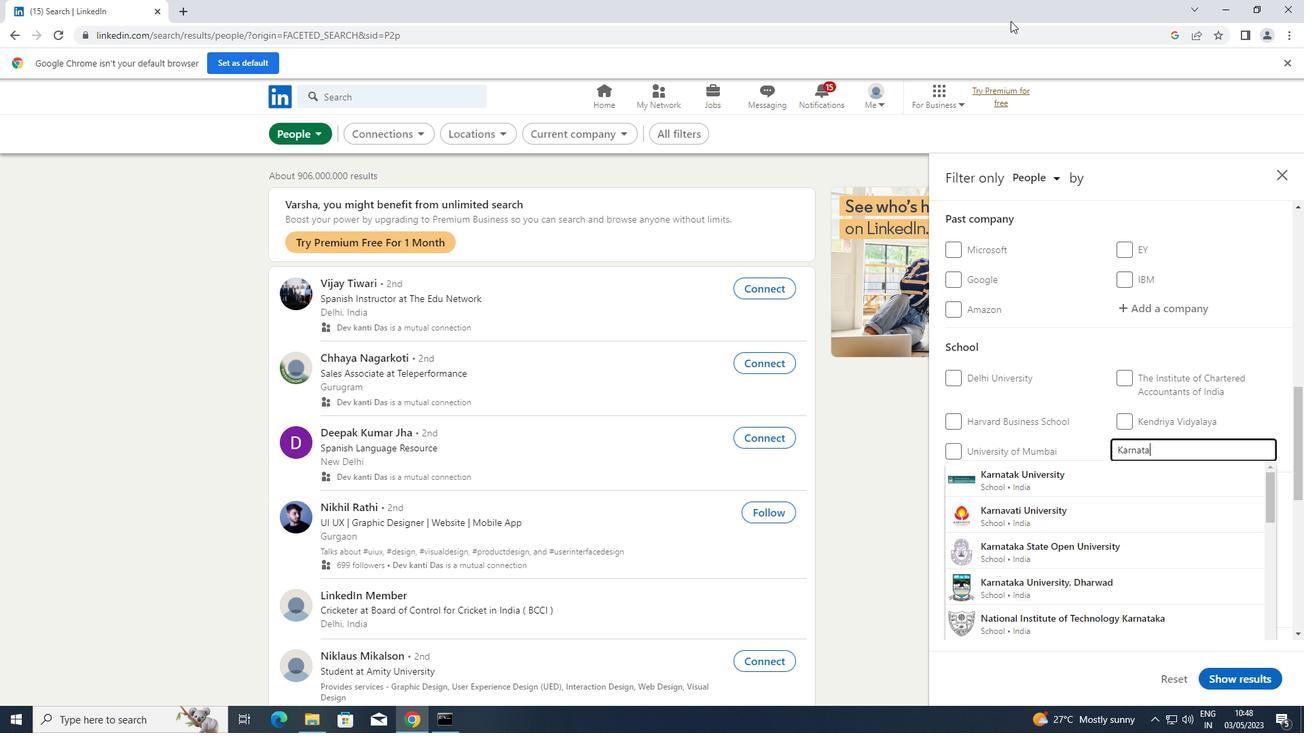 
Action: Mouse moved to (1013, 509)
Screenshot: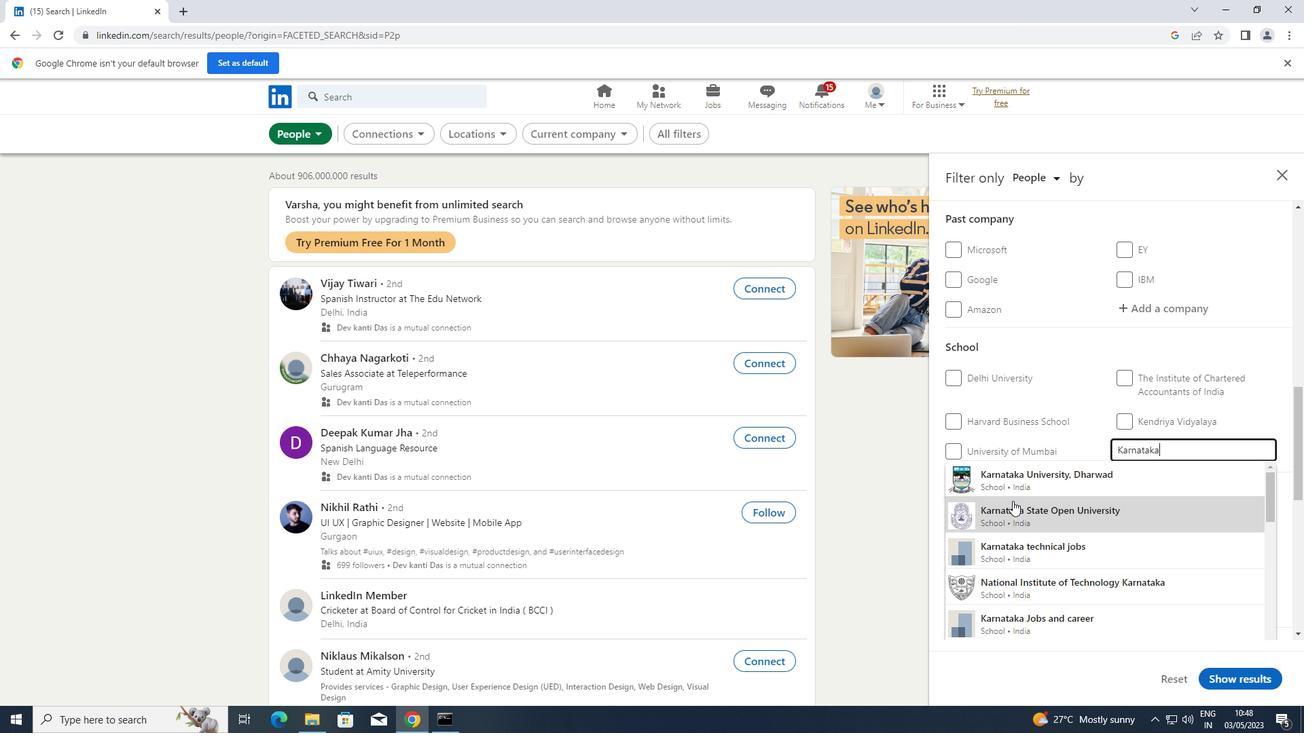 
Action: Mouse pressed left at (1013, 509)
Screenshot: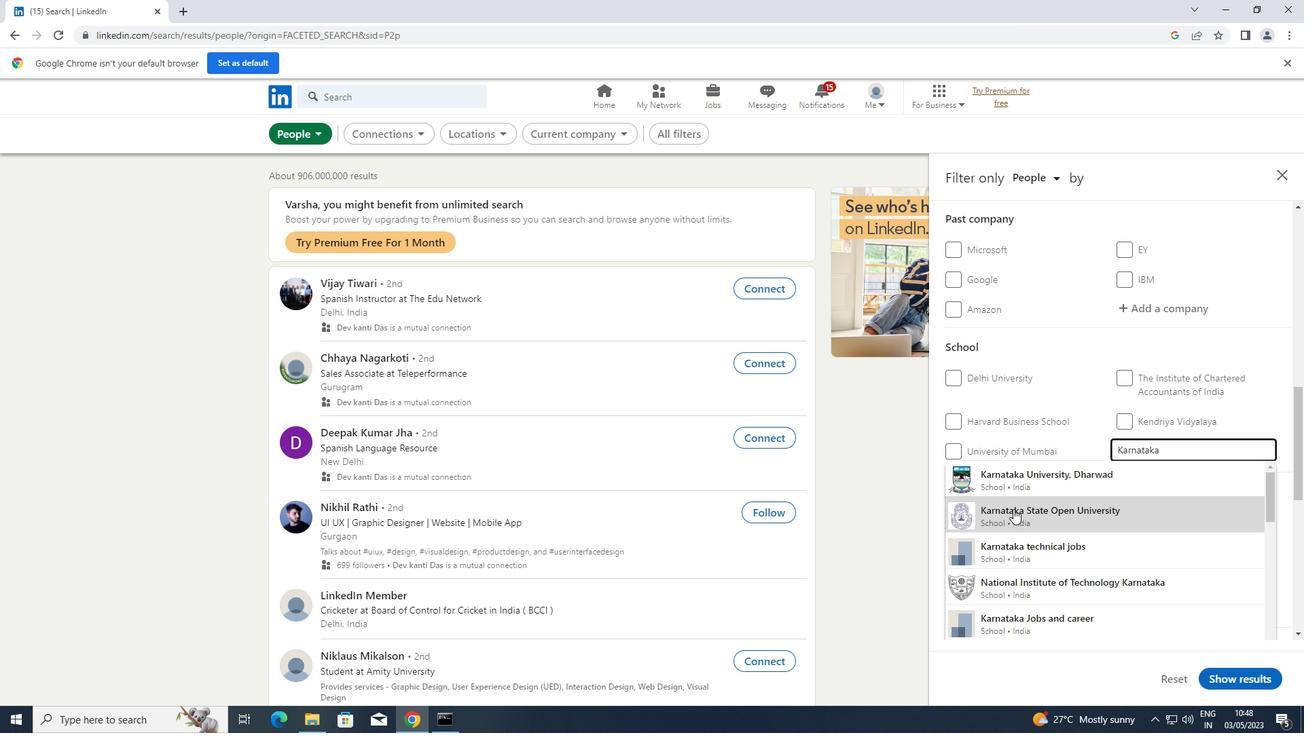 
Action: Mouse scrolled (1013, 508) with delta (0, 0)
Screenshot: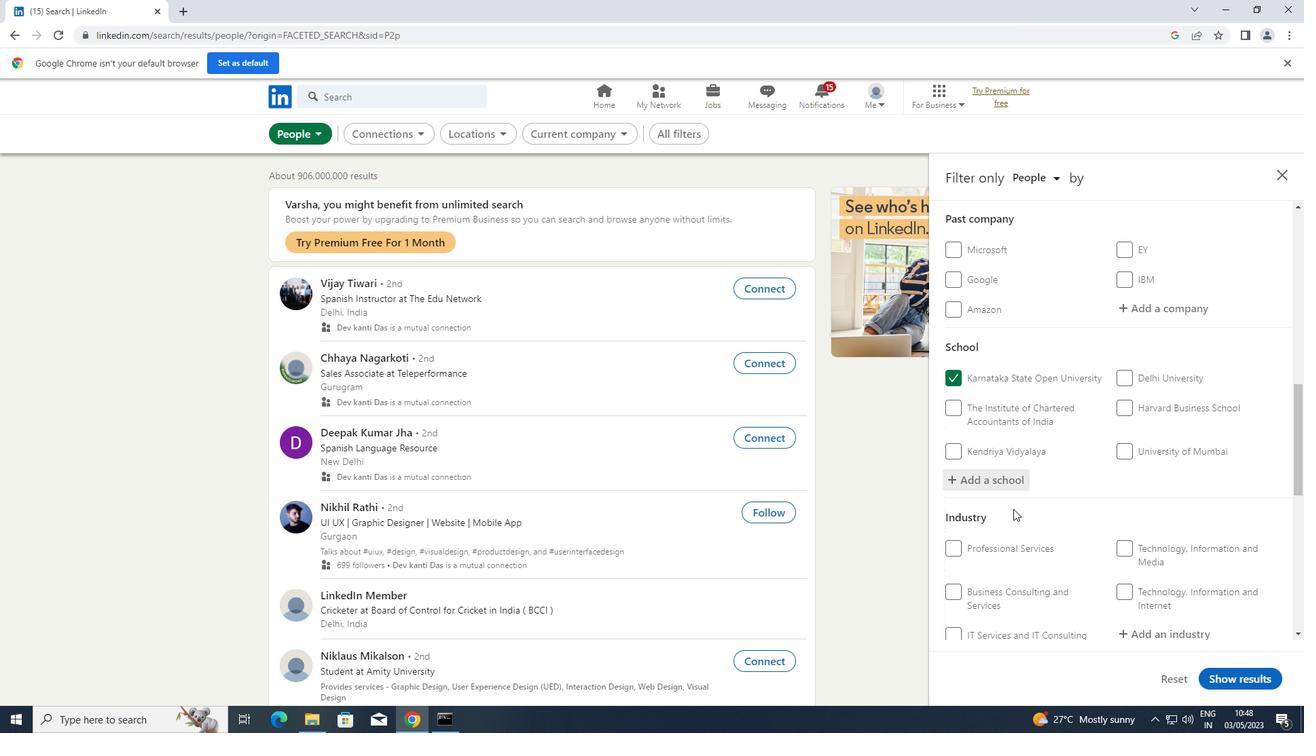 
Action: Mouse scrolled (1013, 508) with delta (0, 0)
Screenshot: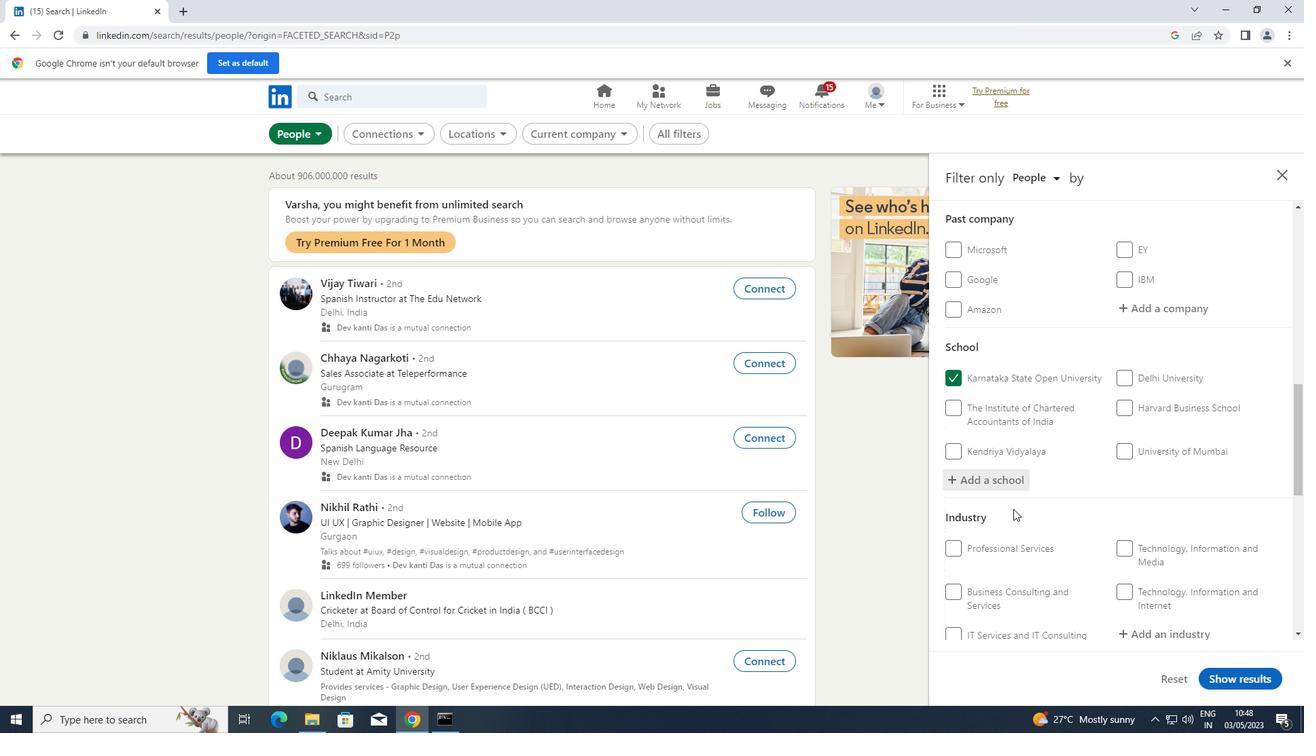 
Action: Mouse moved to (1153, 493)
Screenshot: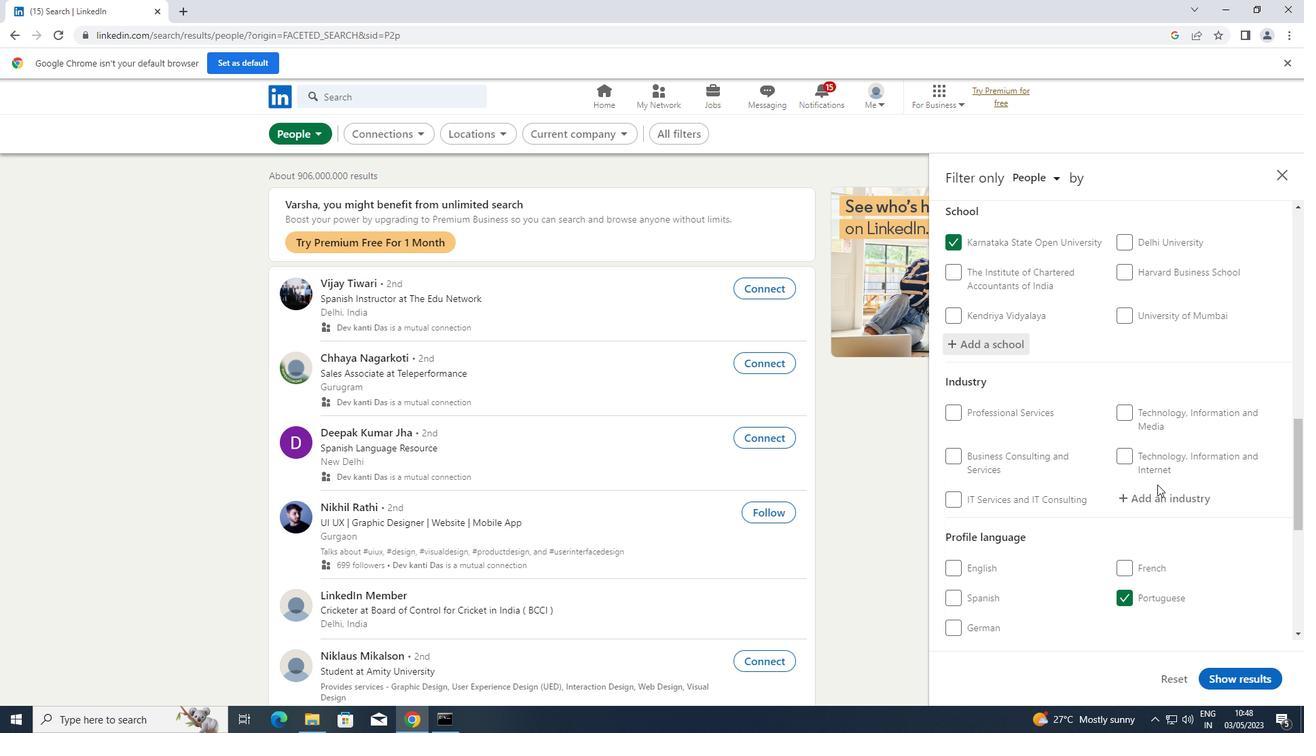 
Action: Mouse pressed left at (1153, 493)
Screenshot: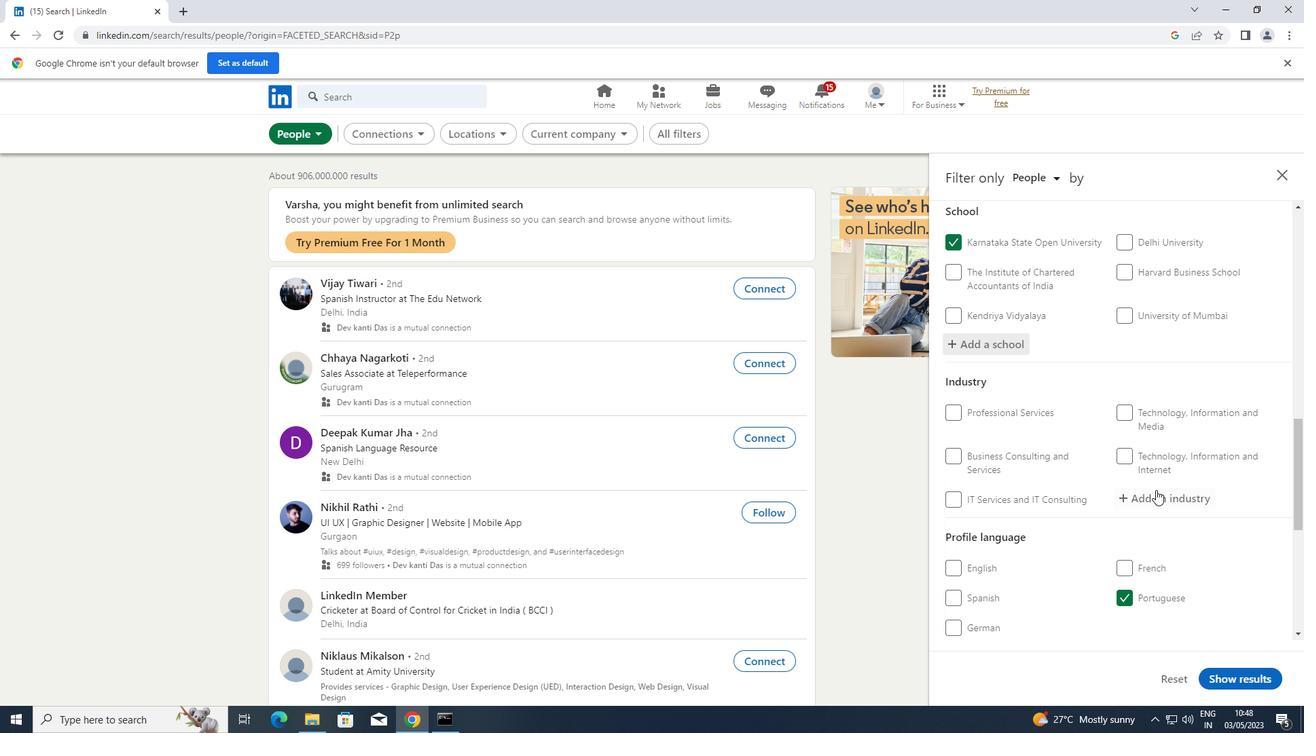 
Action: Mouse moved to (1014, 146)
Screenshot: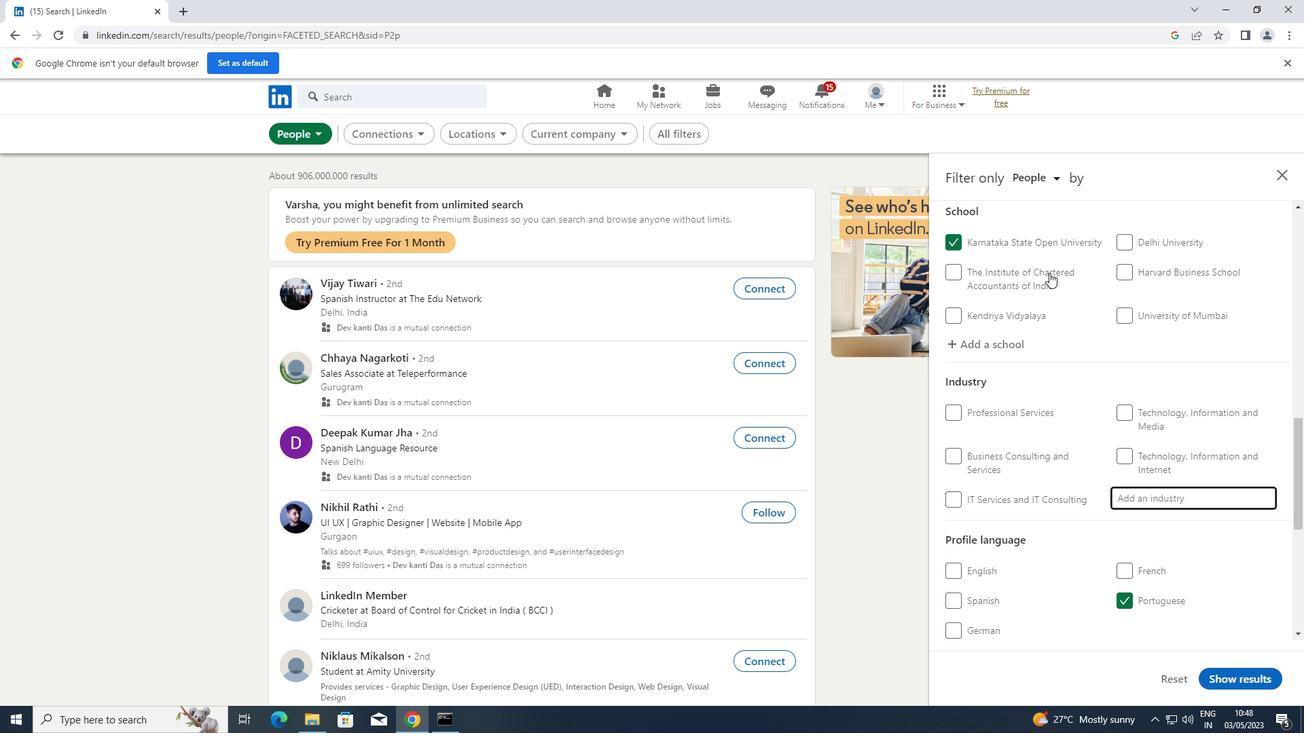 
Action: Key pressed <Key.shift>BUILDING<Key.space><Key.shift>CONSTR
Screenshot: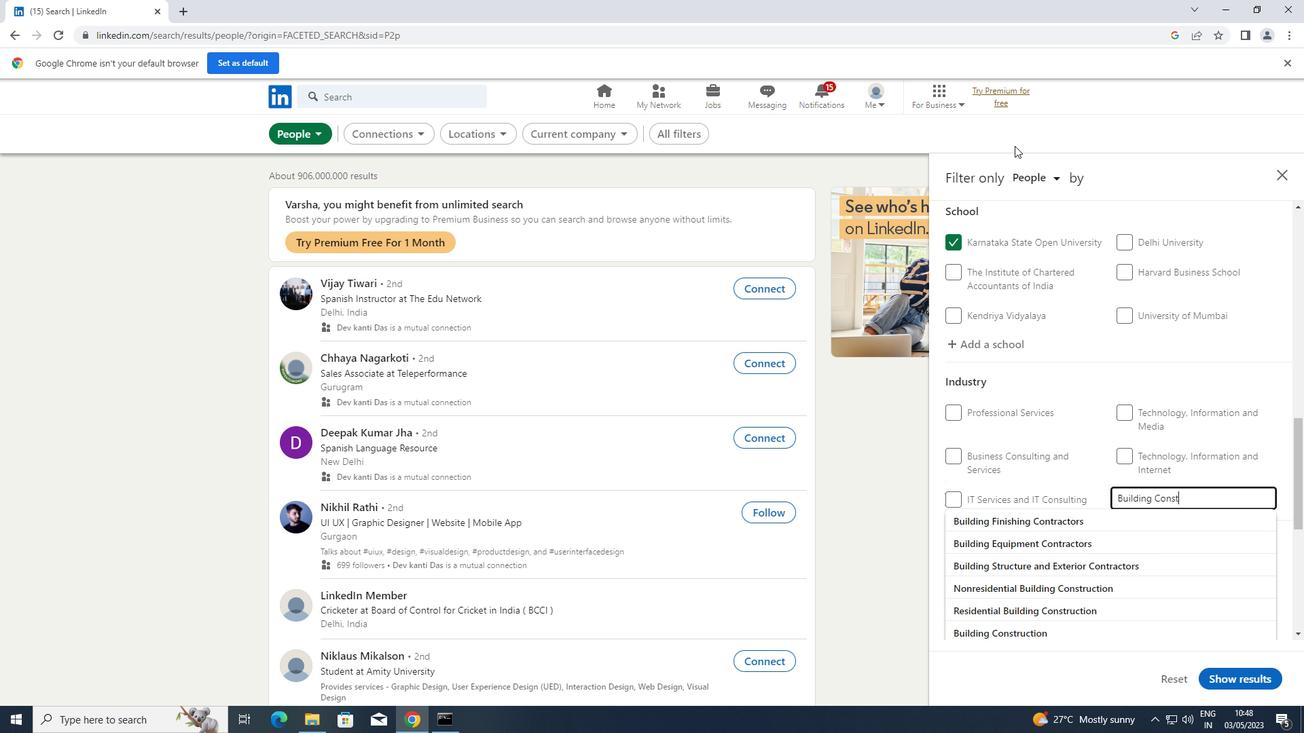 
Action: Mouse moved to (1020, 570)
Screenshot: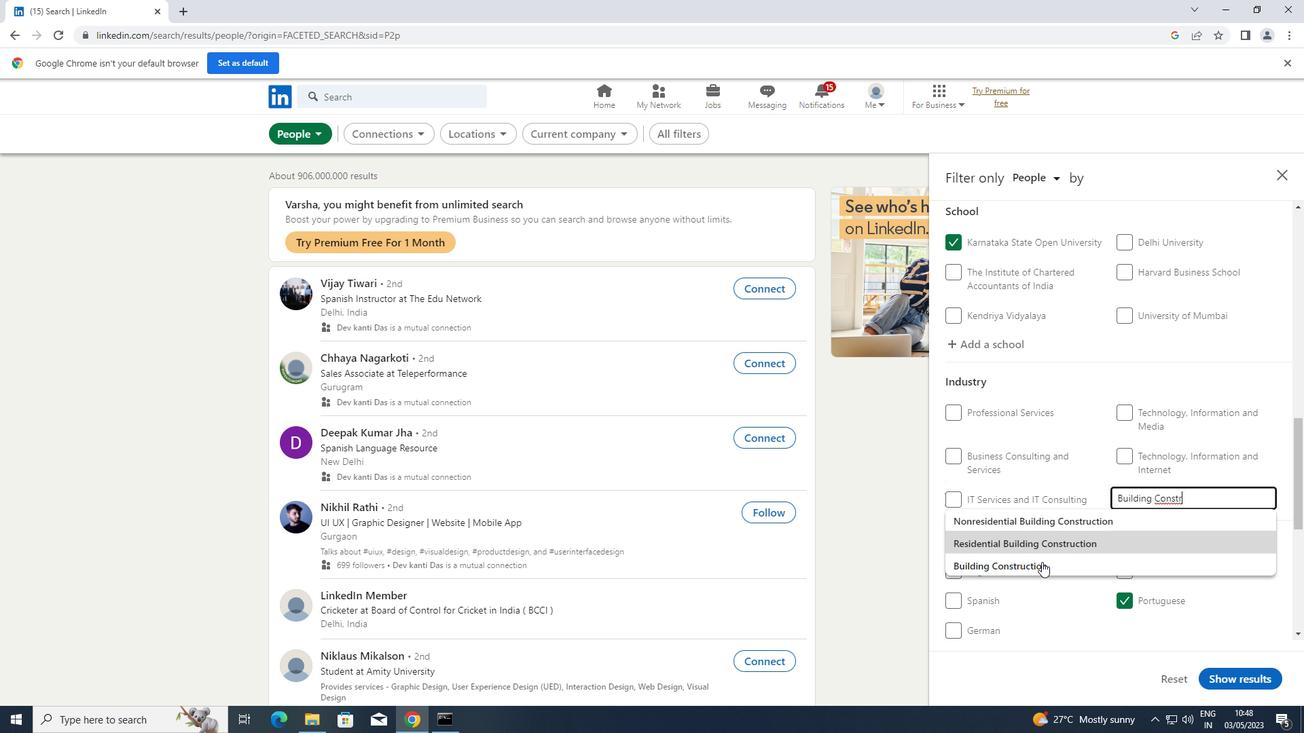 
Action: Mouse pressed left at (1020, 570)
Screenshot: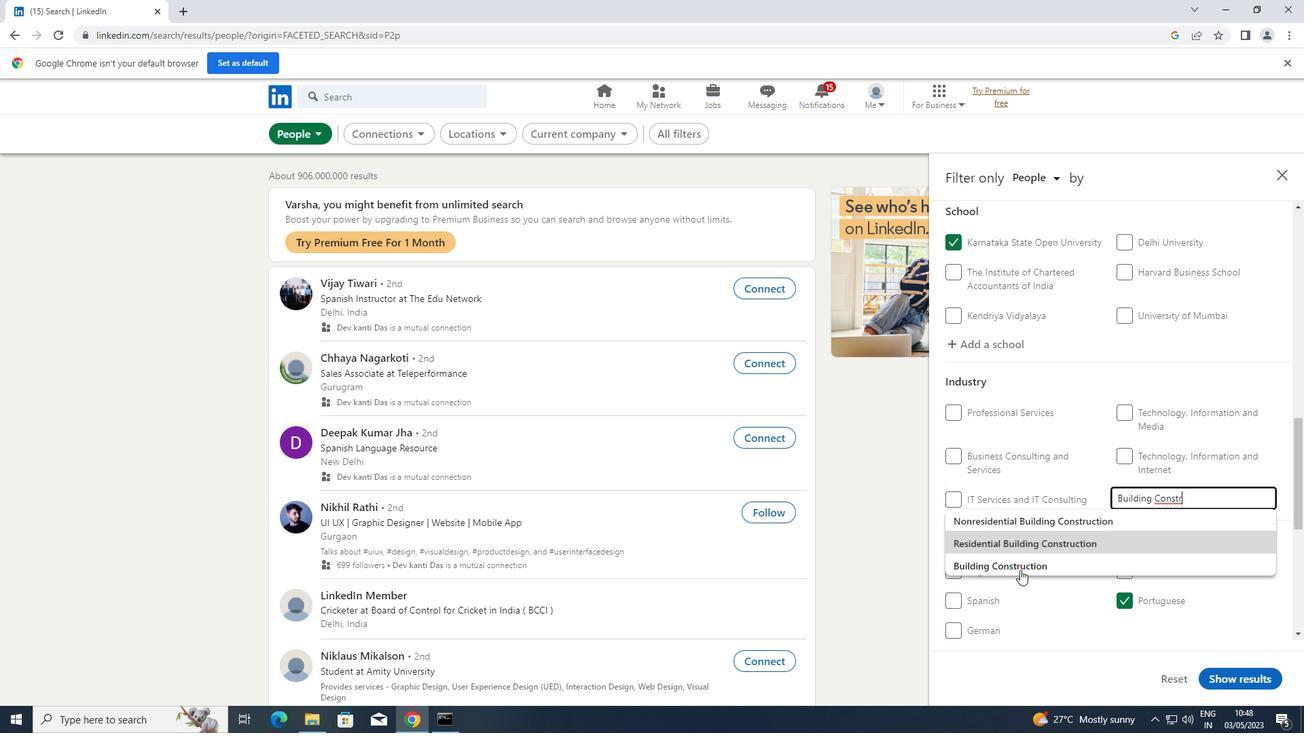 
Action: Mouse moved to (1017, 472)
Screenshot: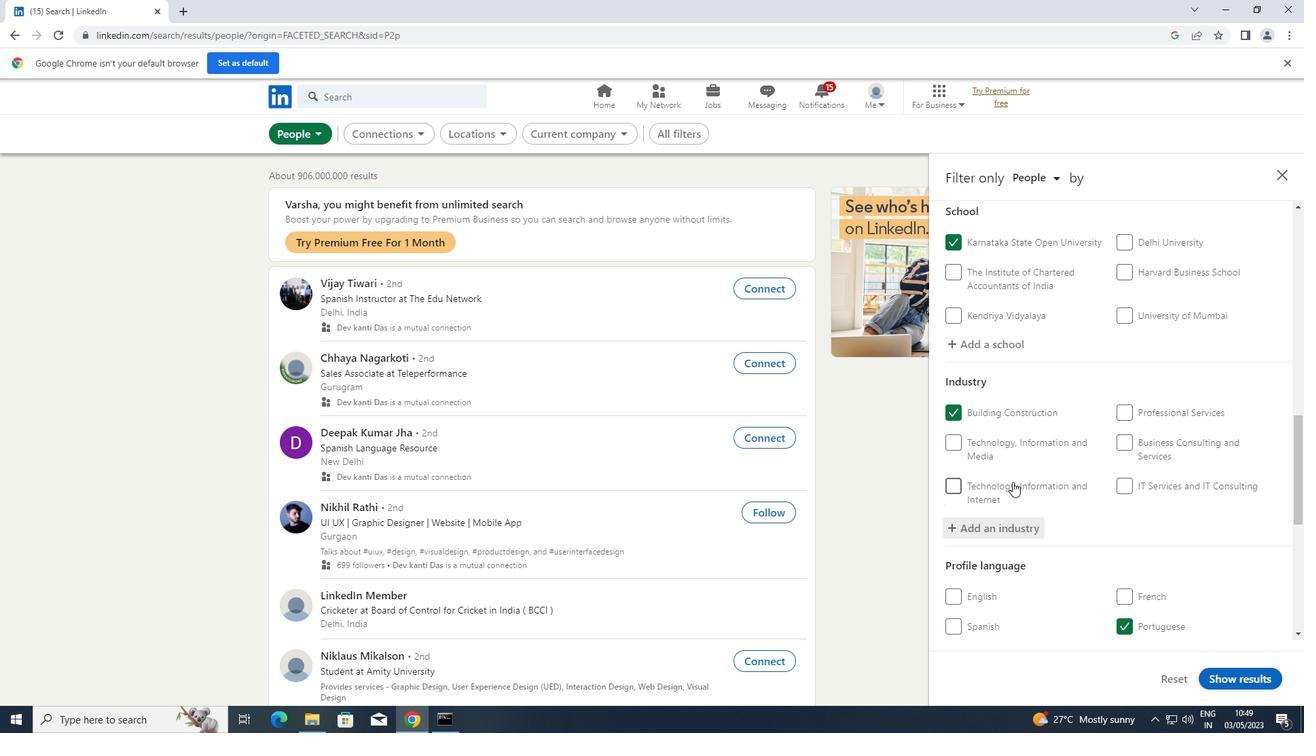 
Action: Mouse scrolled (1017, 472) with delta (0, 0)
Screenshot: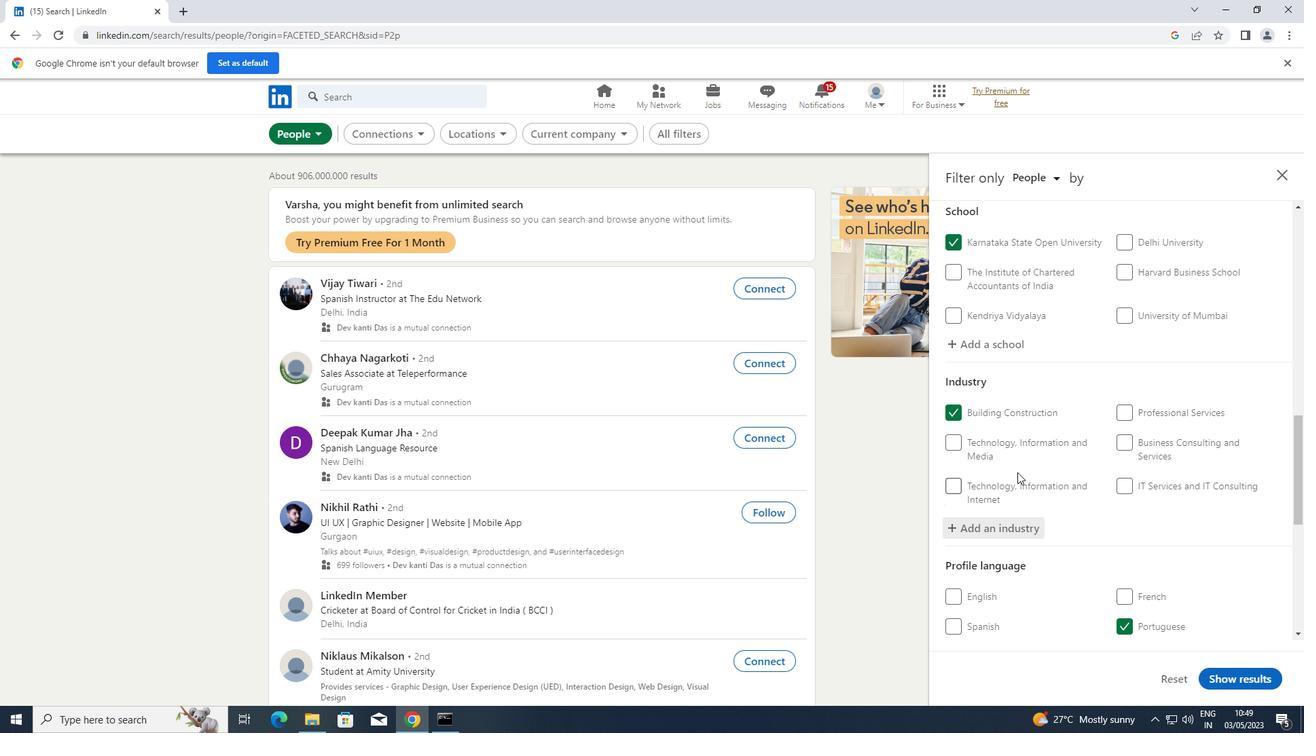 
Action: Mouse scrolled (1017, 472) with delta (0, 0)
Screenshot: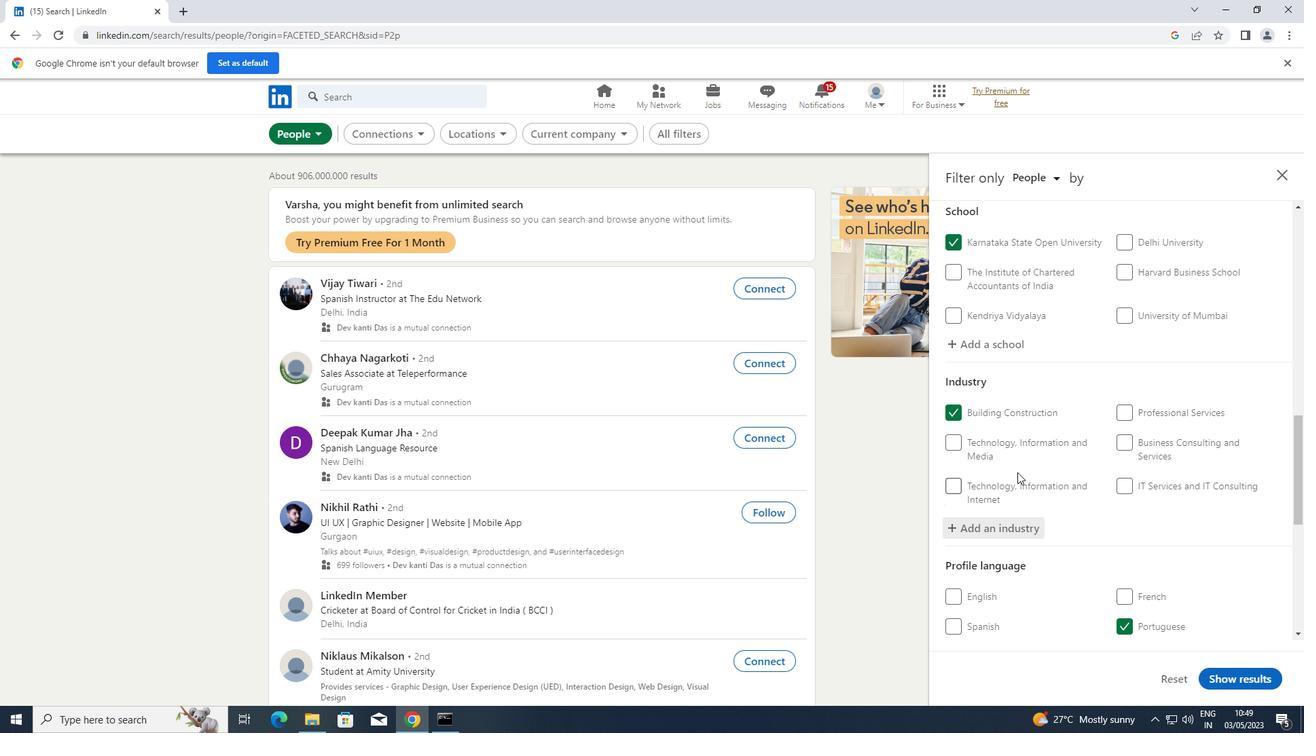 
Action: Mouse scrolled (1017, 472) with delta (0, 0)
Screenshot: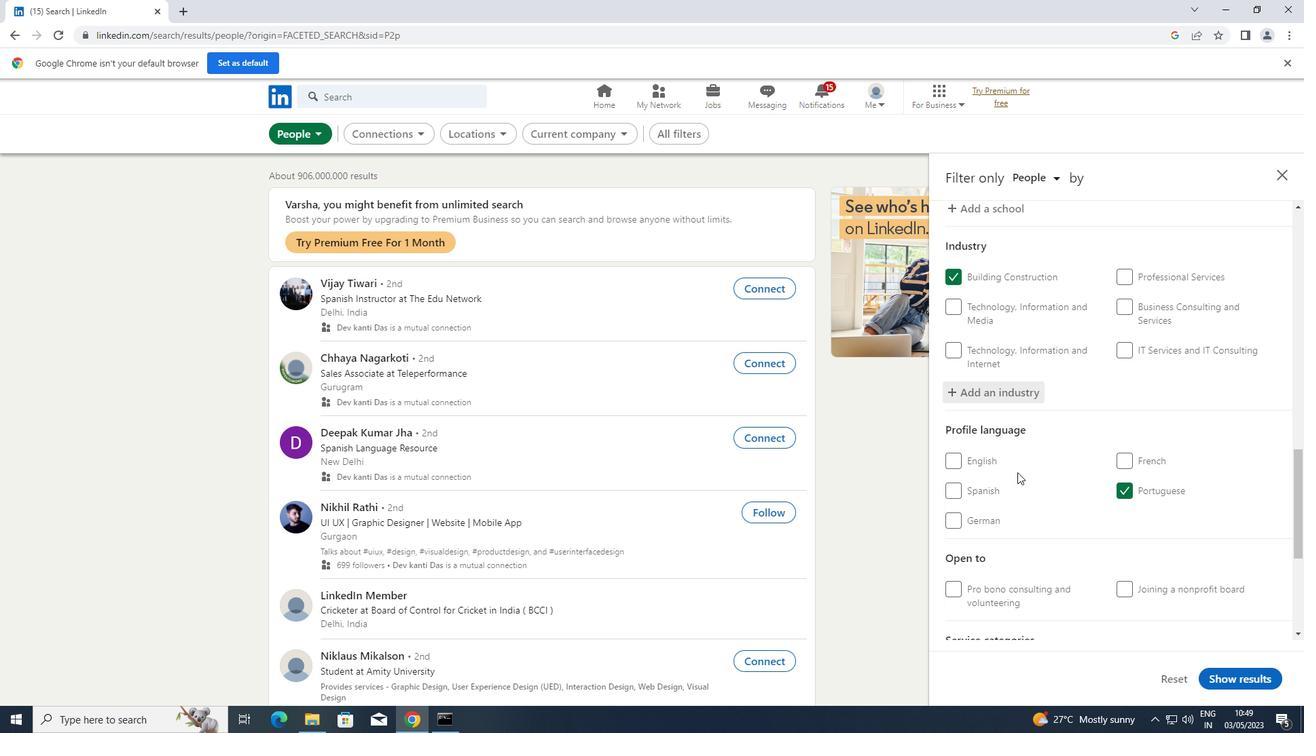 
Action: Mouse scrolled (1017, 472) with delta (0, 0)
Screenshot: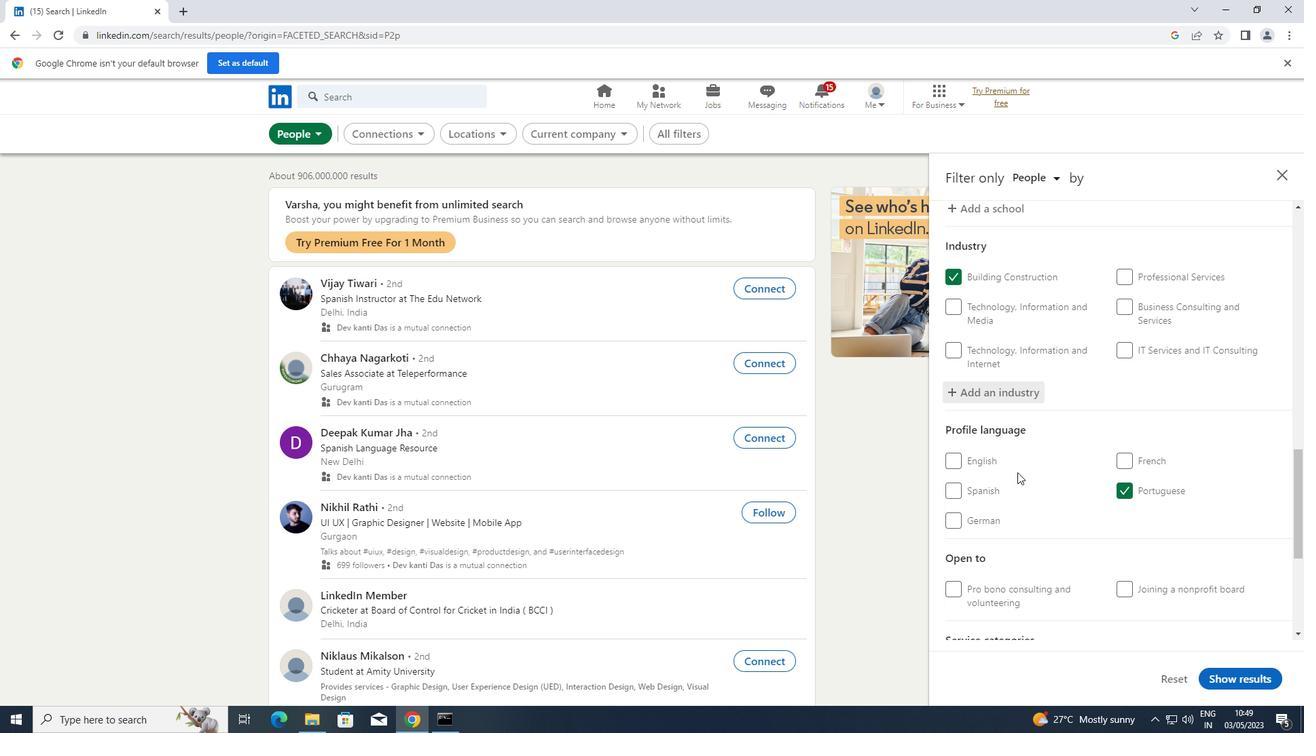 
Action: Mouse moved to (1137, 591)
Screenshot: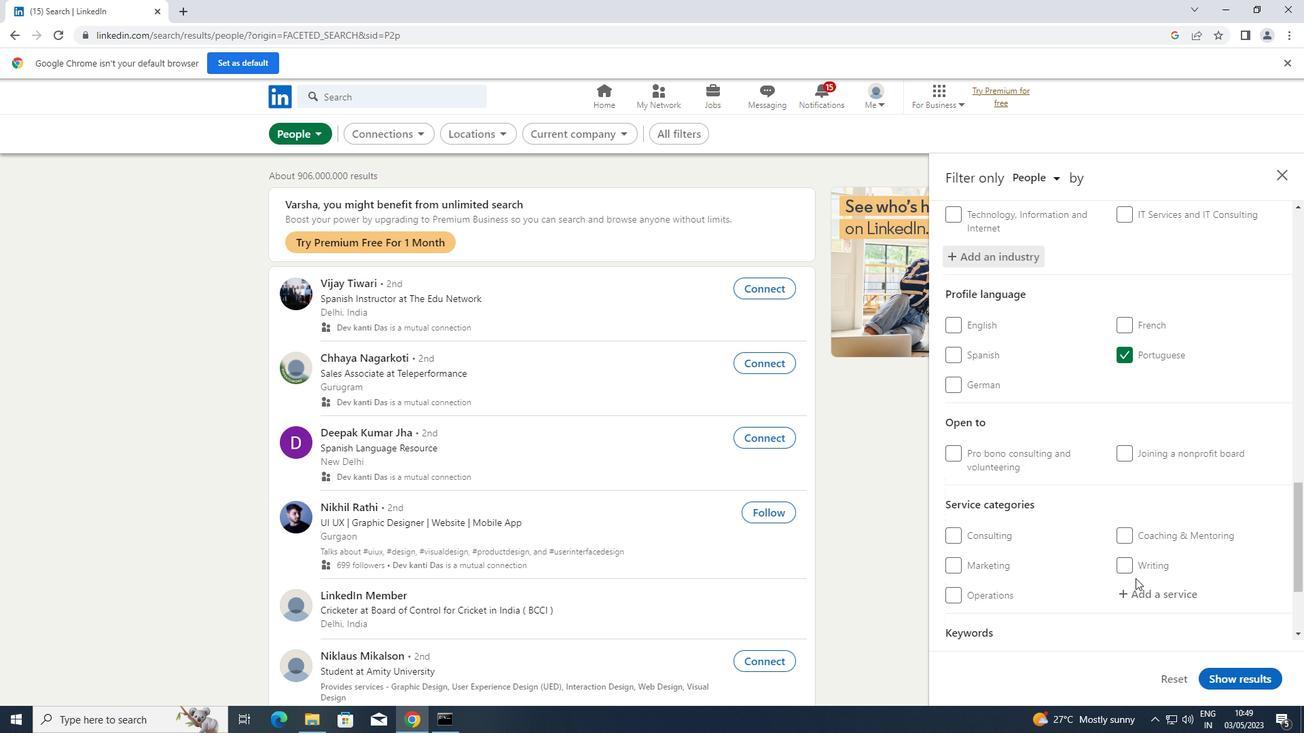 
Action: Mouse pressed left at (1137, 591)
Screenshot: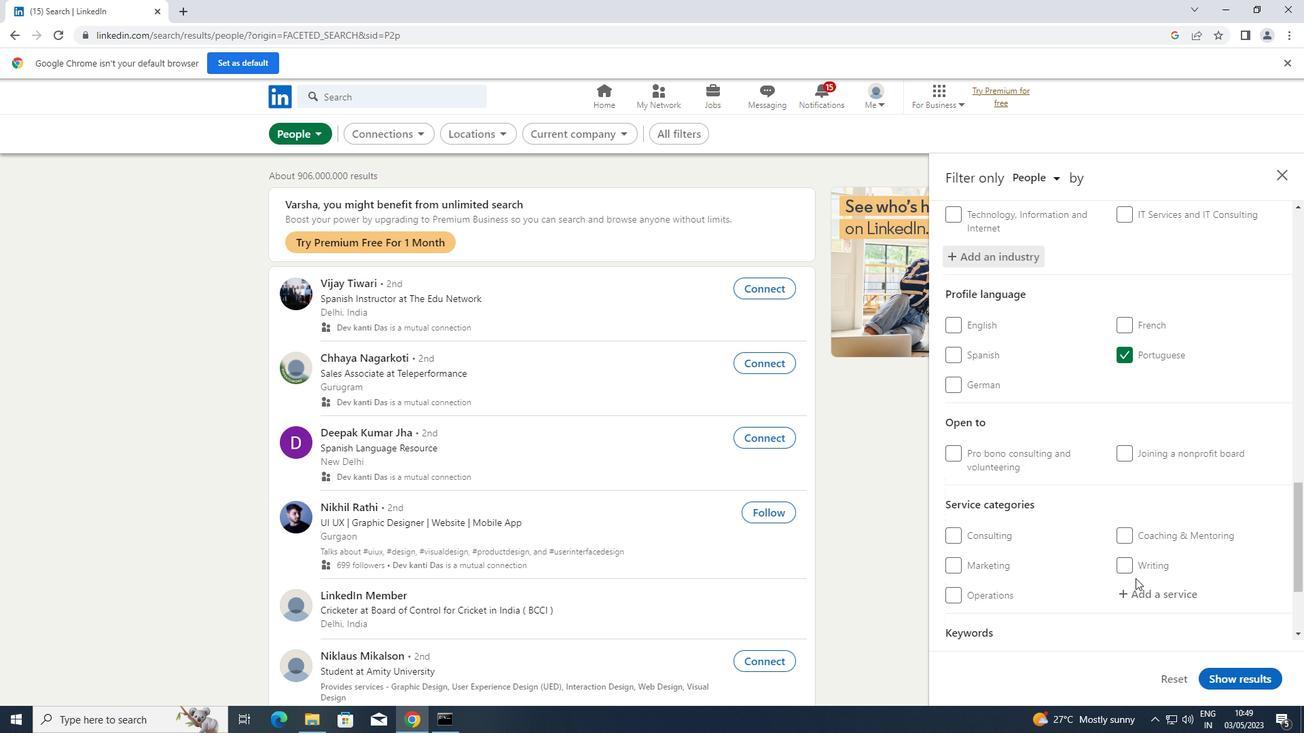 
Action: Mouse moved to (1020, 173)
Screenshot: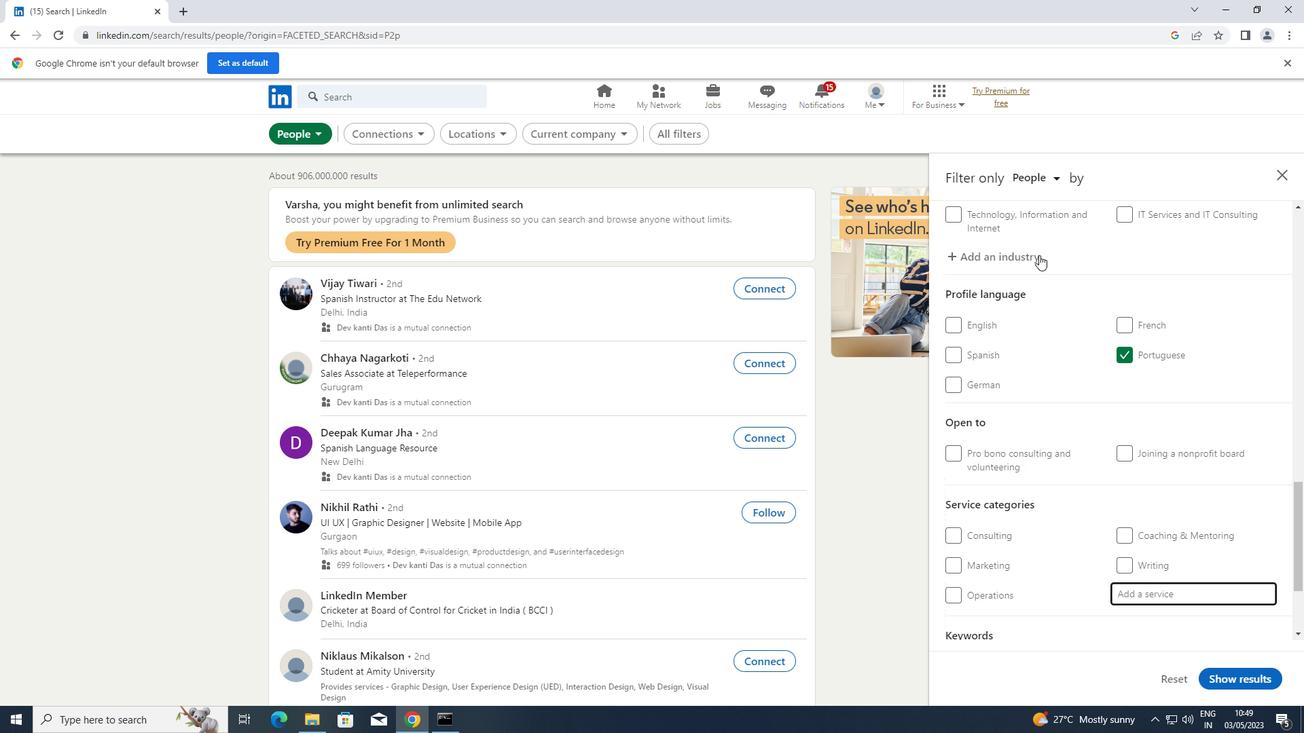 
Action: Key pressed <Key.shift>COPYWRITING
Screenshot: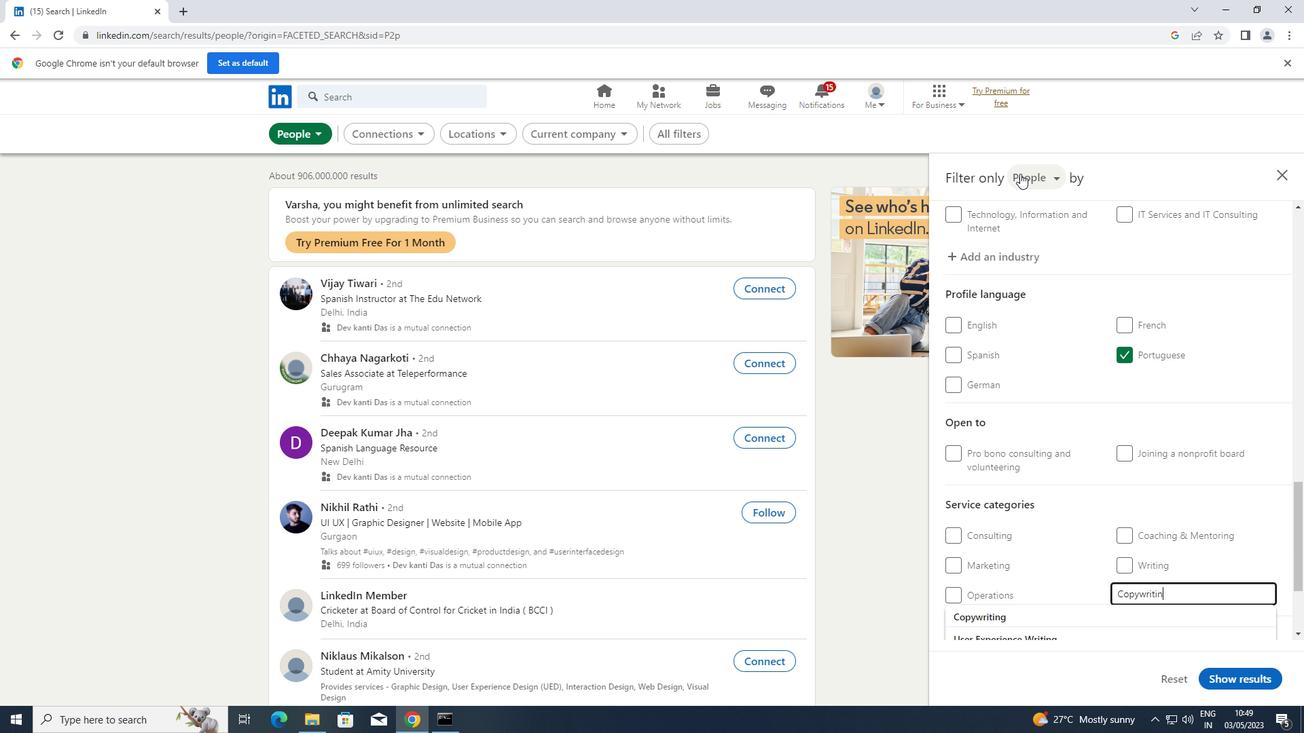 
Action: Mouse moved to (1062, 351)
Screenshot: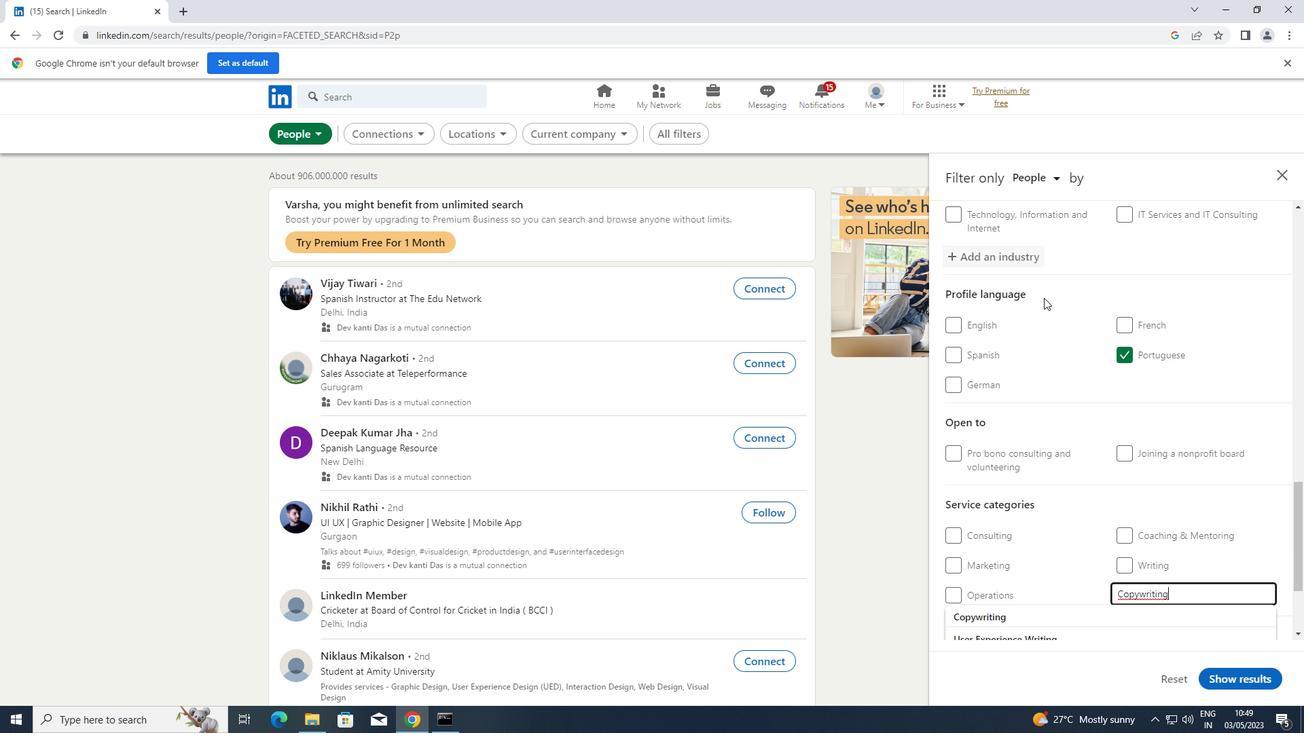 
Action: Mouse scrolled (1062, 351) with delta (0, 0)
Screenshot: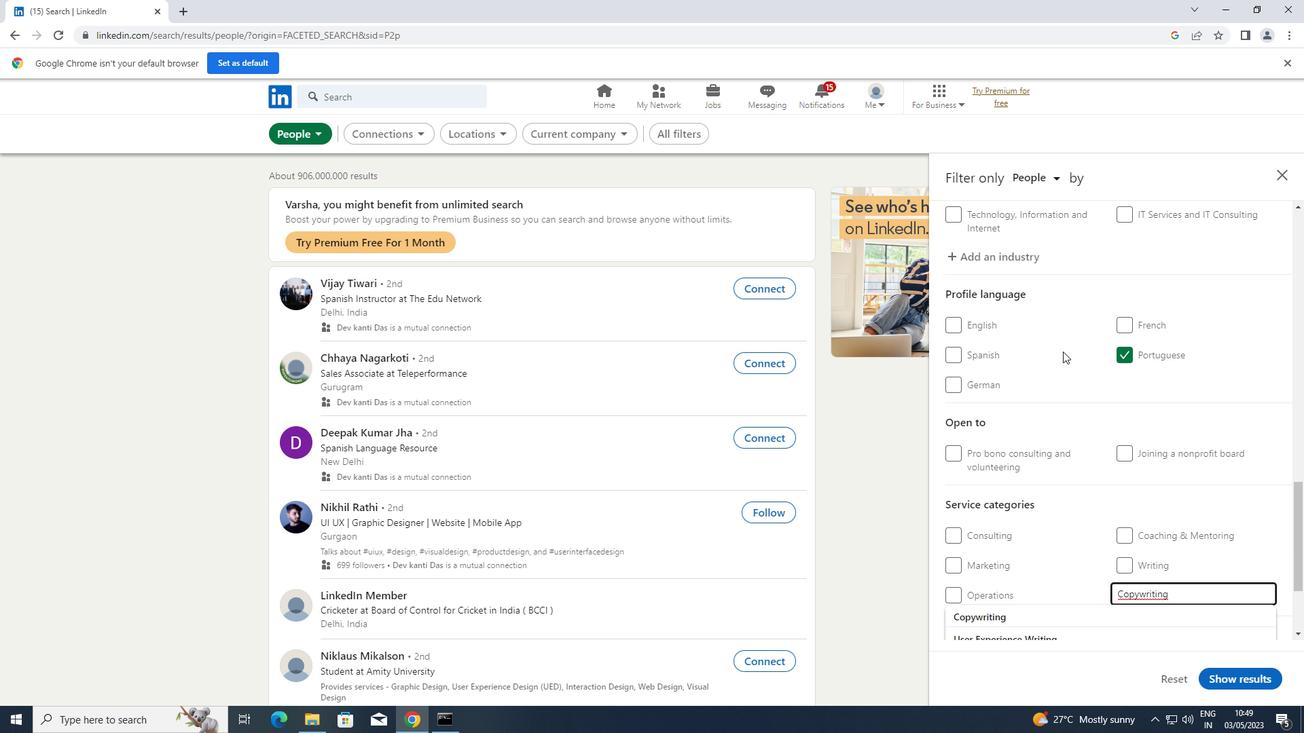 
Action: Mouse scrolled (1062, 351) with delta (0, 0)
Screenshot: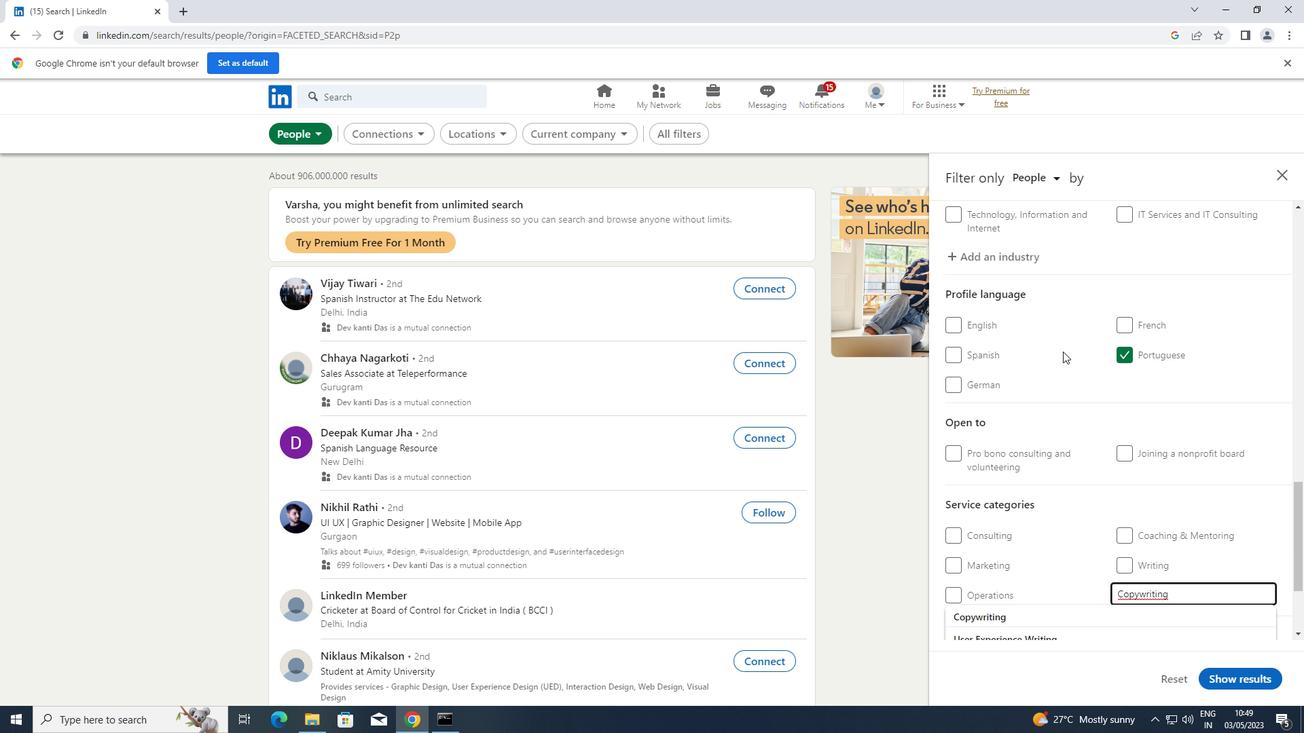
Action: Mouse moved to (974, 486)
Screenshot: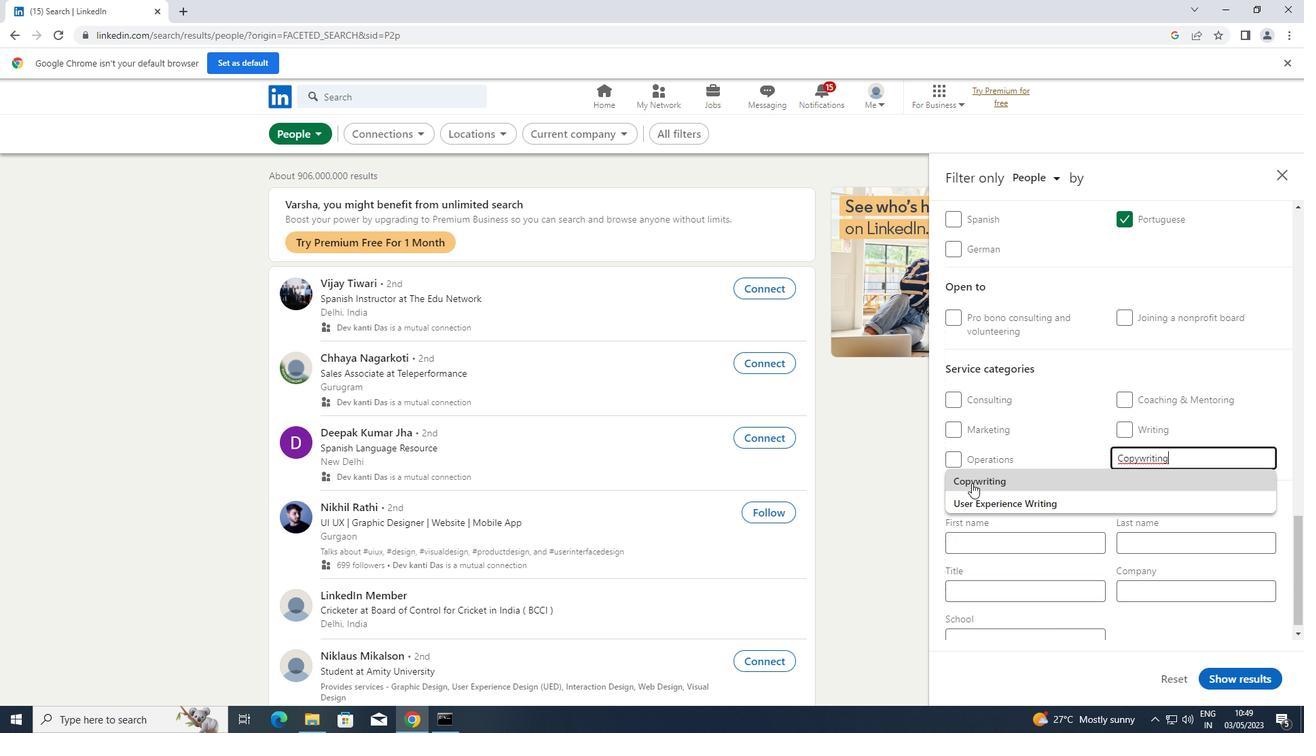 
Action: Mouse pressed left at (974, 486)
Screenshot: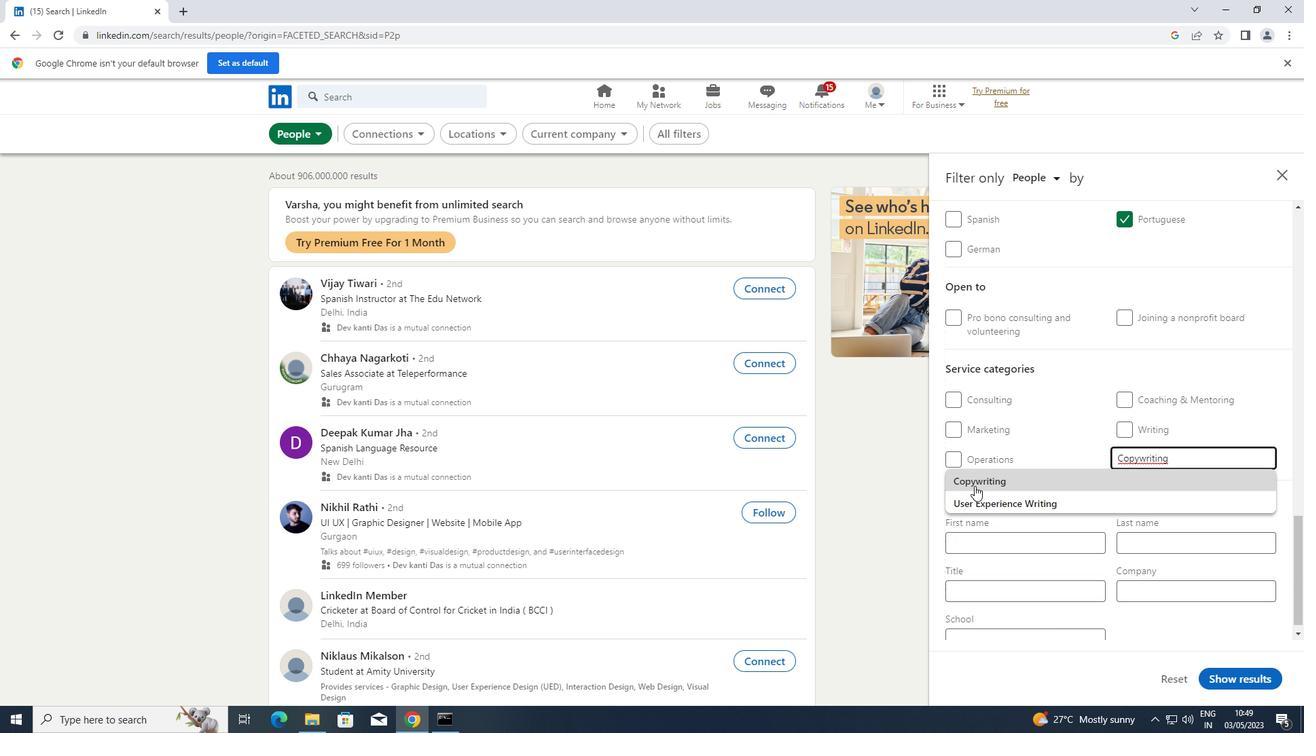 
Action: Mouse moved to (975, 614)
Screenshot: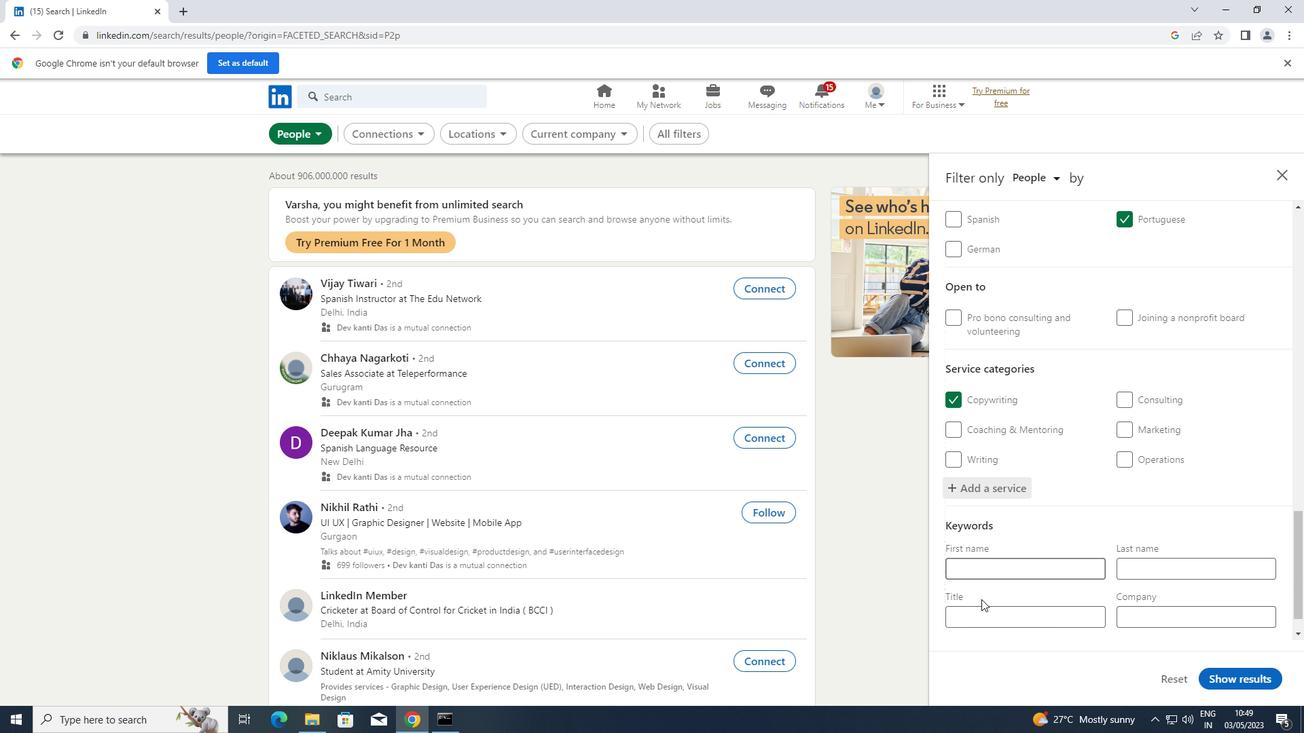 
Action: Mouse pressed left at (975, 614)
Screenshot: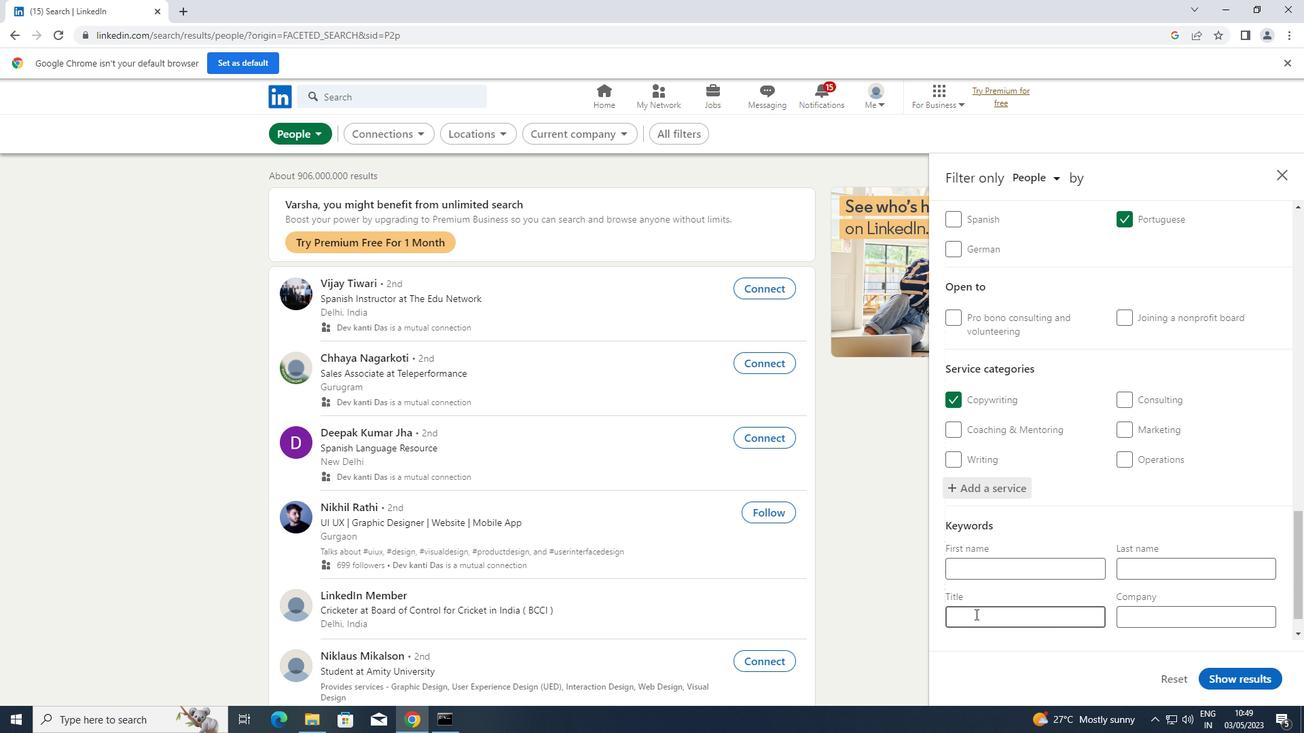 
Action: Mouse moved to (838, 95)
Screenshot: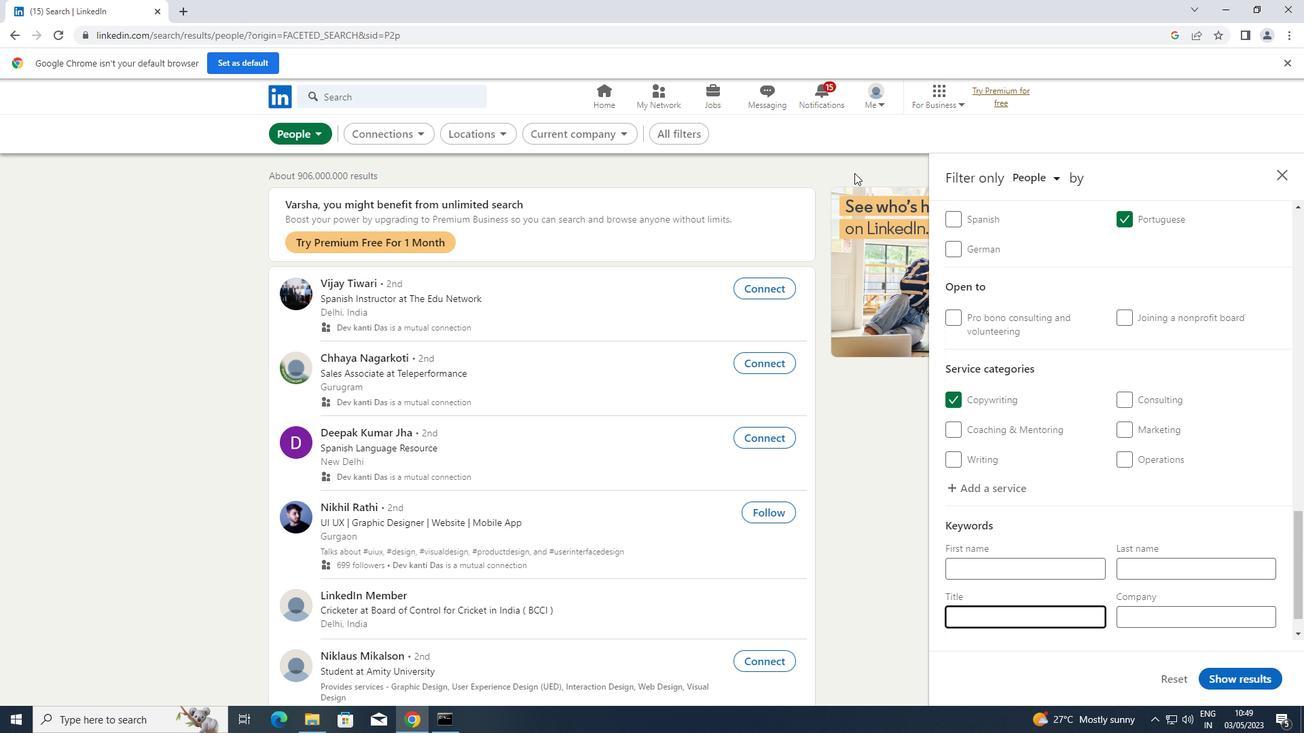 
Action: Key pressed <Key.shift>IRON<Key.space><Key.shift>WORKER
Screenshot: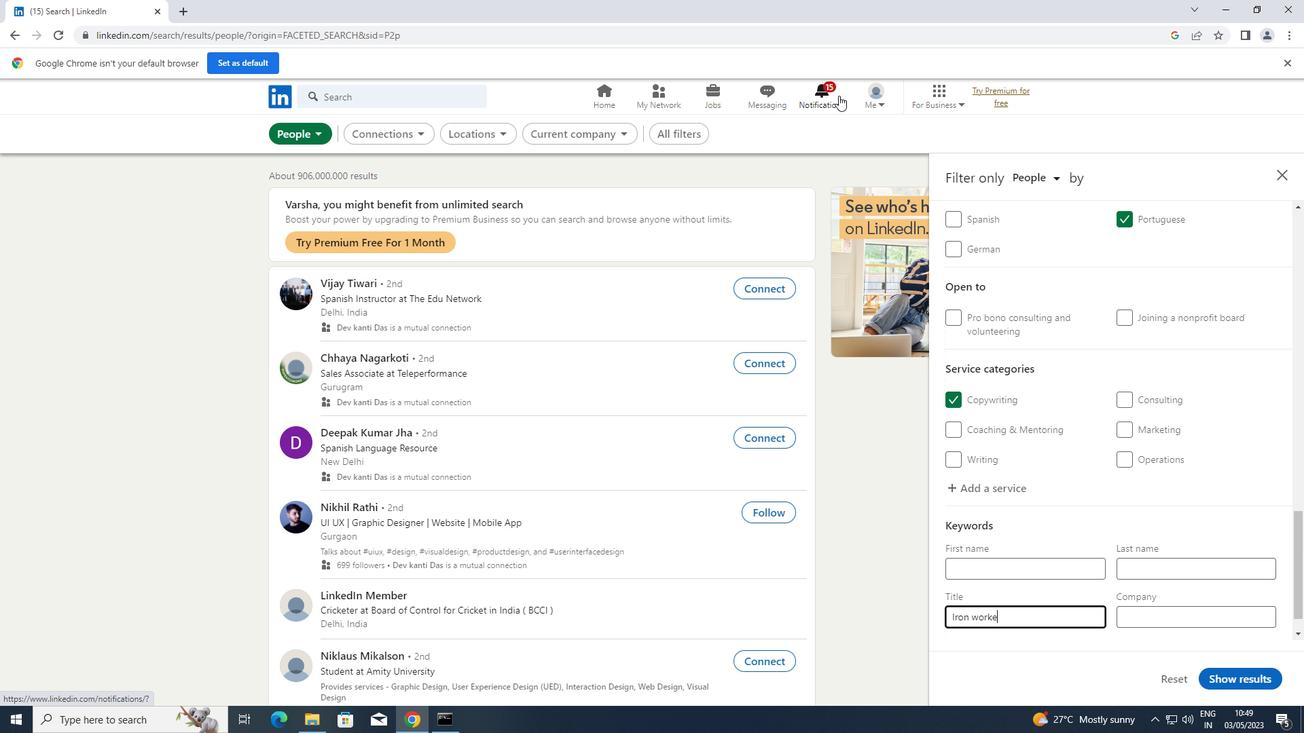
Action: Mouse moved to (1213, 676)
Screenshot: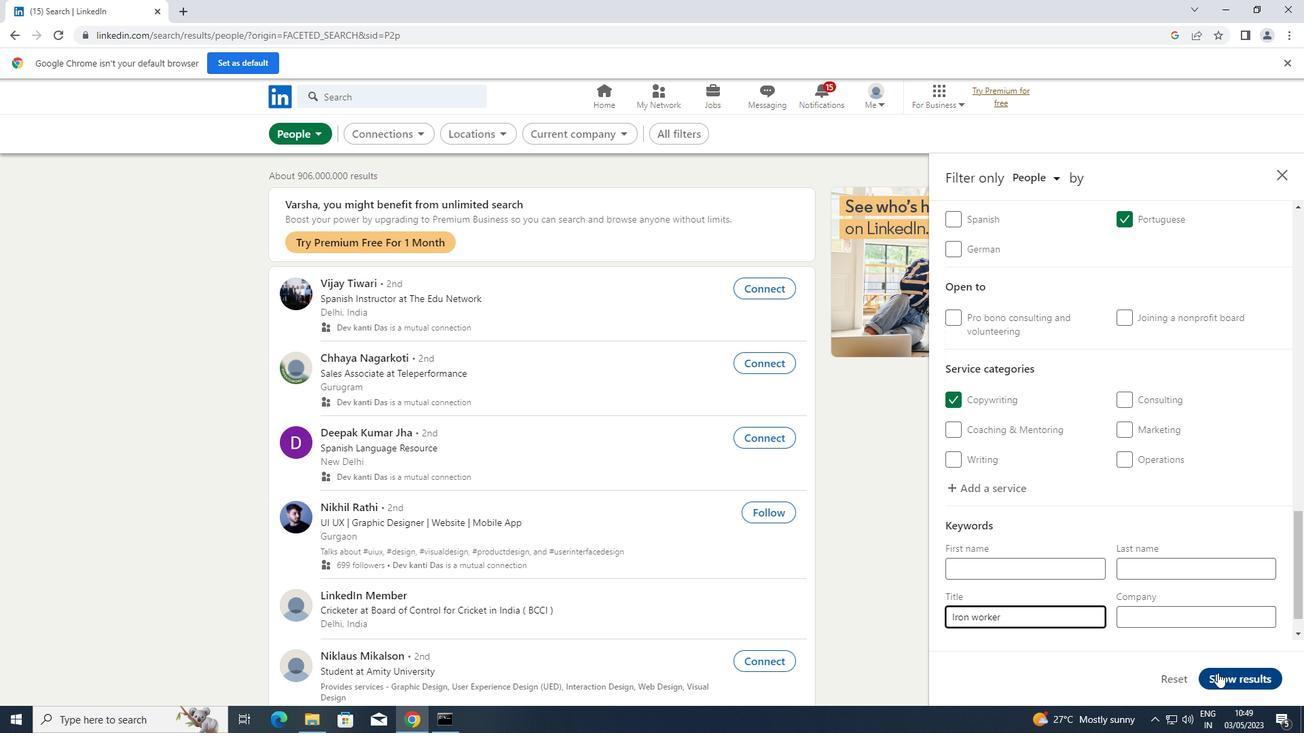 
Action: Mouse pressed left at (1213, 676)
Screenshot: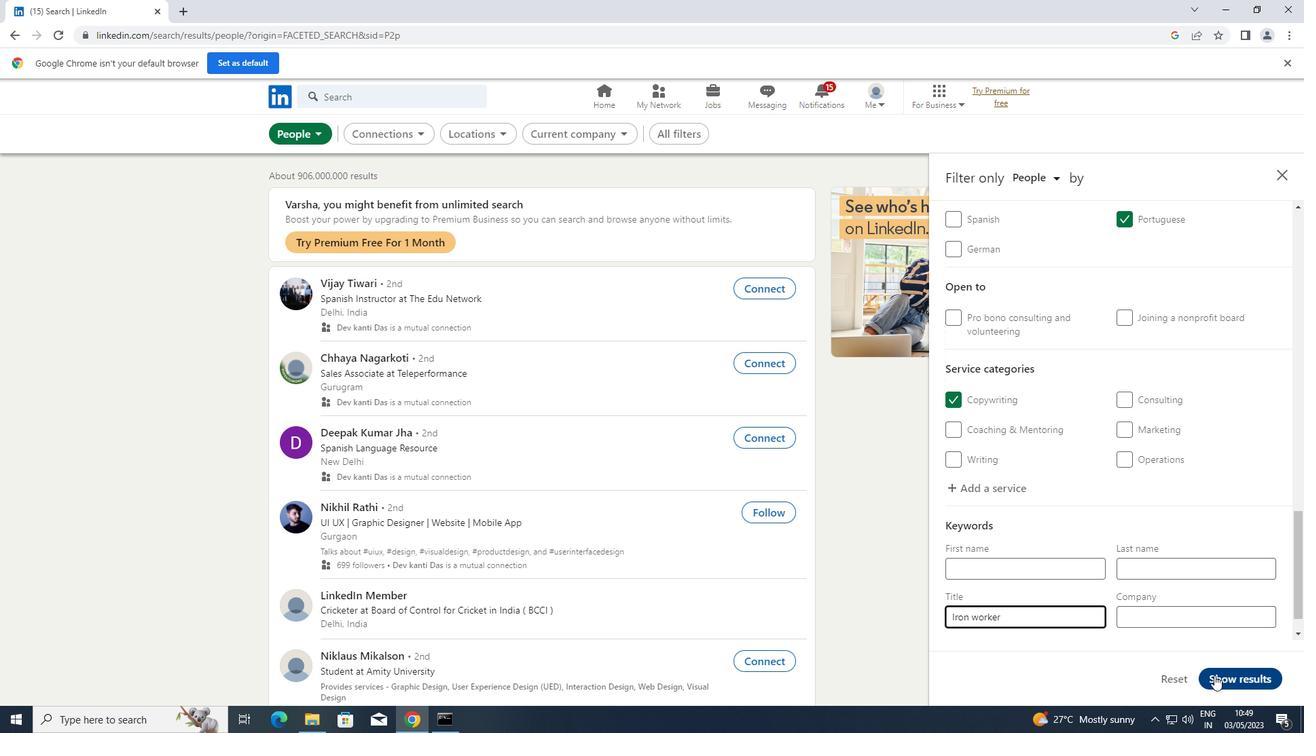 
Action: Mouse moved to (1206, 665)
Screenshot: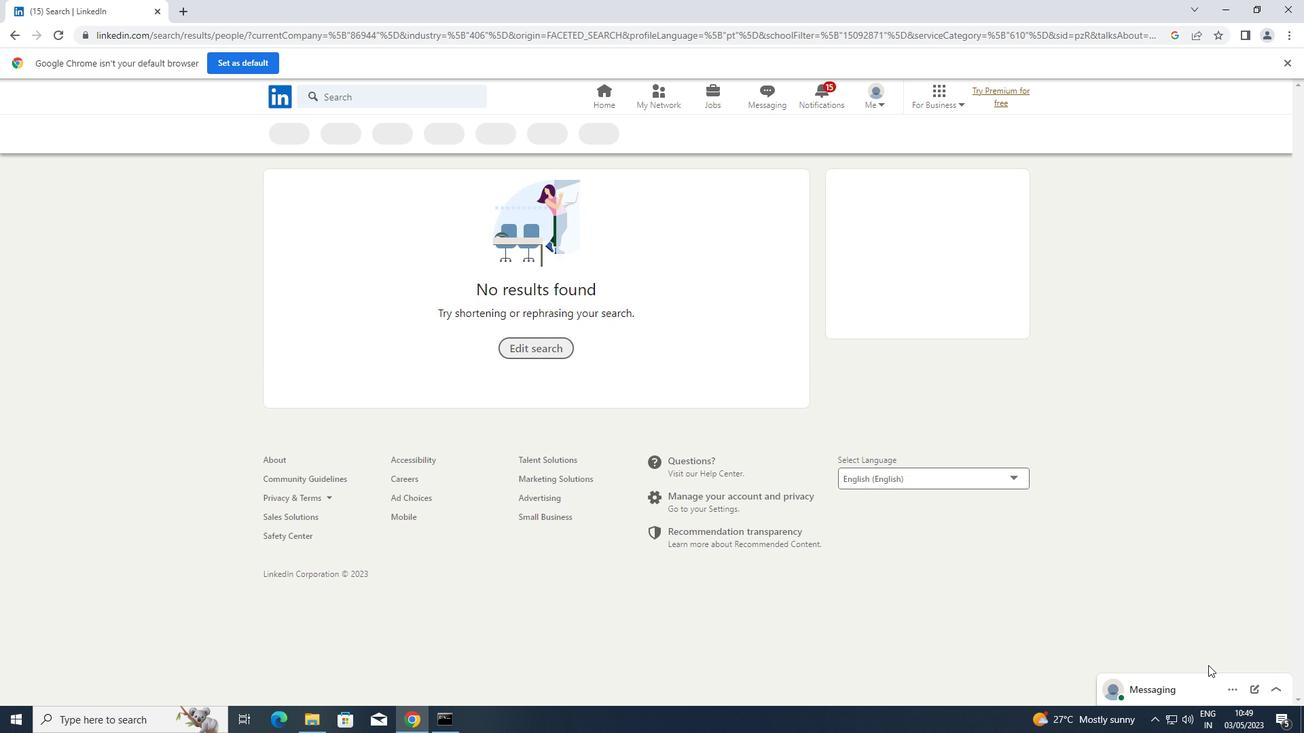 
